 Task: Find connections with filter location Barra do Piraí with filter topic #Jobhunterswith filter profile language German with filter current company Meesho with filter school Sri Ramakrishna Institute of Technology with filter industry Household Services with filter service category Labor and Employment Law with filter keywords title Zoologist
Action: Mouse moved to (606, 116)
Screenshot: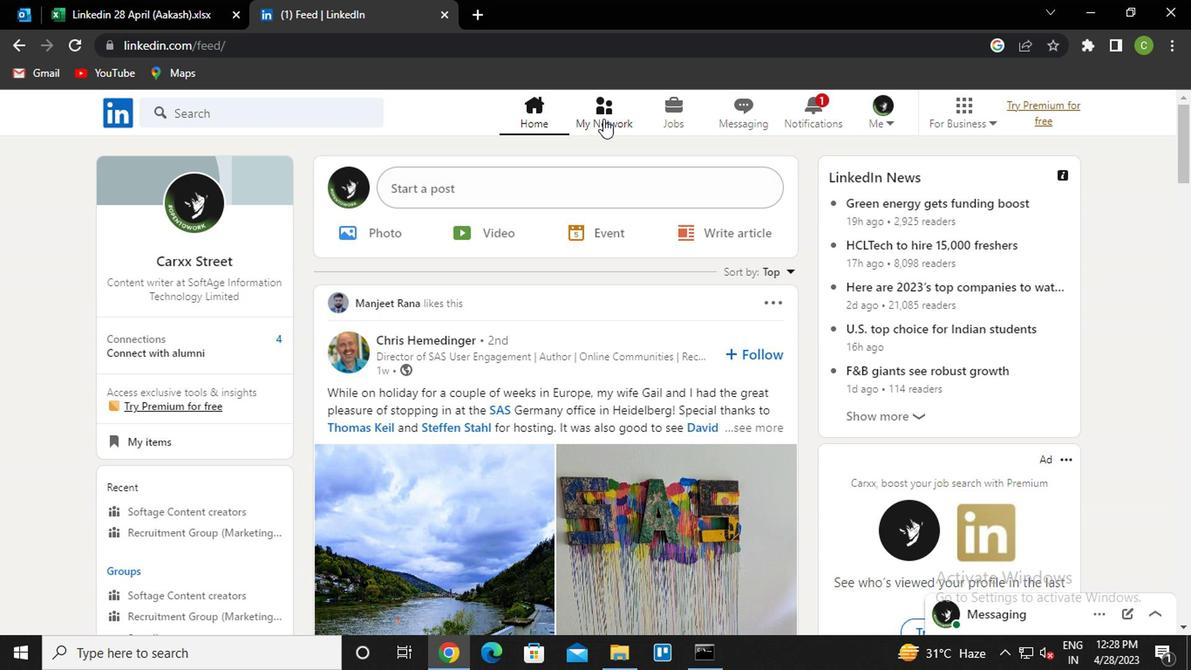 
Action: Mouse pressed left at (606, 116)
Screenshot: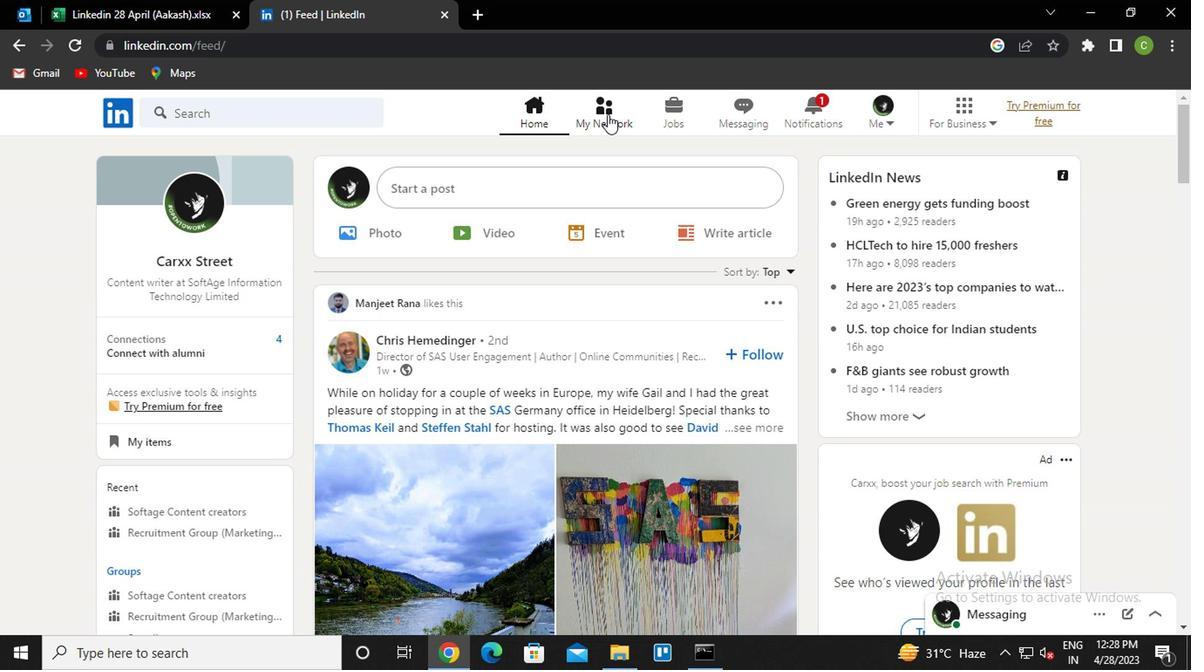 
Action: Mouse moved to (238, 207)
Screenshot: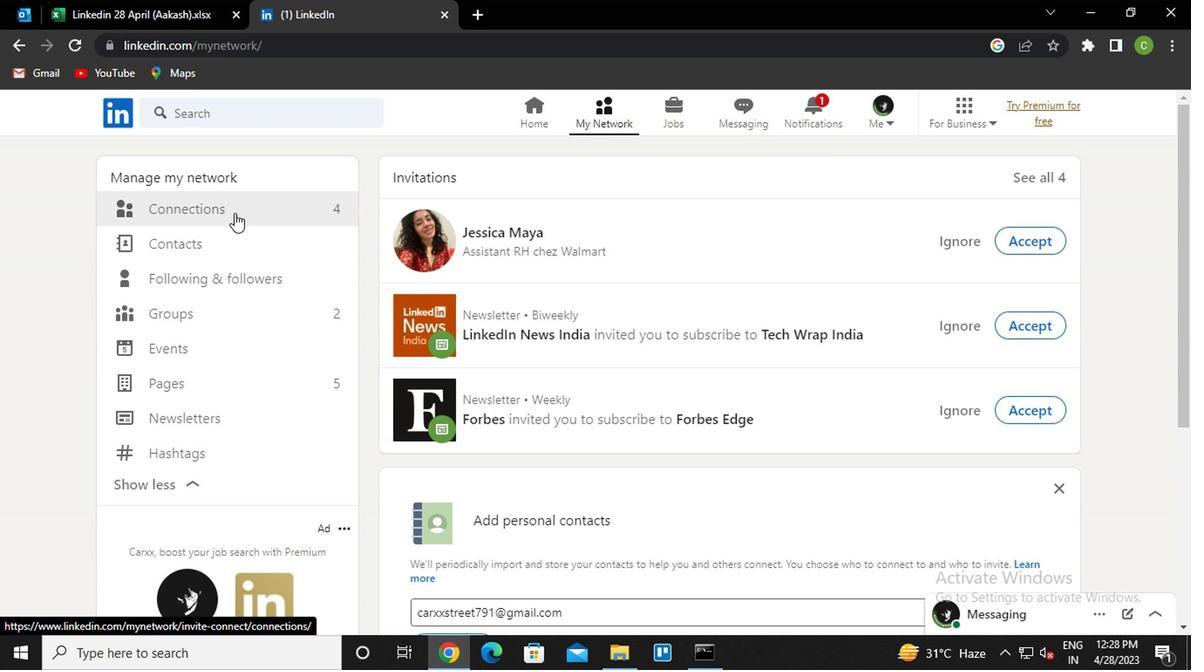
Action: Mouse pressed left at (238, 207)
Screenshot: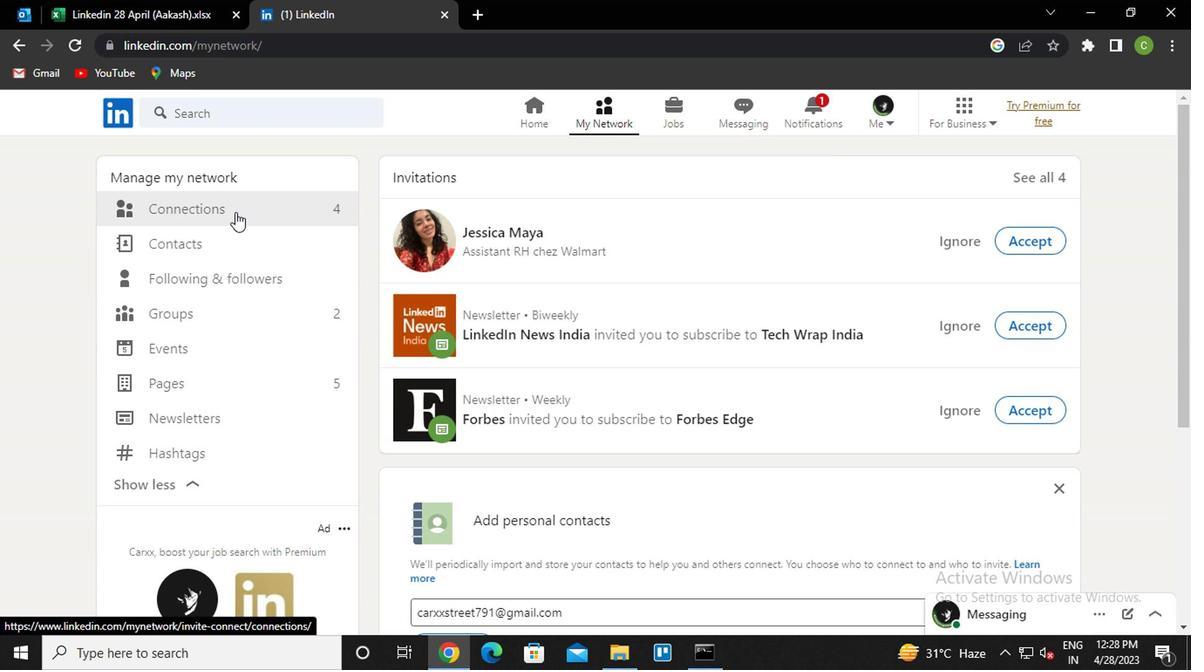 
Action: Mouse moved to (728, 210)
Screenshot: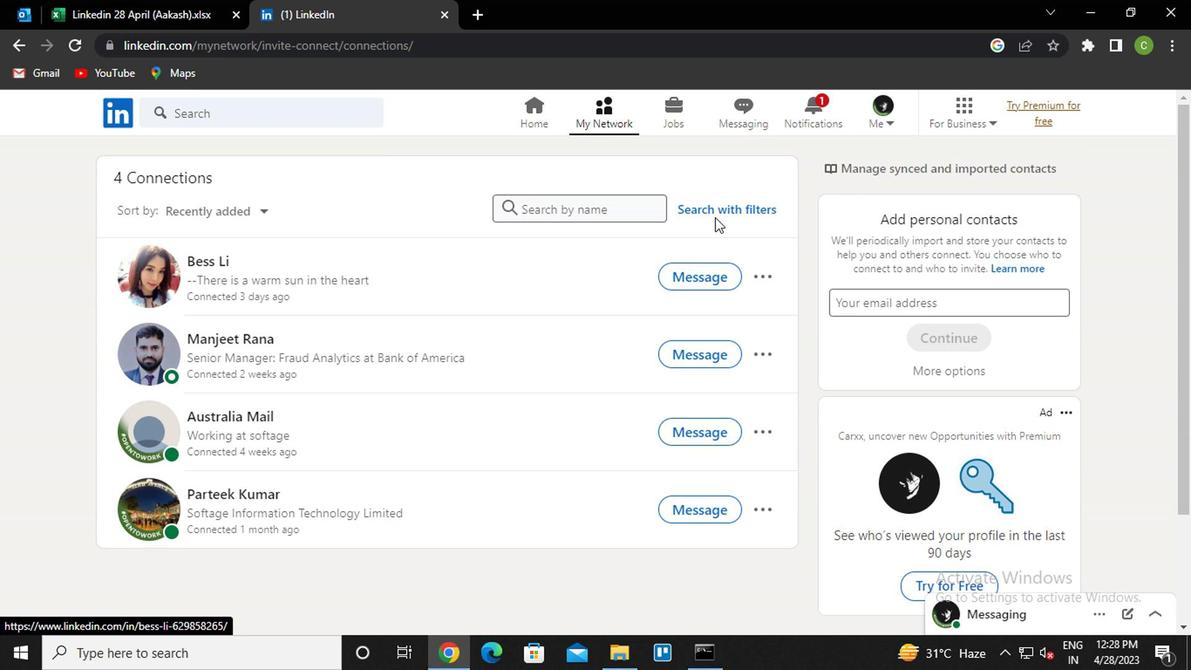 
Action: Mouse pressed left at (728, 210)
Screenshot: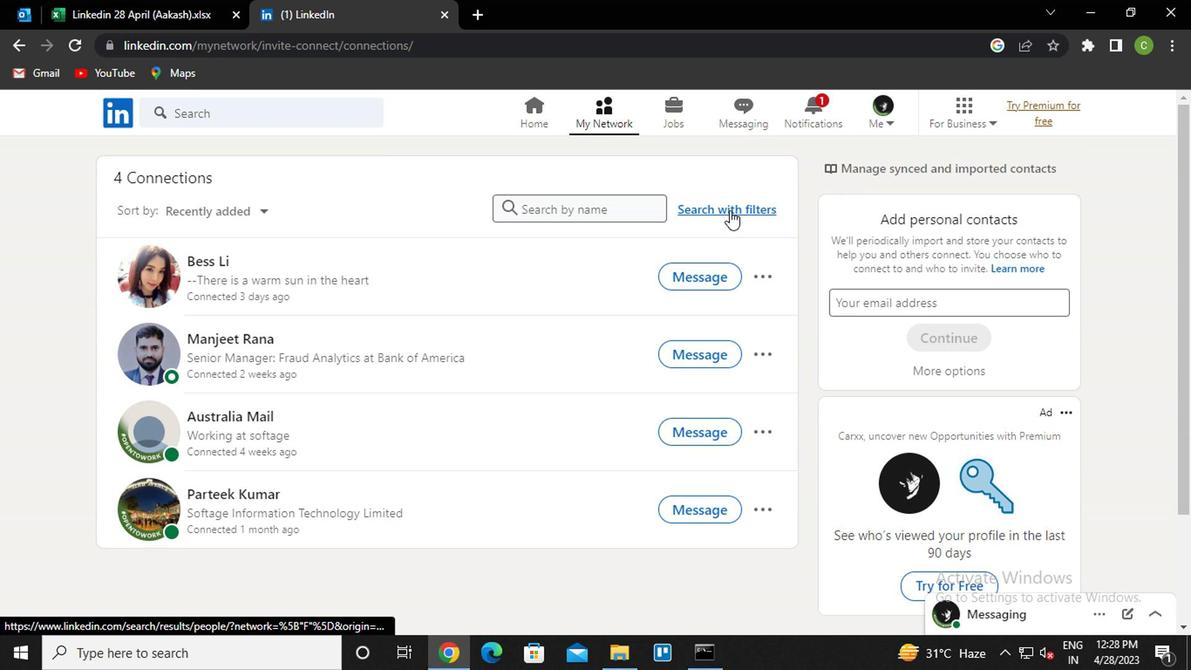 
Action: Mouse moved to (659, 164)
Screenshot: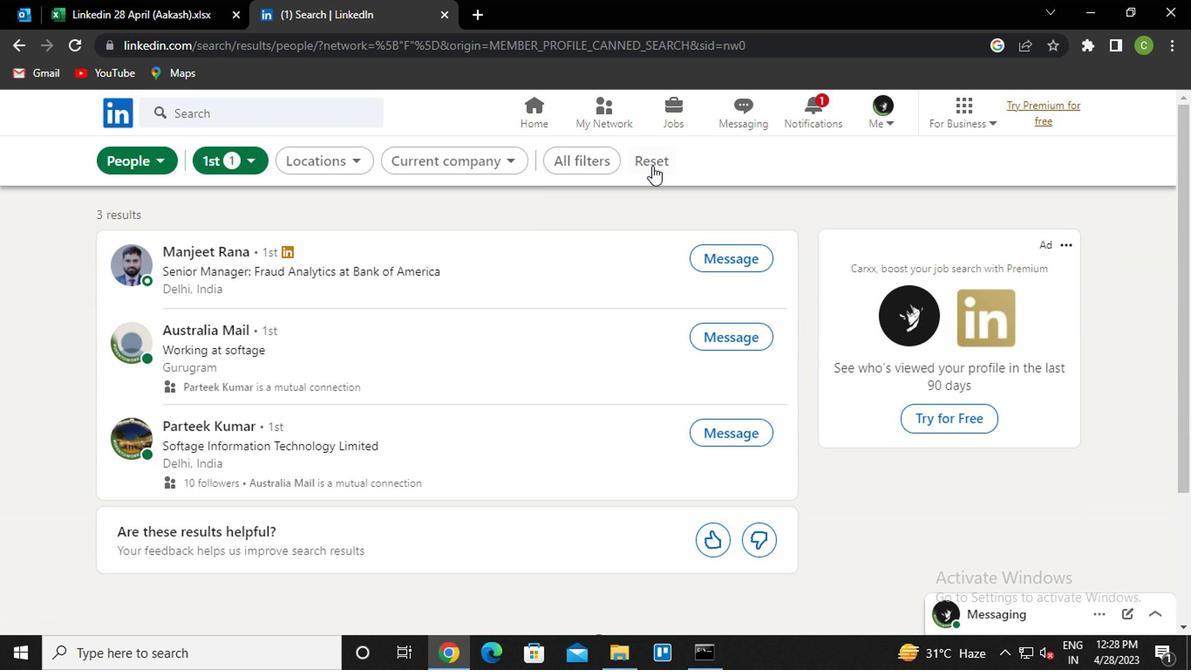 
Action: Mouse pressed left at (659, 164)
Screenshot: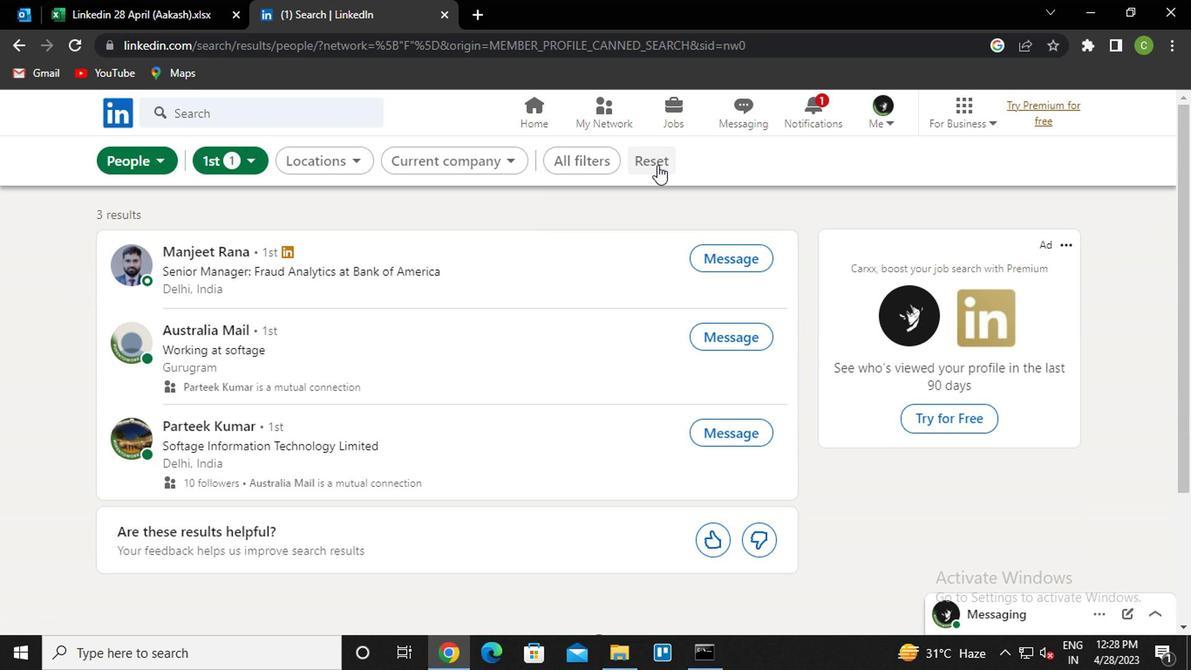 
Action: Mouse moved to (623, 165)
Screenshot: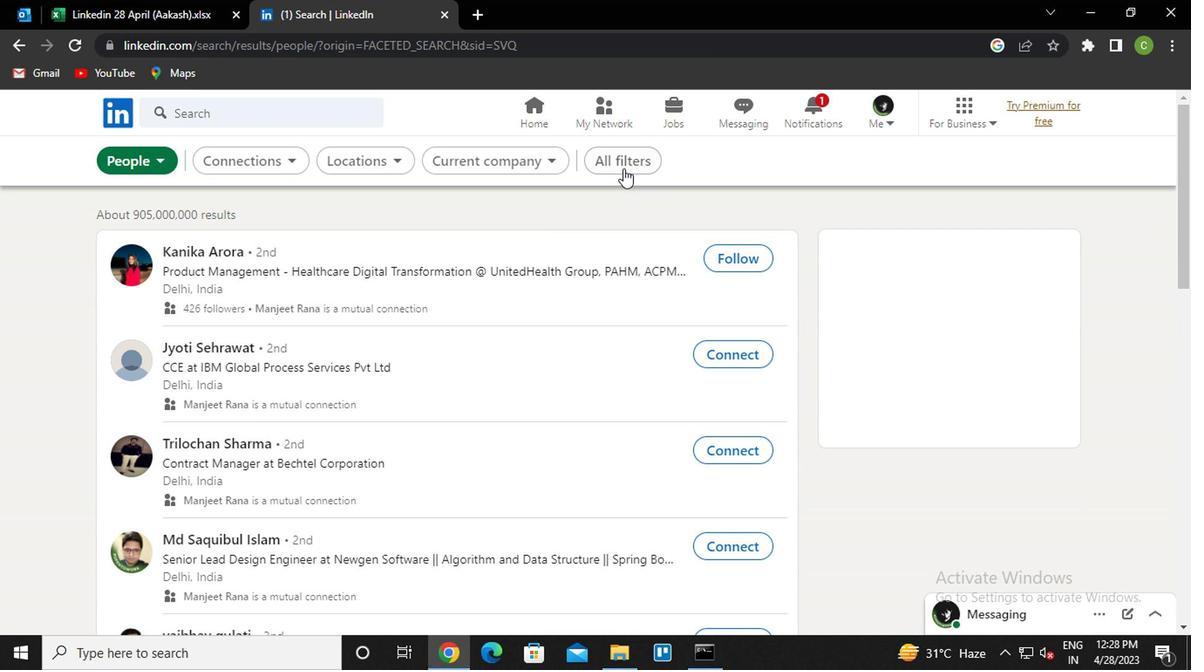 
Action: Mouse pressed left at (623, 165)
Screenshot: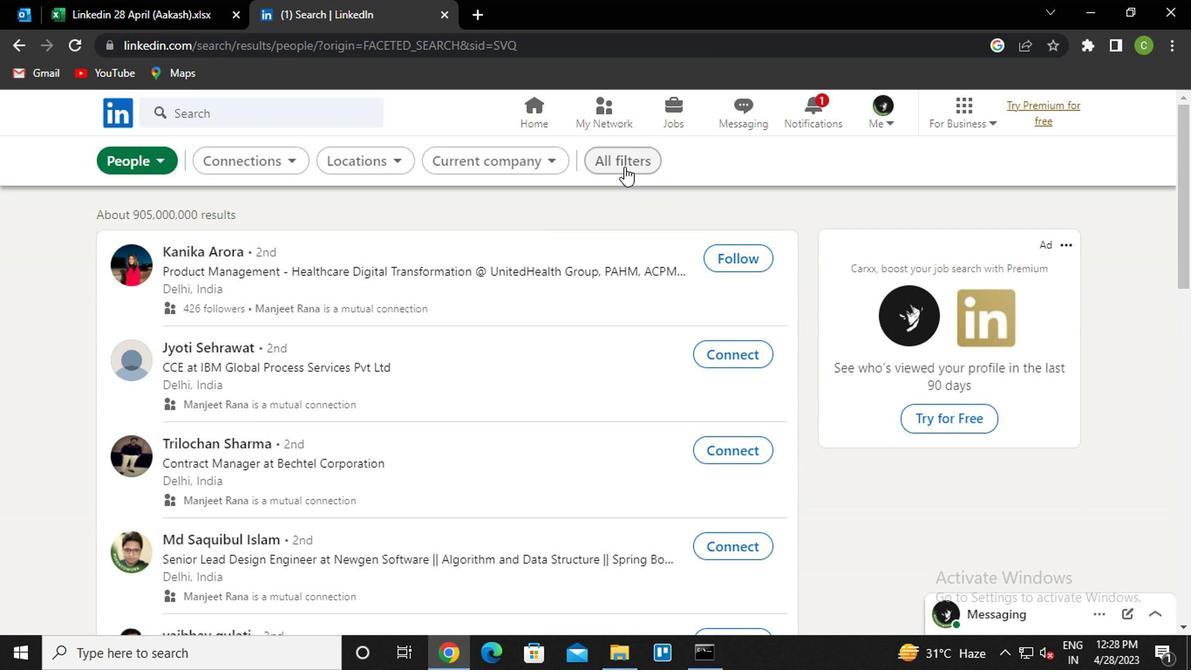 
Action: Mouse moved to (924, 357)
Screenshot: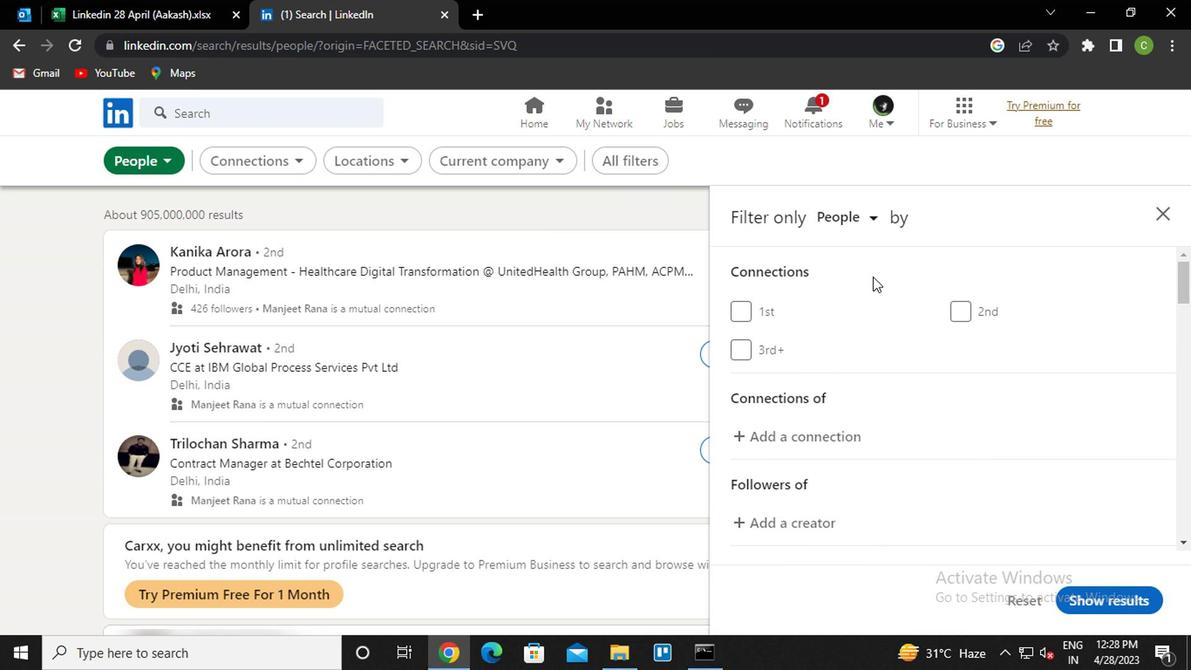 
Action: Mouse scrolled (924, 356) with delta (0, -1)
Screenshot: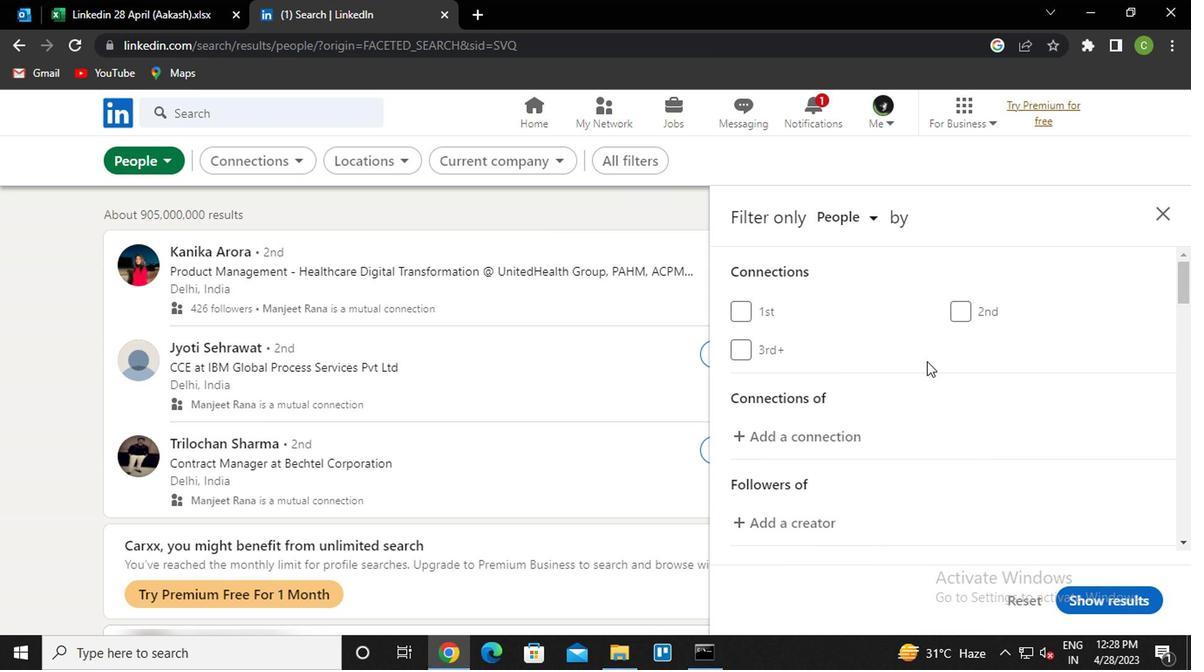 
Action: Mouse scrolled (924, 356) with delta (0, -1)
Screenshot: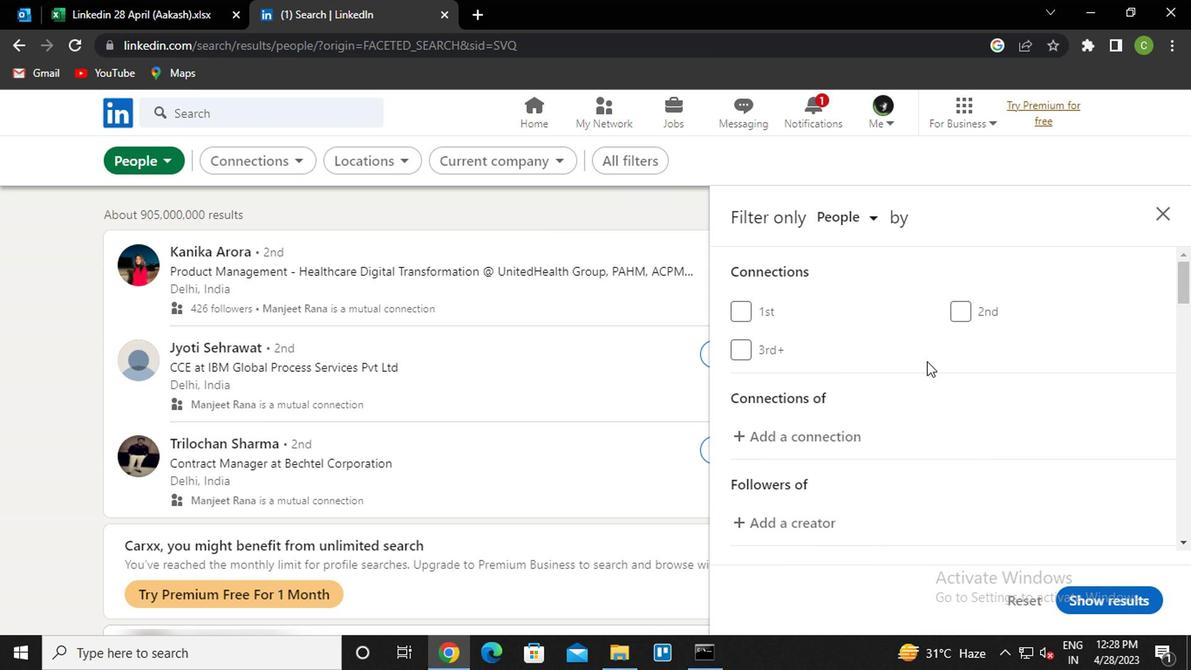 
Action: Mouse scrolled (924, 356) with delta (0, -1)
Screenshot: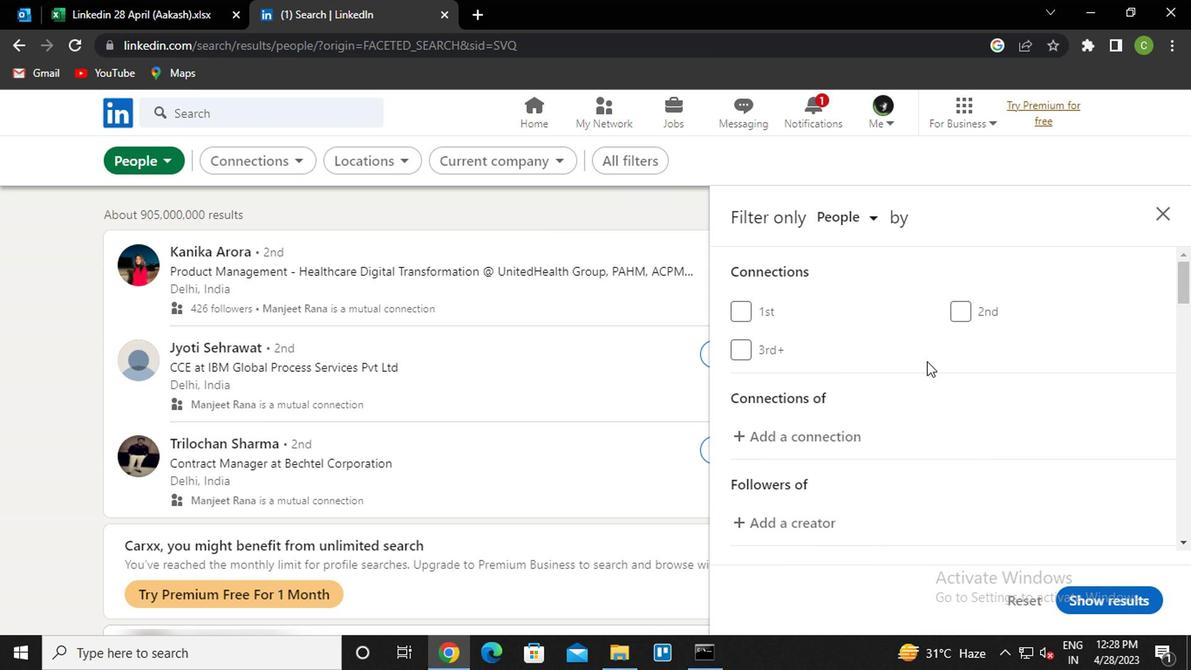 
Action: Mouse scrolled (924, 356) with delta (0, -1)
Screenshot: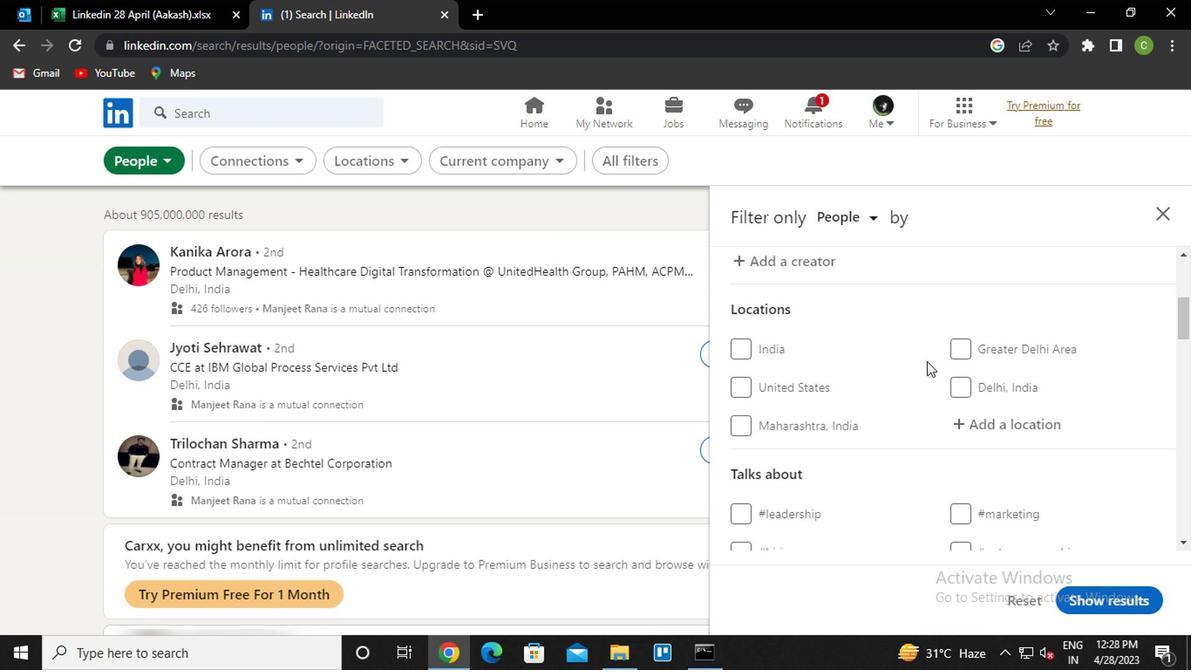 
Action: Mouse moved to (995, 344)
Screenshot: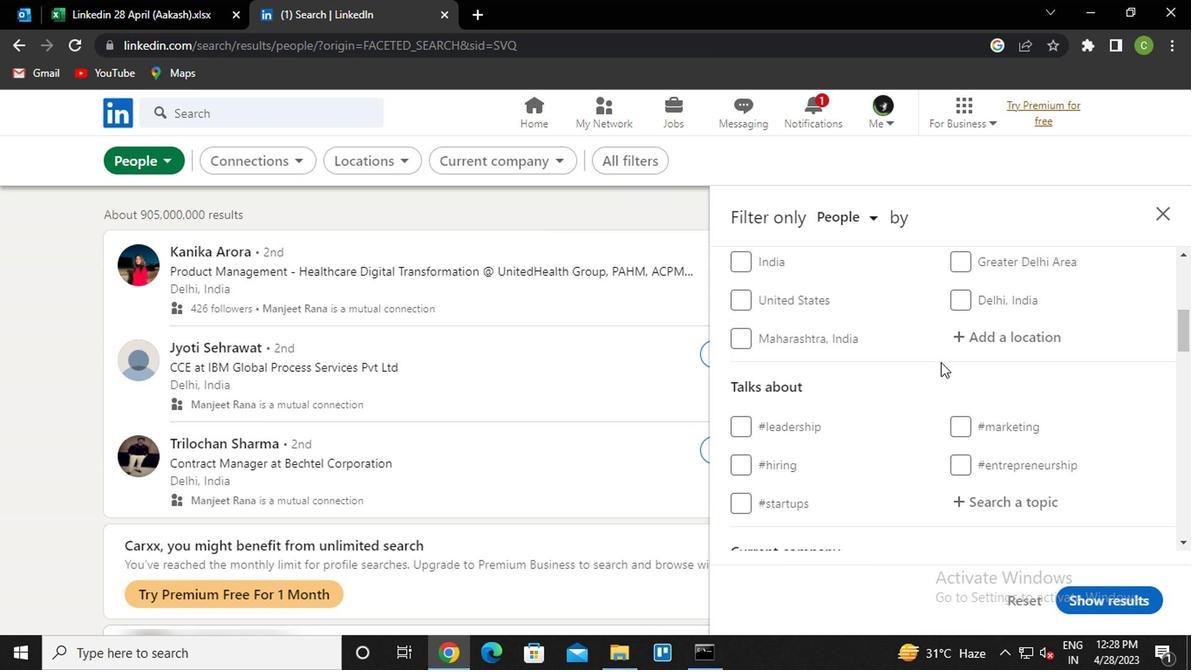 
Action: Mouse pressed left at (995, 344)
Screenshot: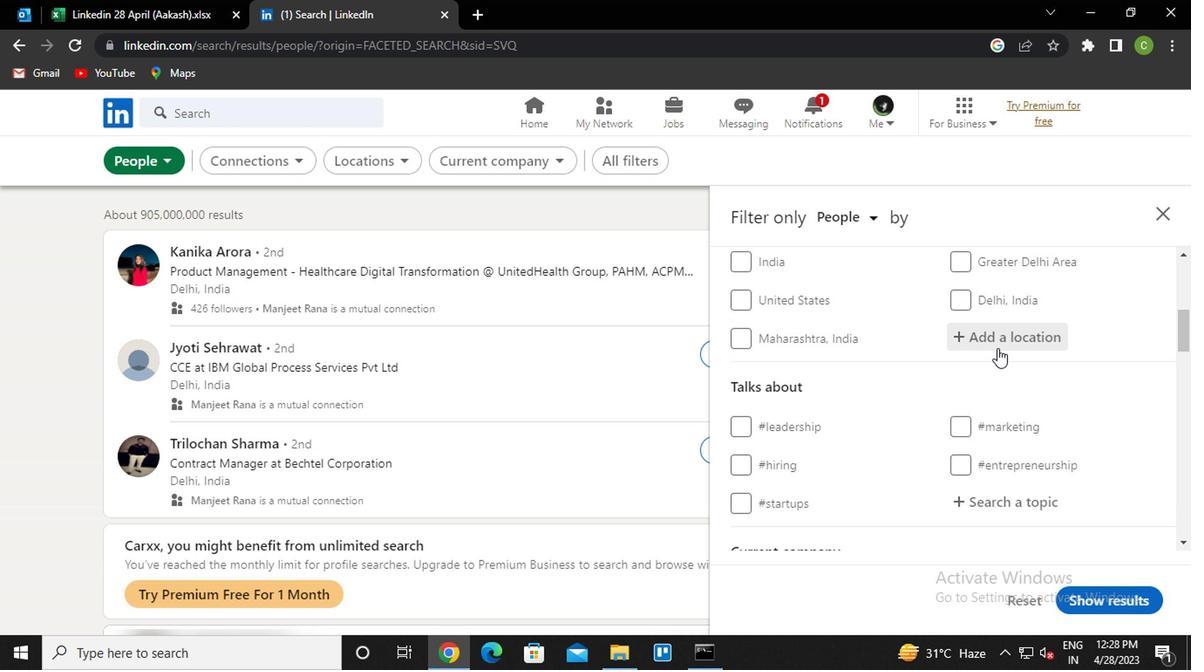 
Action: Key pressed <Key.caps_lock>b<Key.caps_lock>arra<Key.space>do<Key.space><Key.down><Key.enter>
Screenshot: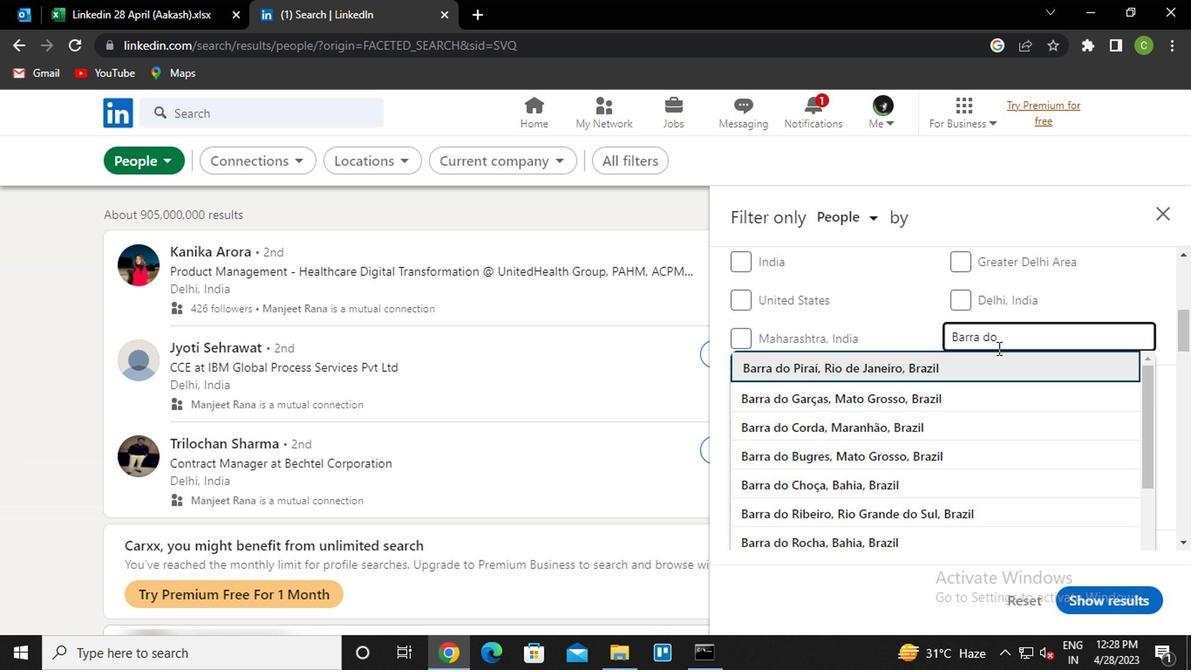 
Action: Mouse scrolled (995, 343) with delta (0, 0)
Screenshot: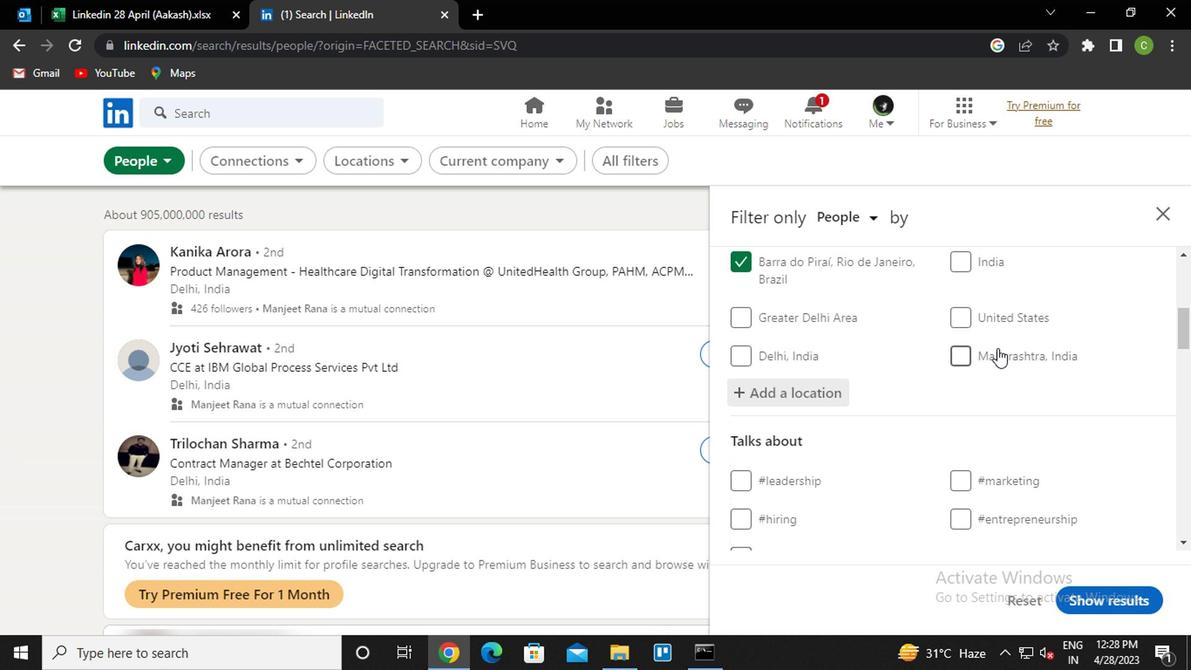 
Action: Mouse scrolled (995, 343) with delta (0, 0)
Screenshot: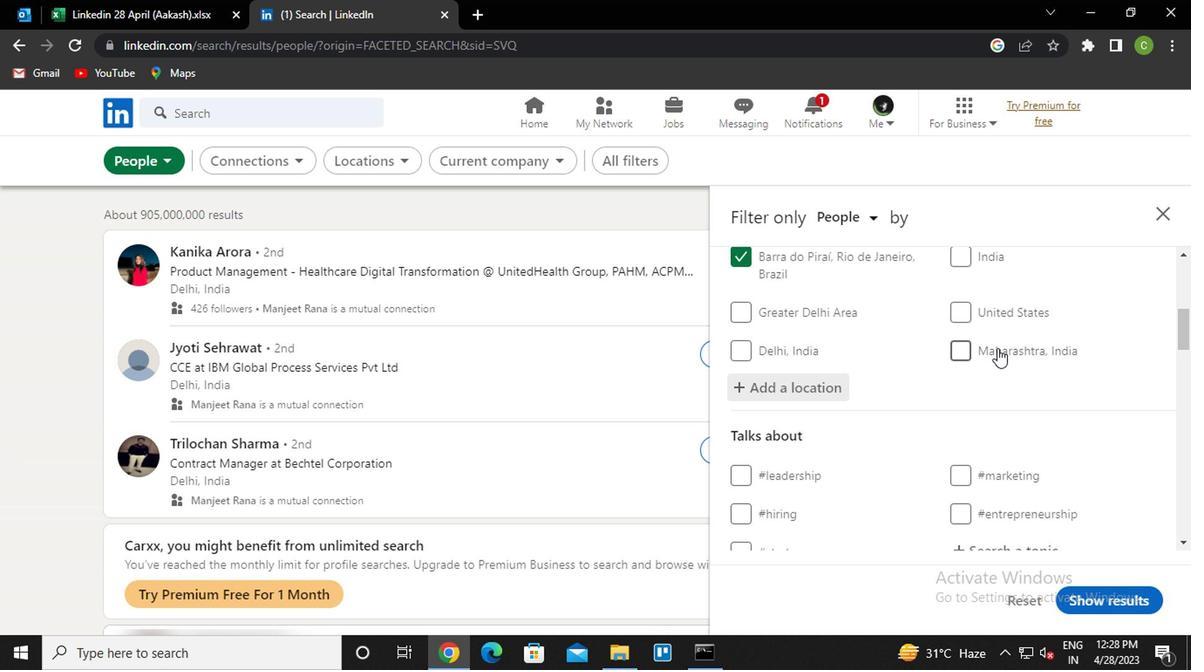 
Action: Mouse moved to (1001, 375)
Screenshot: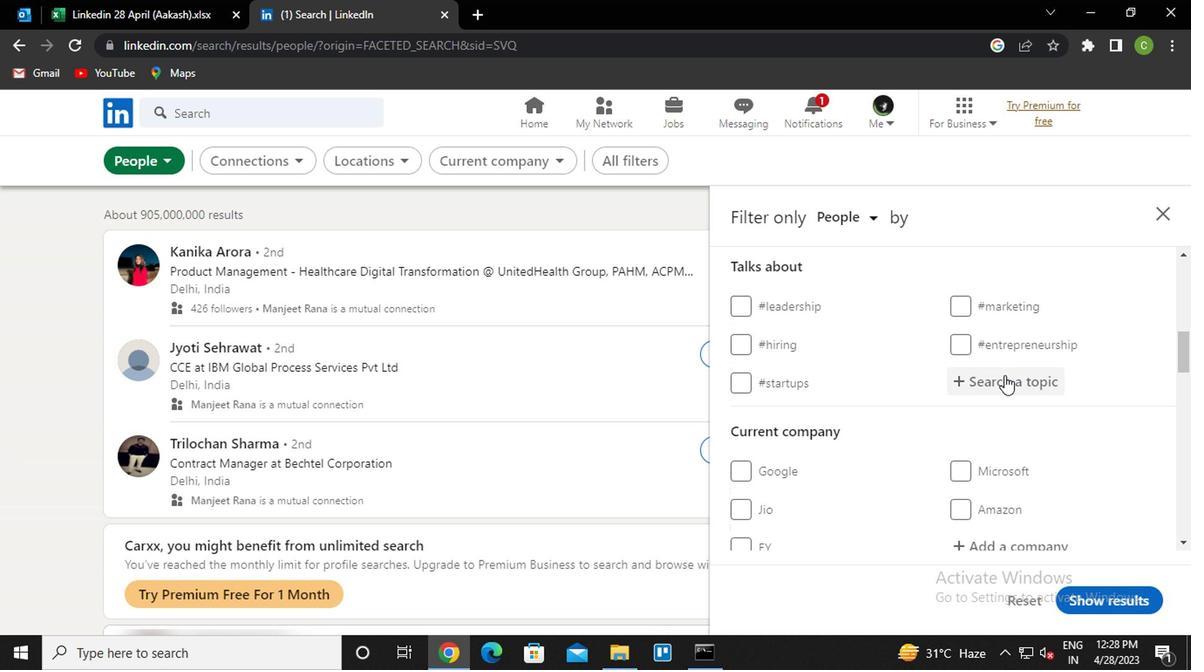 
Action: Mouse pressed left at (1001, 375)
Screenshot: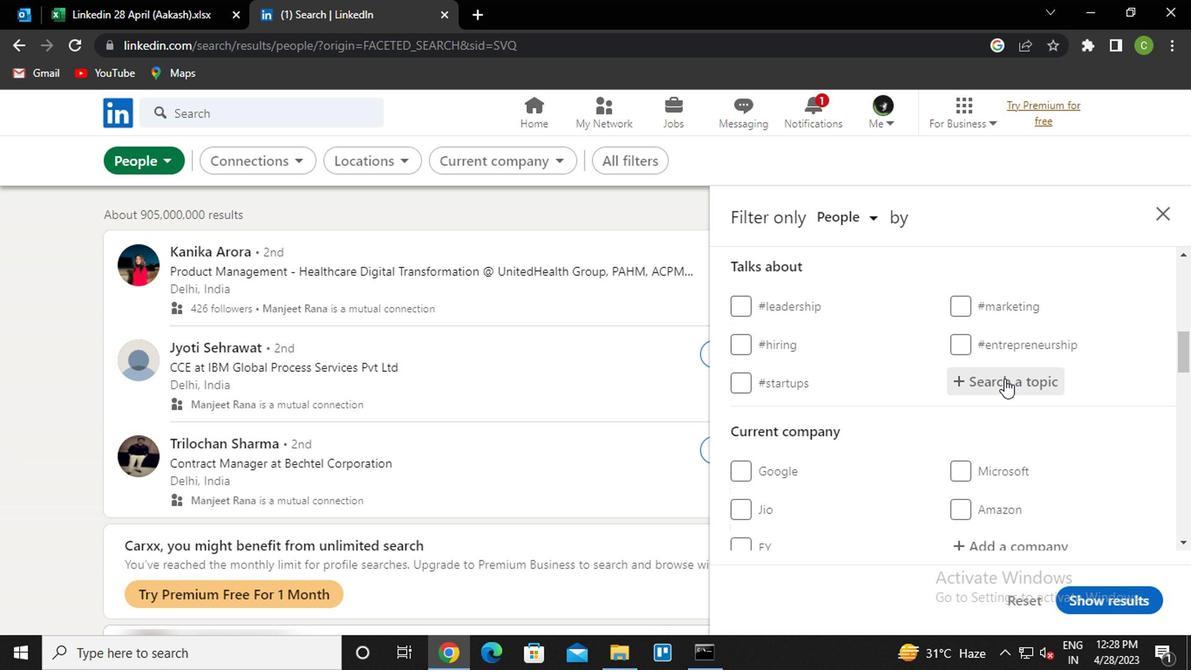 
Action: Key pressed jobhunter<Key.down><Key.enter>
Screenshot: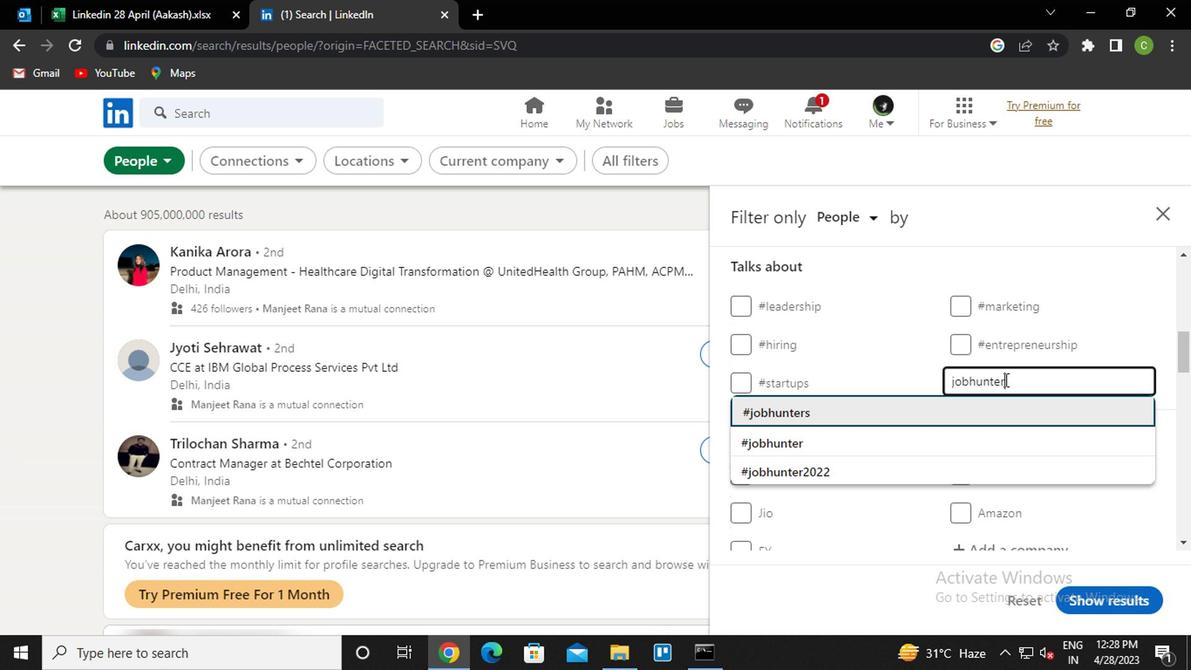 
Action: Mouse scrolled (1001, 374) with delta (0, -1)
Screenshot: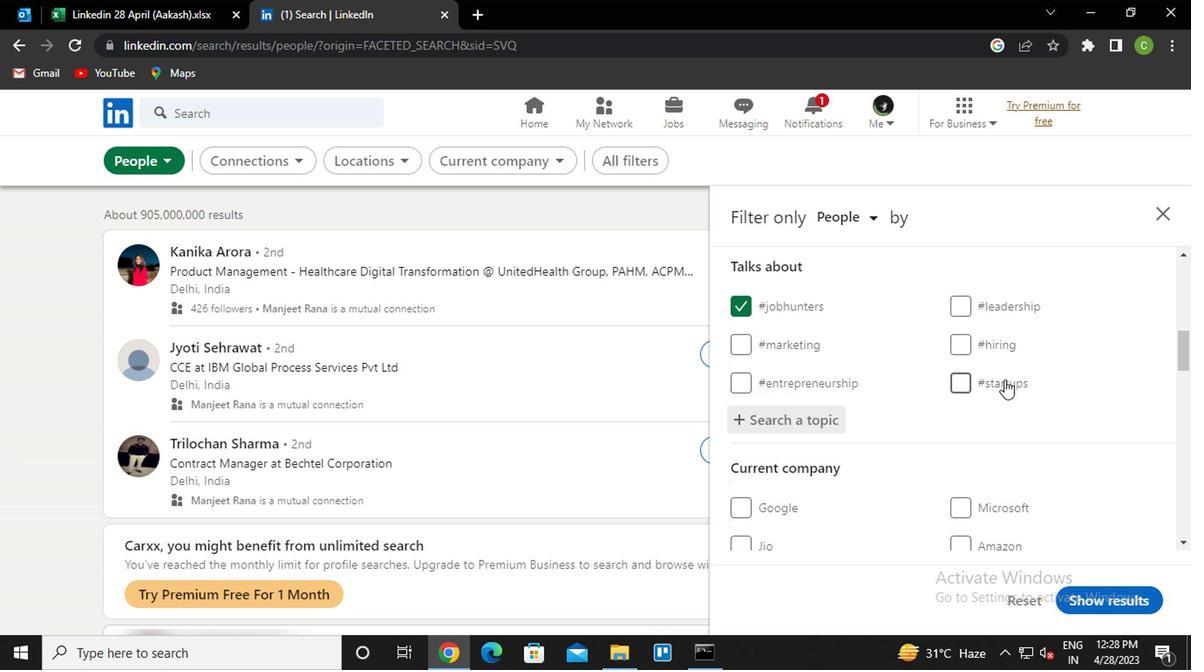 
Action: Mouse scrolled (1001, 374) with delta (0, -1)
Screenshot: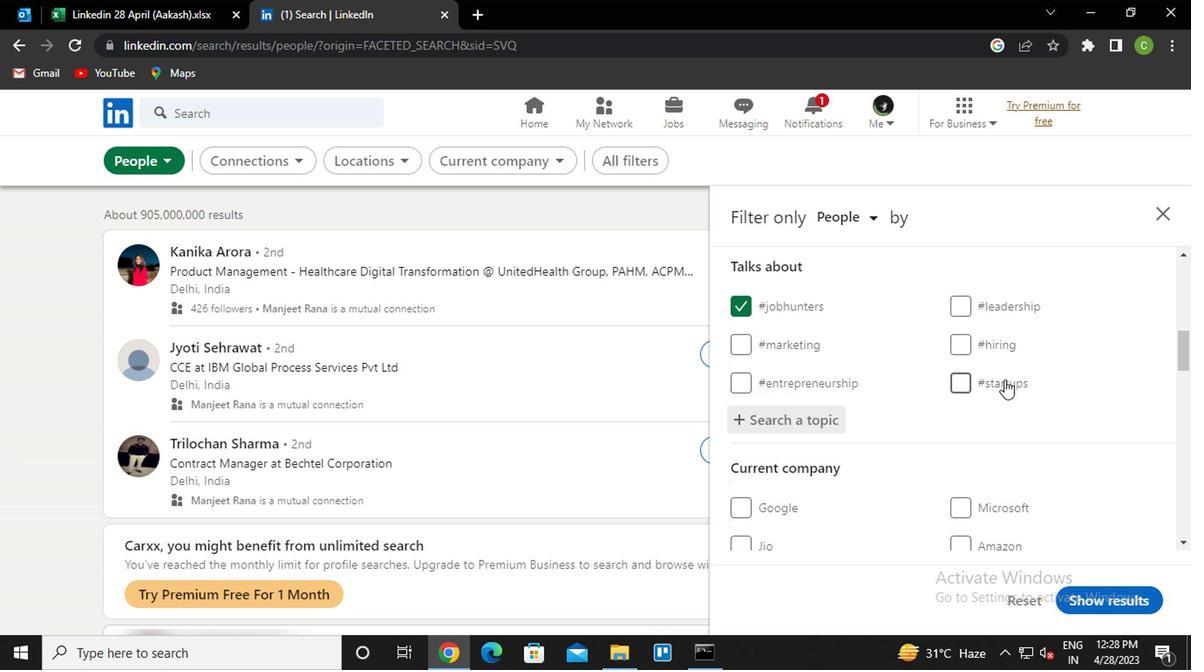 
Action: Mouse scrolled (1001, 374) with delta (0, -1)
Screenshot: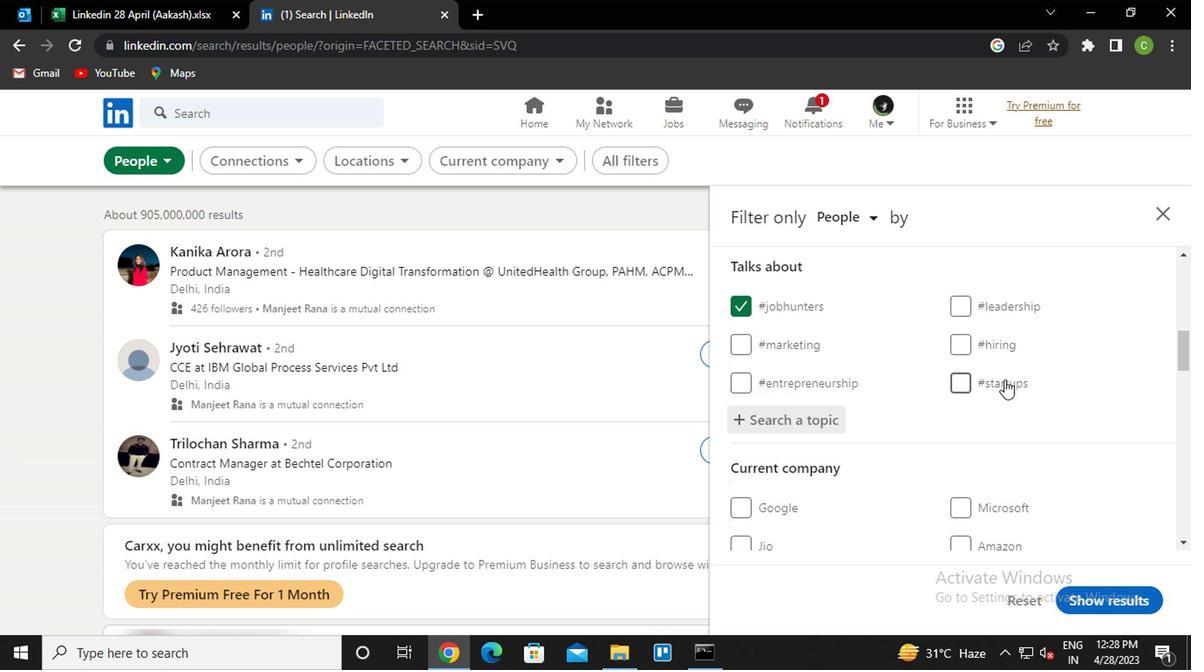 
Action: Mouse scrolled (1001, 374) with delta (0, -1)
Screenshot: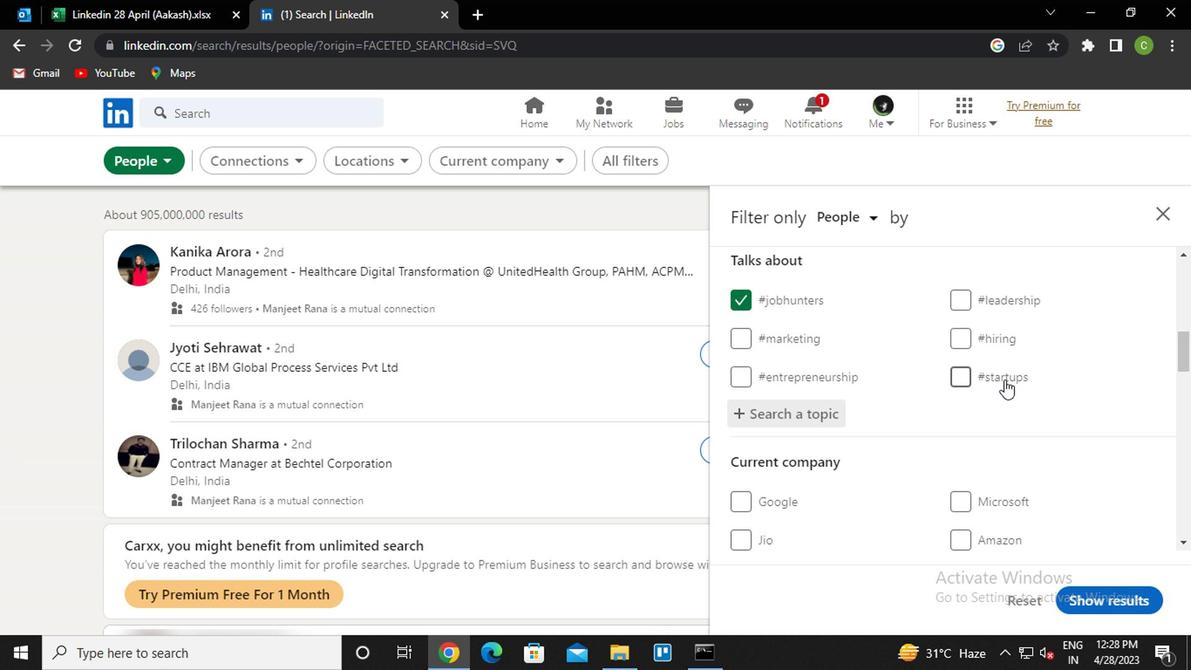 
Action: Mouse scrolled (1001, 374) with delta (0, -1)
Screenshot: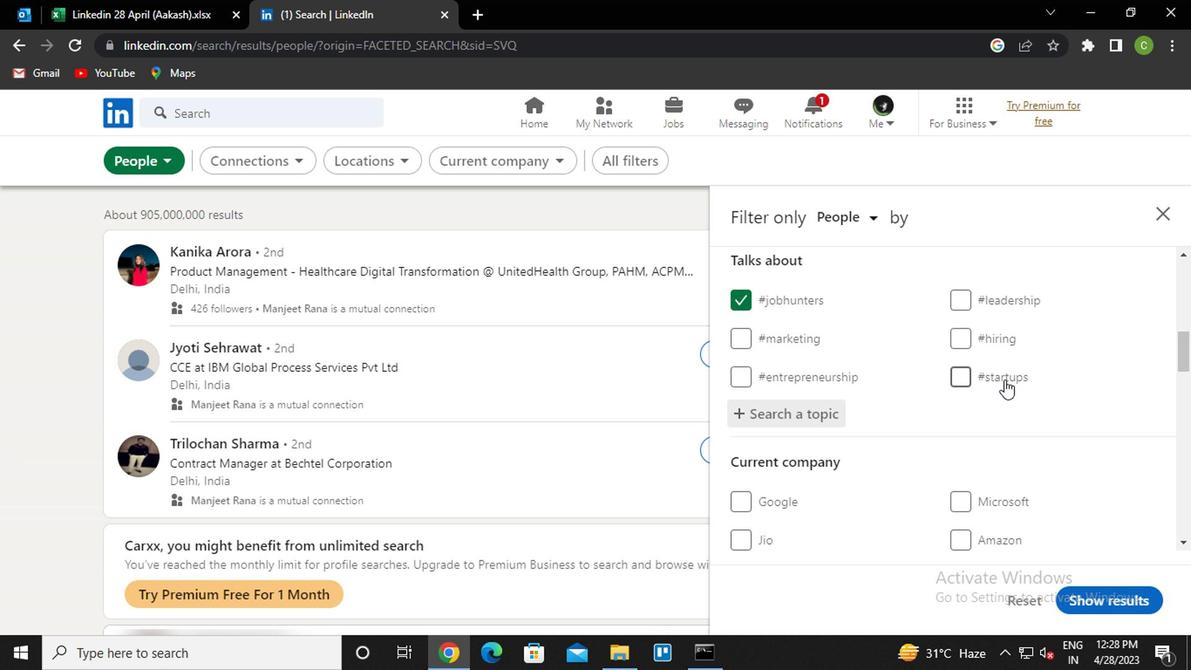
Action: Mouse scrolled (1001, 374) with delta (0, -1)
Screenshot: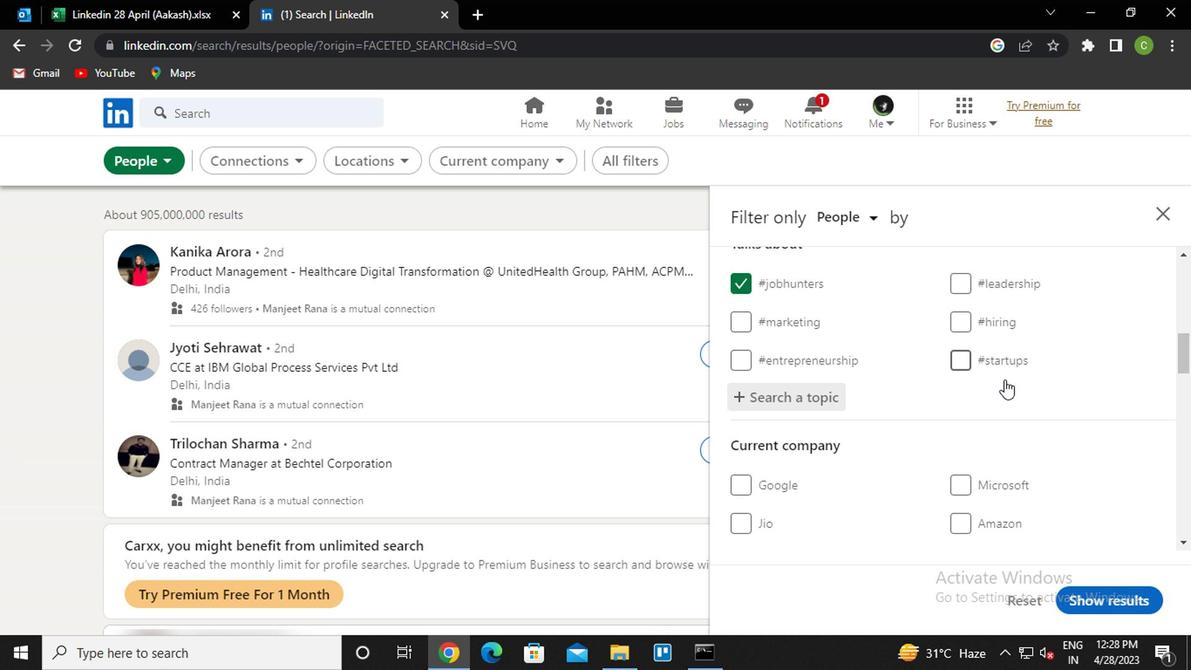 
Action: Mouse scrolled (1001, 374) with delta (0, -1)
Screenshot: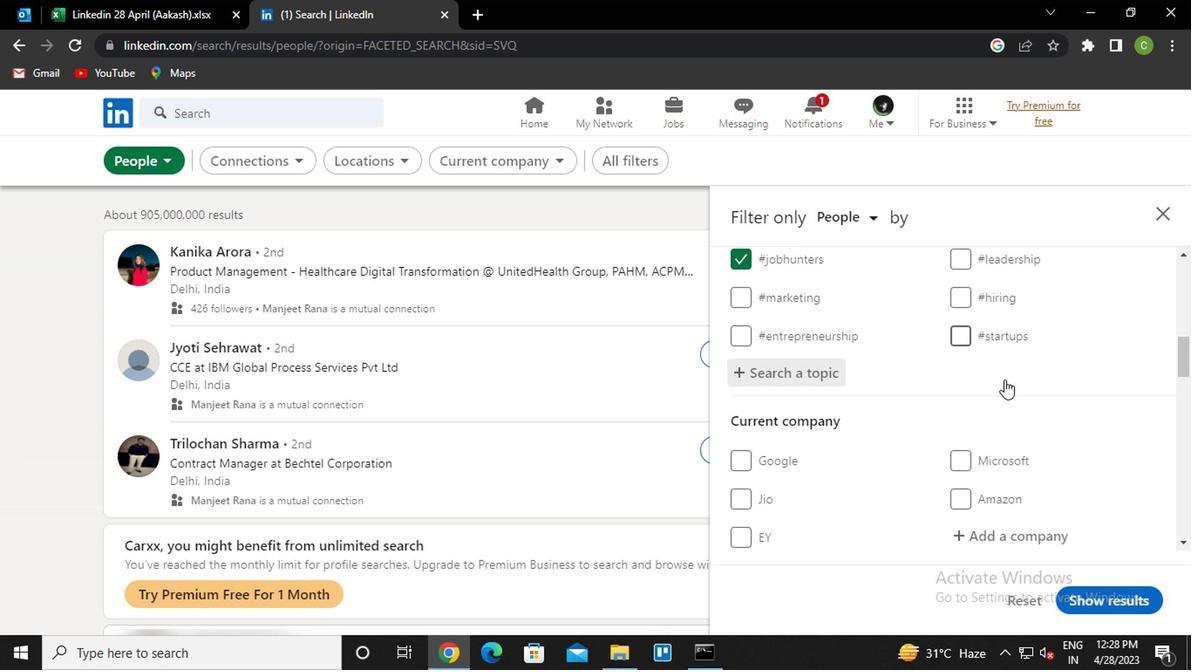 
Action: Mouse scrolled (1001, 374) with delta (0, -1)
Screenshot: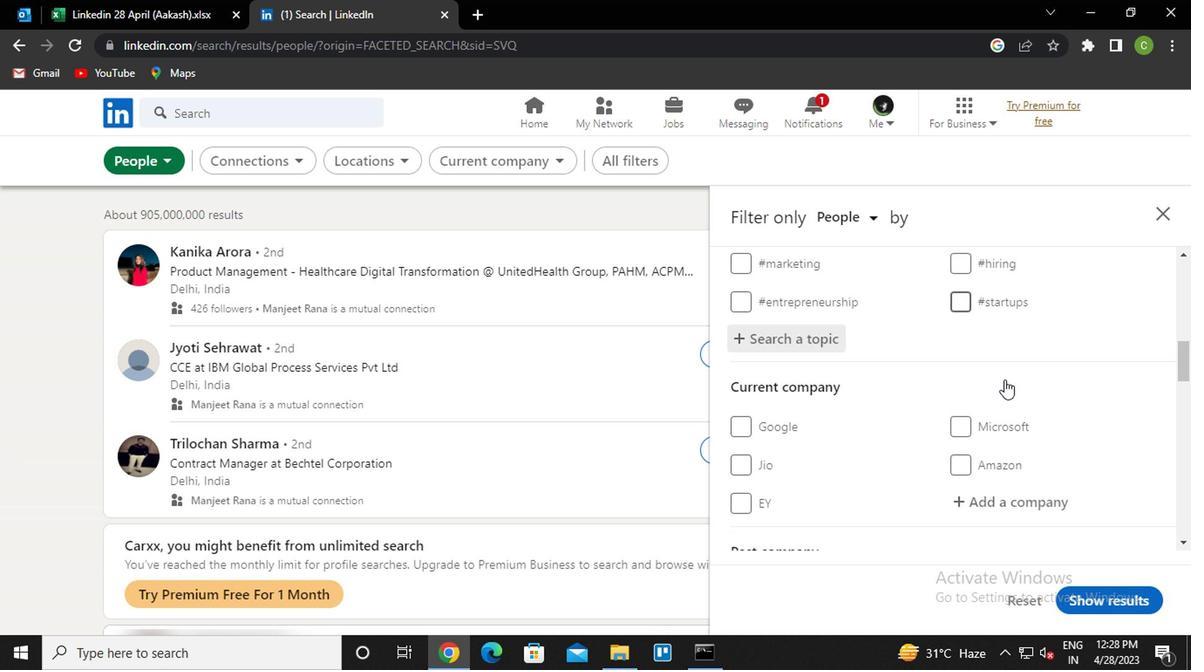 
Action: Mouse scrolled (1001, 374) with delta (0, -1)
Screenshot: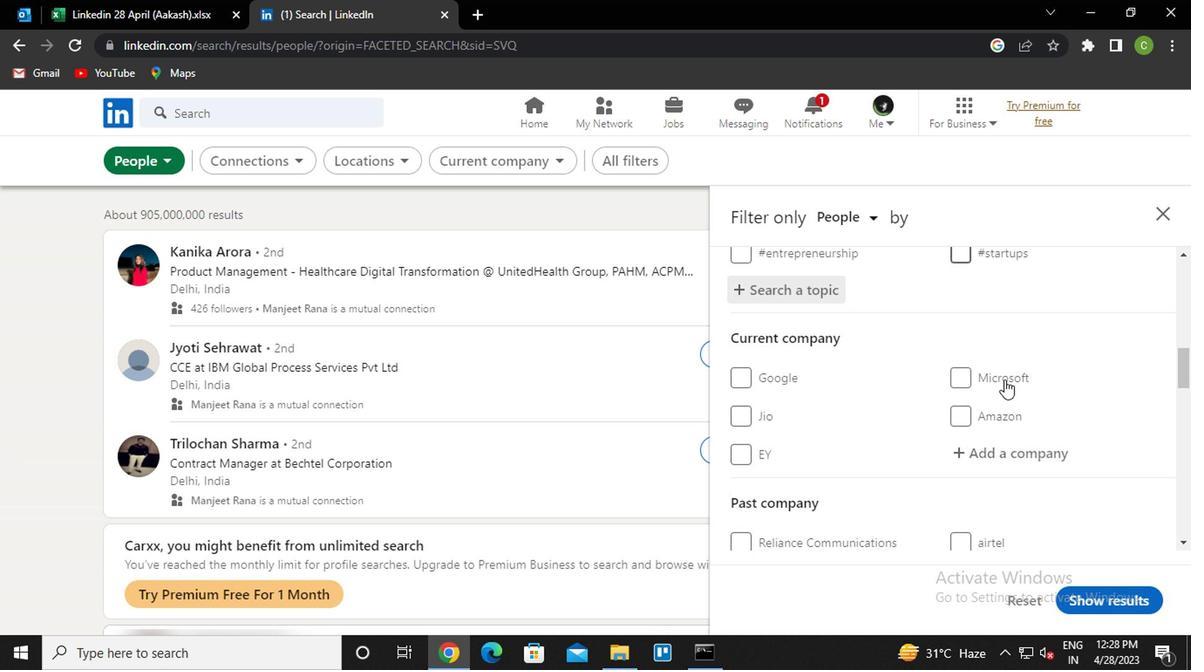 
Action: Mouse moved to (735, 477)
Screenshot: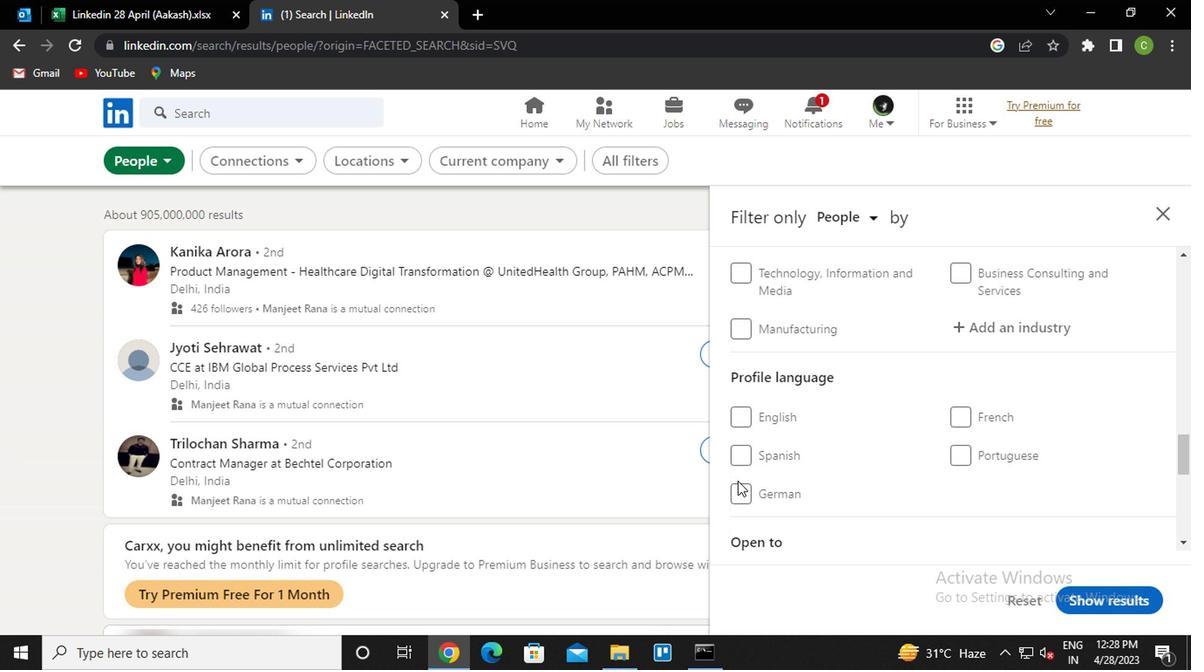 
Action: Mouse pressed left at (735, 477)
Screenshot: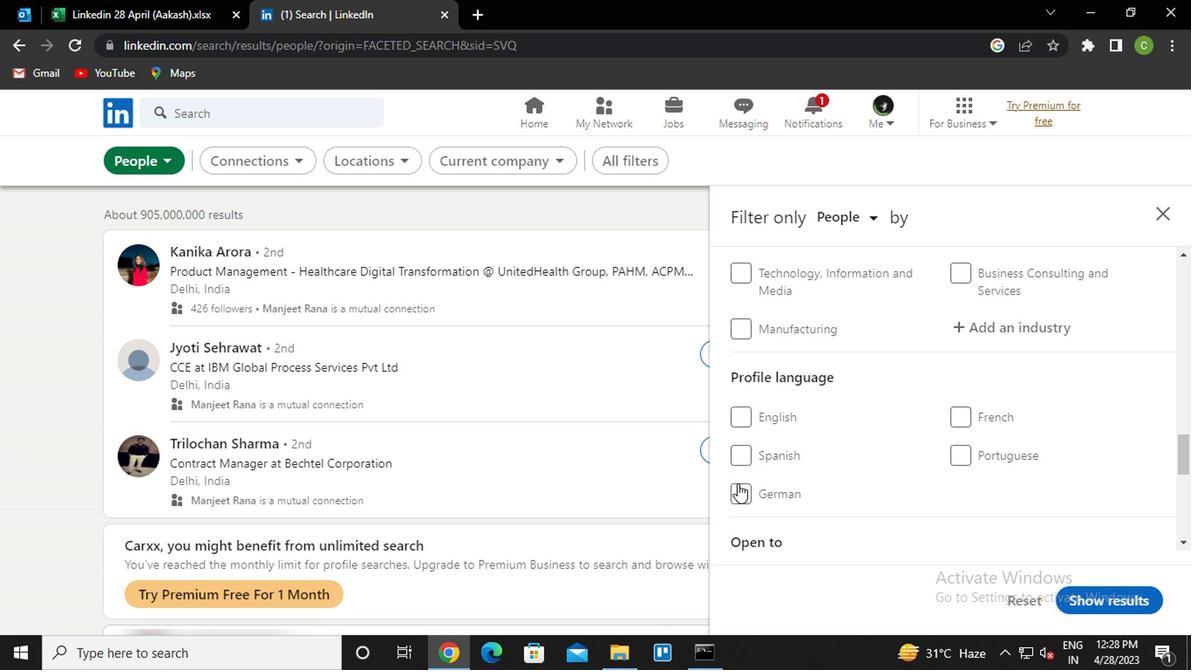 
Action: Mouse moved to (843, 473)
Screenshot: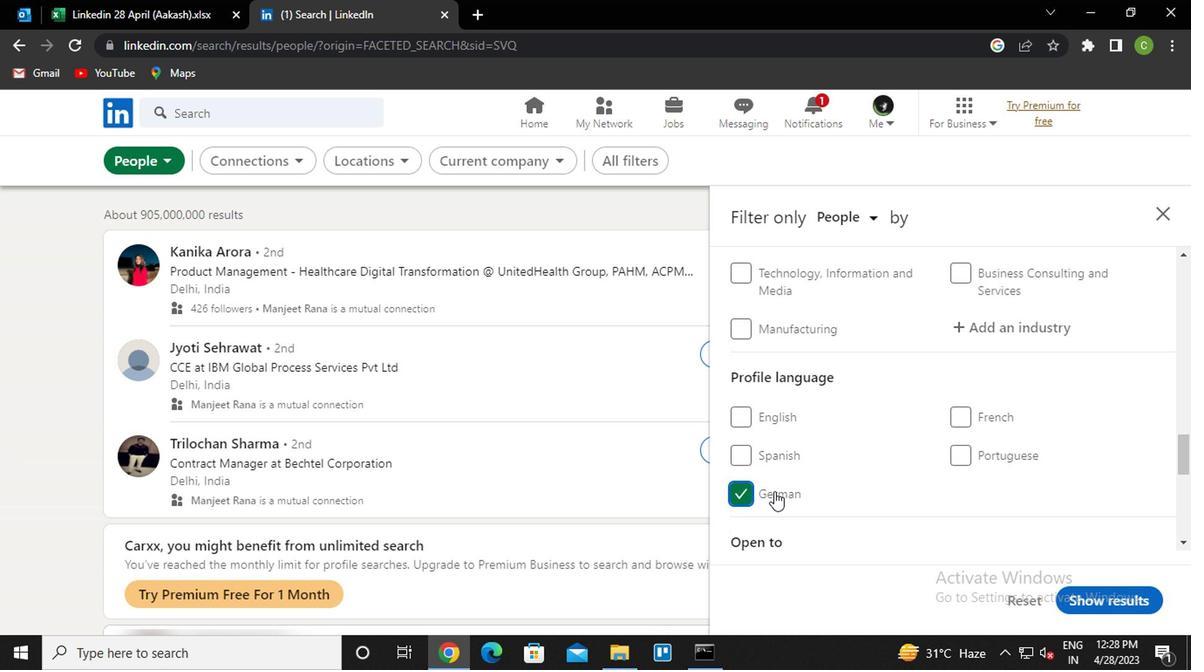 
Action: Mouse scrolled (843, 474) with delta (0, 1)
Screenshot: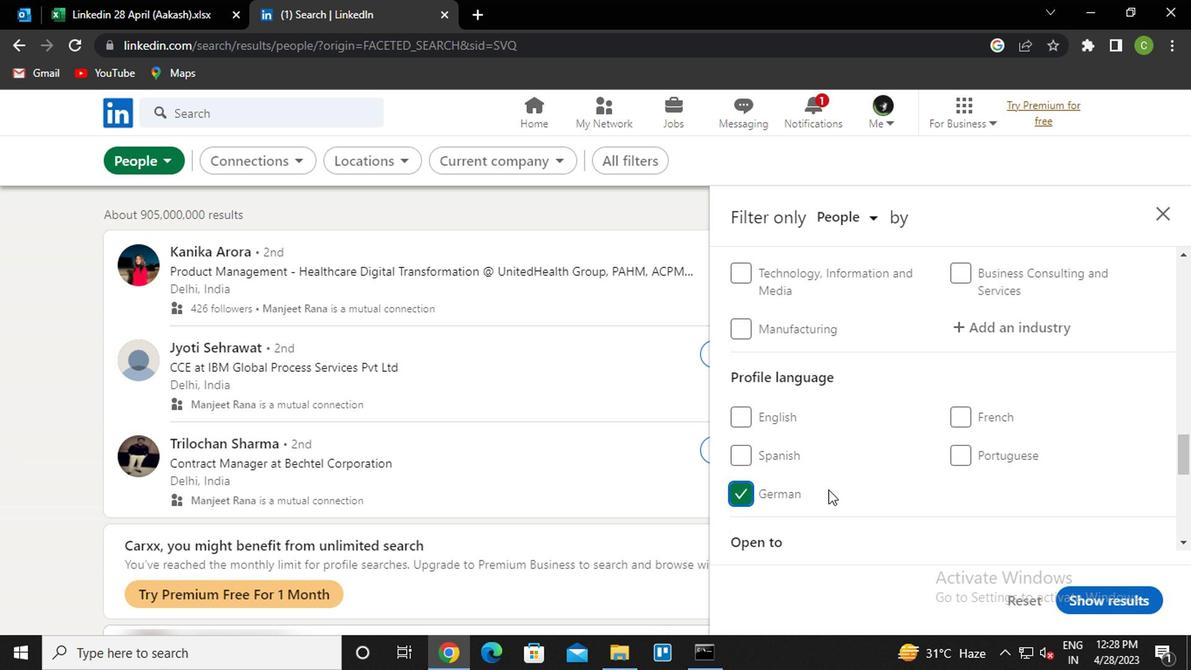 
Action: Mouse scrolled (843, 474) with delta (0, 1)
Screenshot: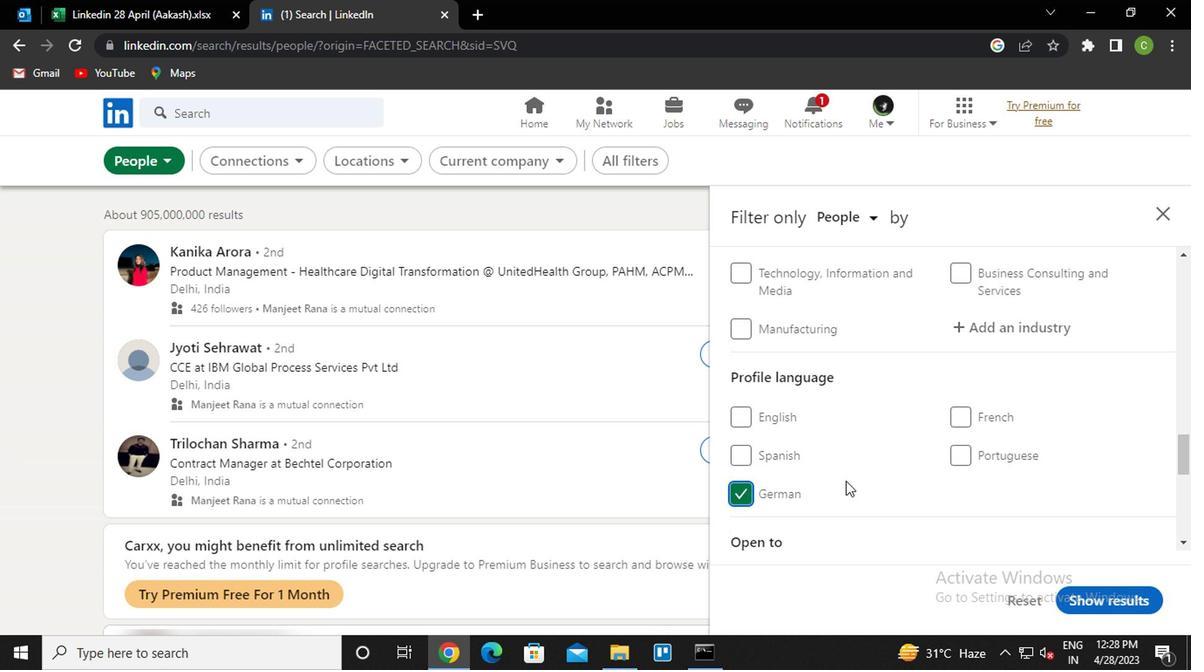 
Action: Mouse scrolled (843, 474) with delta (0, 1)
Screenshot: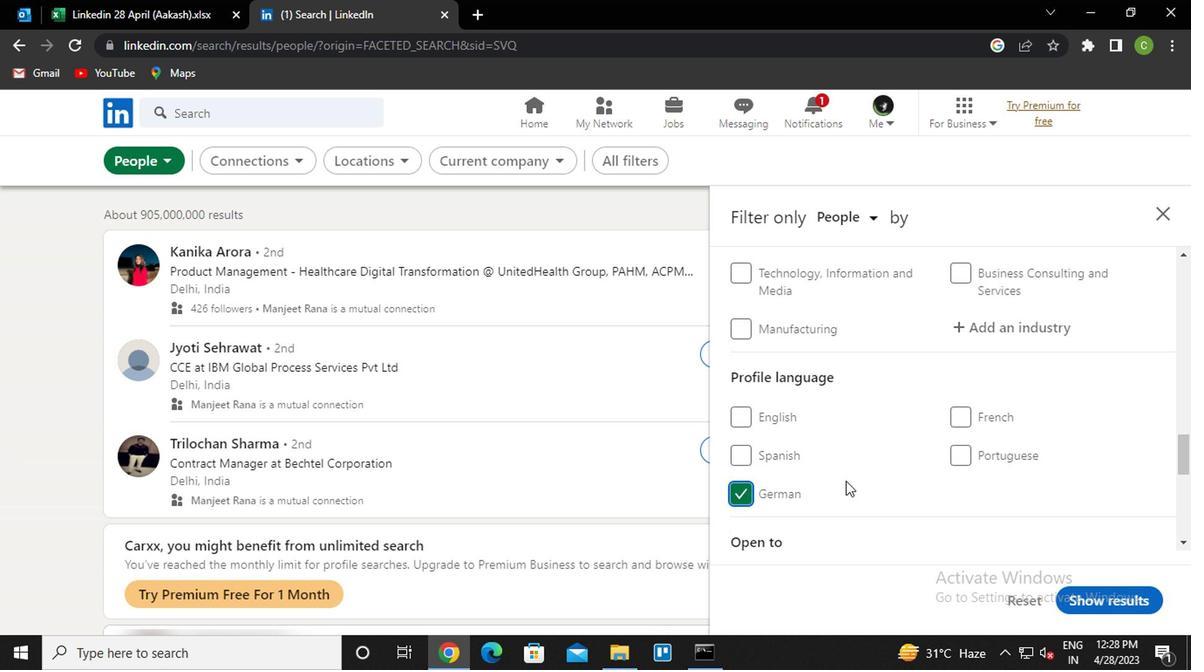
Action: Mouse scrolled (843, 474) with delta (0, 1)
Screenshot: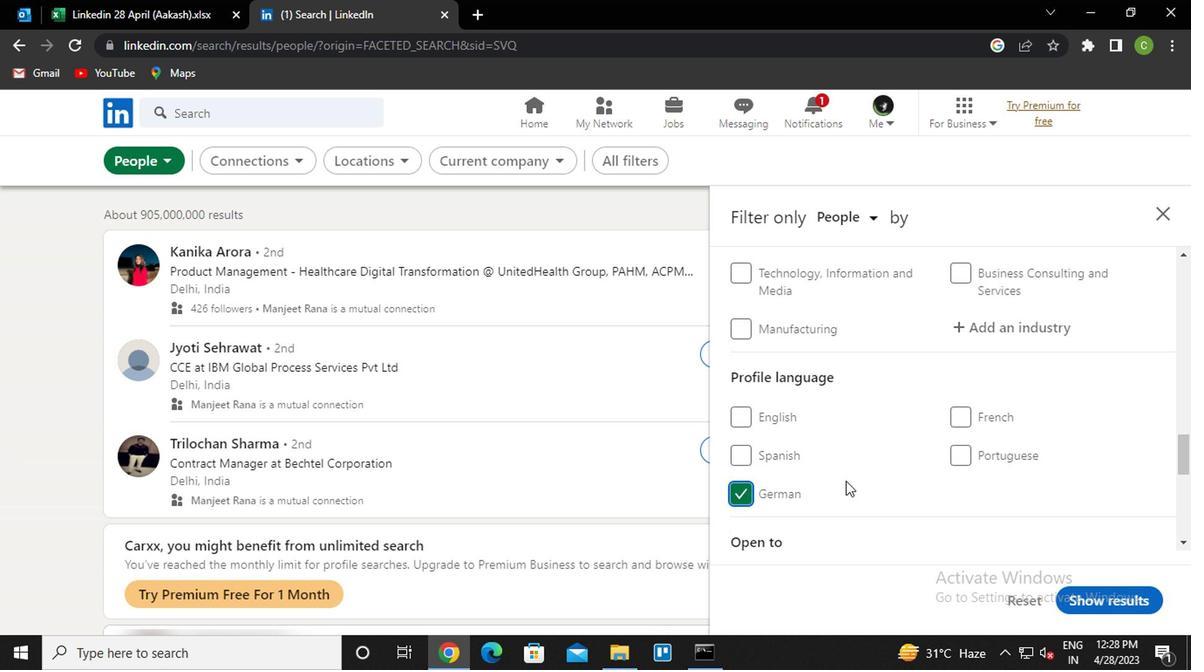 
Action: Mouse scrolled (843, 474) with delta (0, 1)
Screenshot: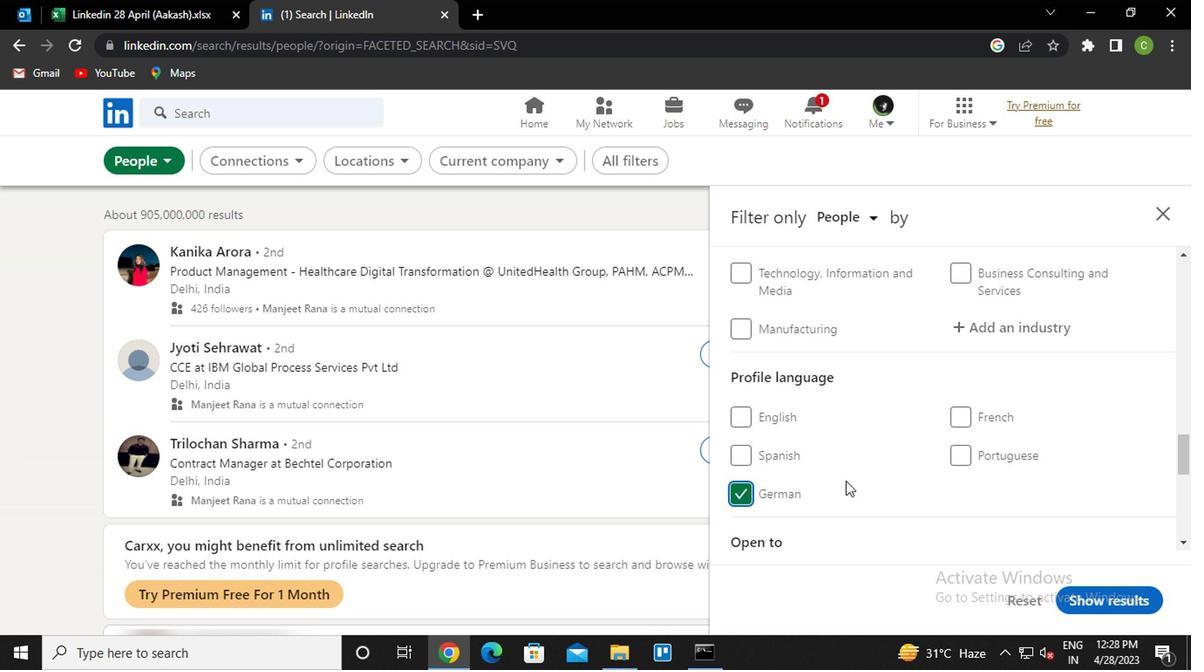 
Action: Mouse scrolled (843, 474) with delta (0, 1)
Screenshot: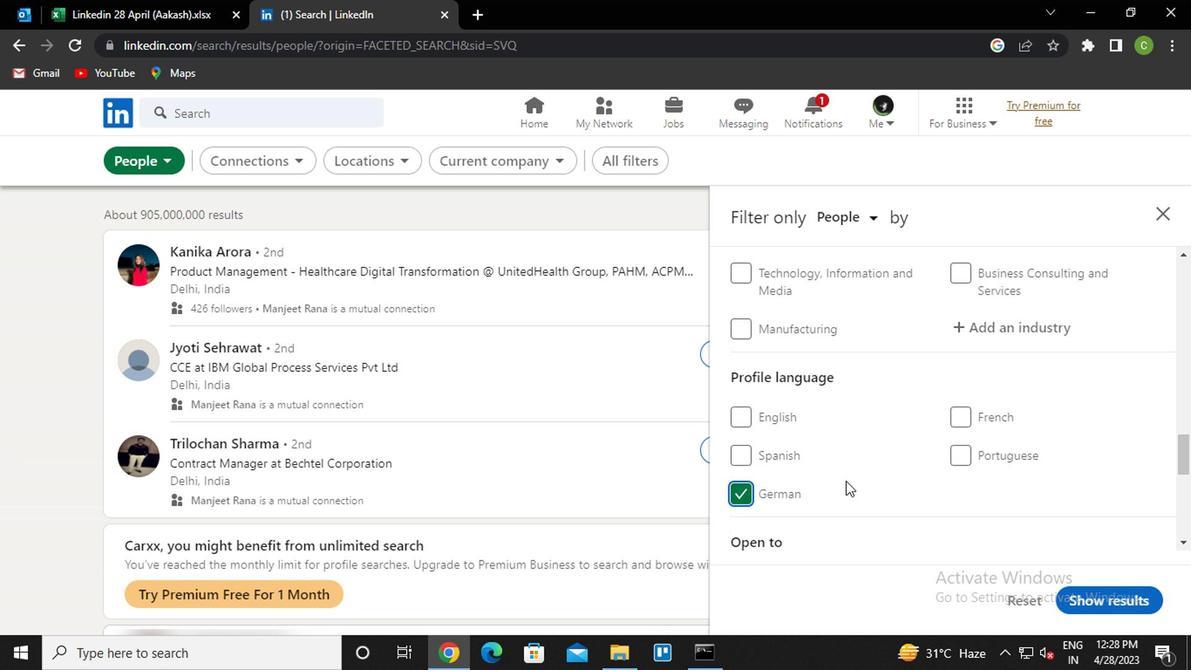 
Action: Mouse moved to (846, 445)
Screenshot: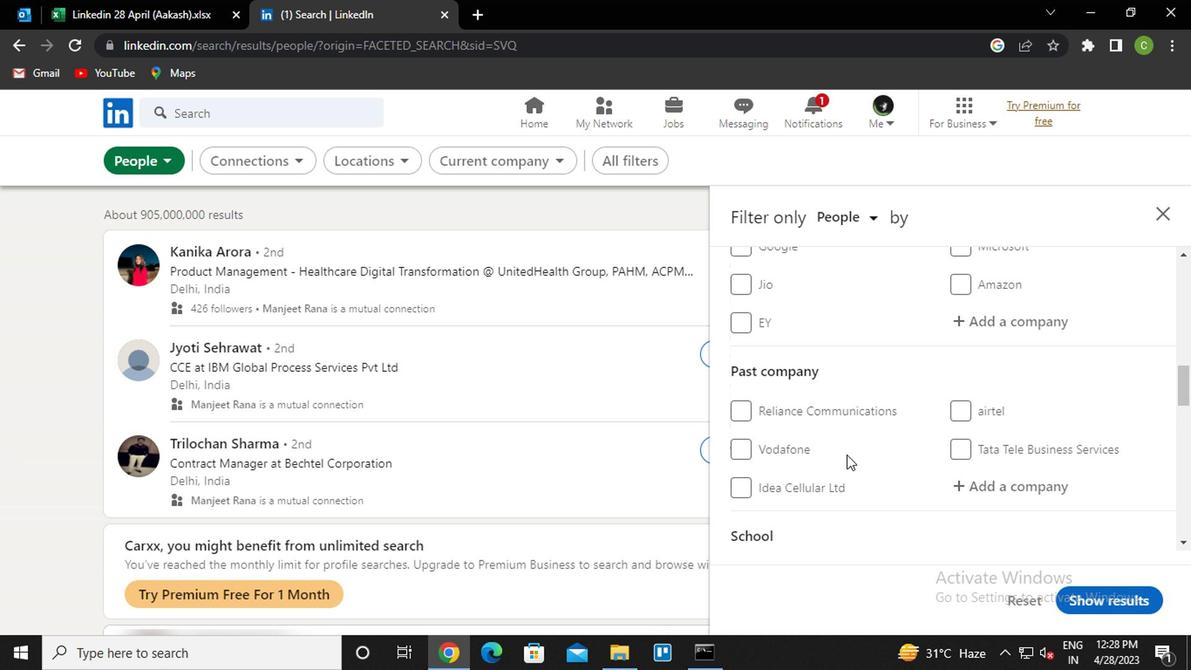 
Action: Mouse scrolled (846, 446) with delta (0, 0)
Screenshot: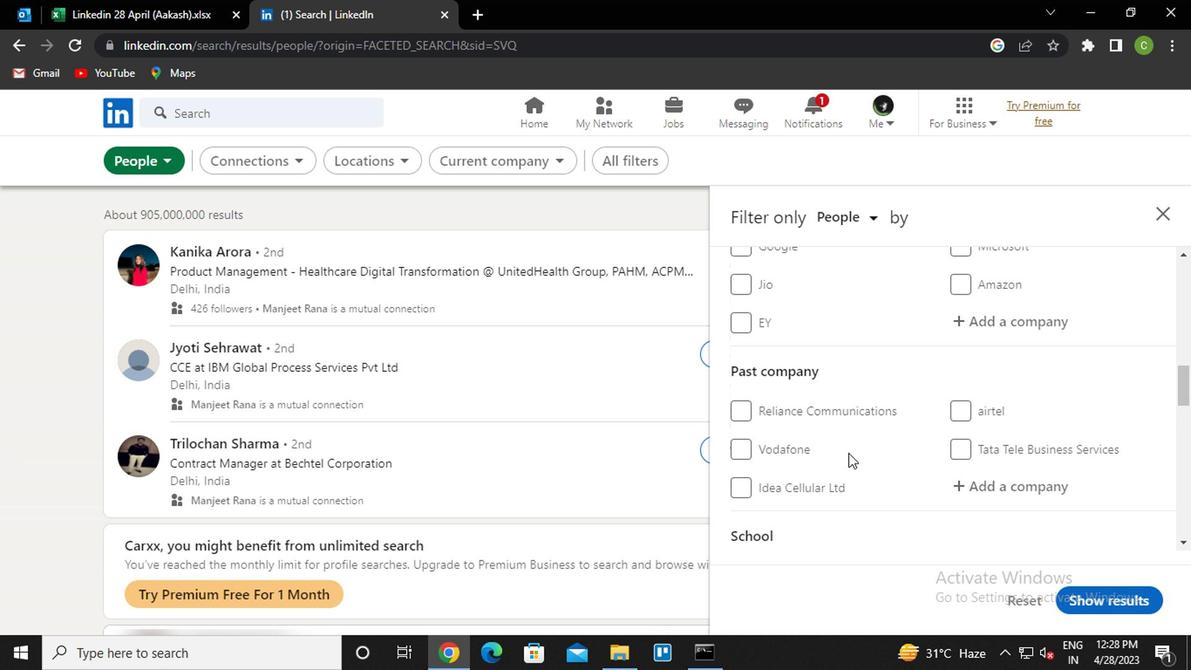 
Action: Mouse scrolled (846, 446) with delta (0, 0)
Screenshot: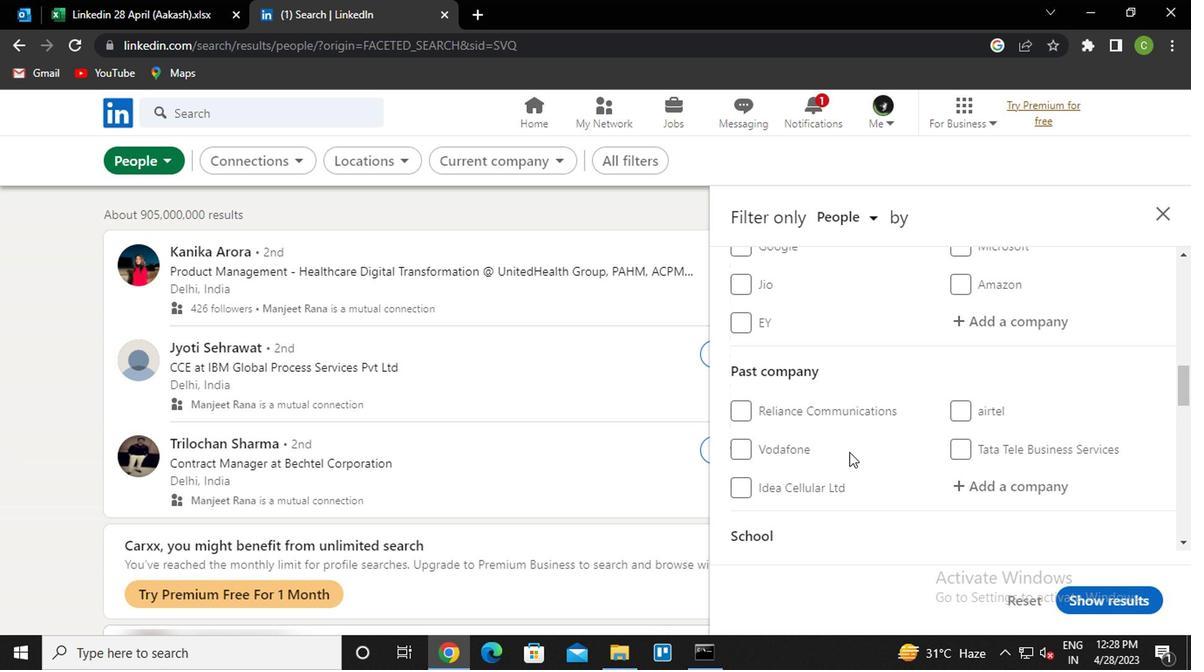 
Action: Mouse scrolled (846, 446) with delta (0, 0)
Screenshot: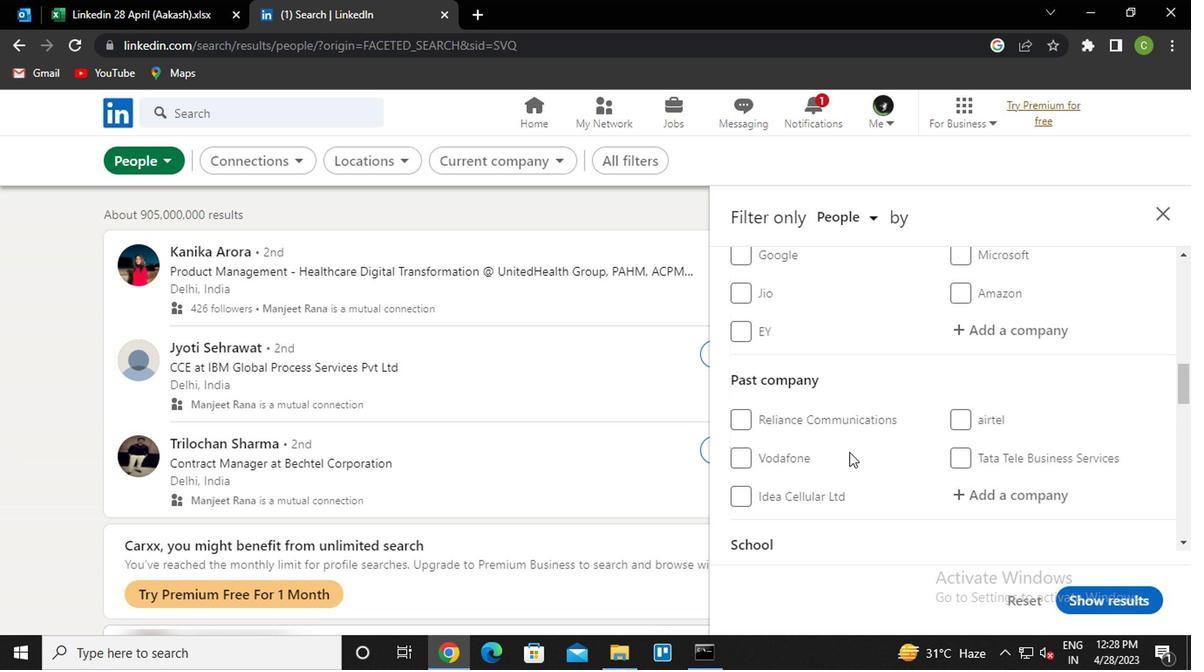 
Action: Mouse scrolled (846, 444) with delta (0, 0)
Screenshot: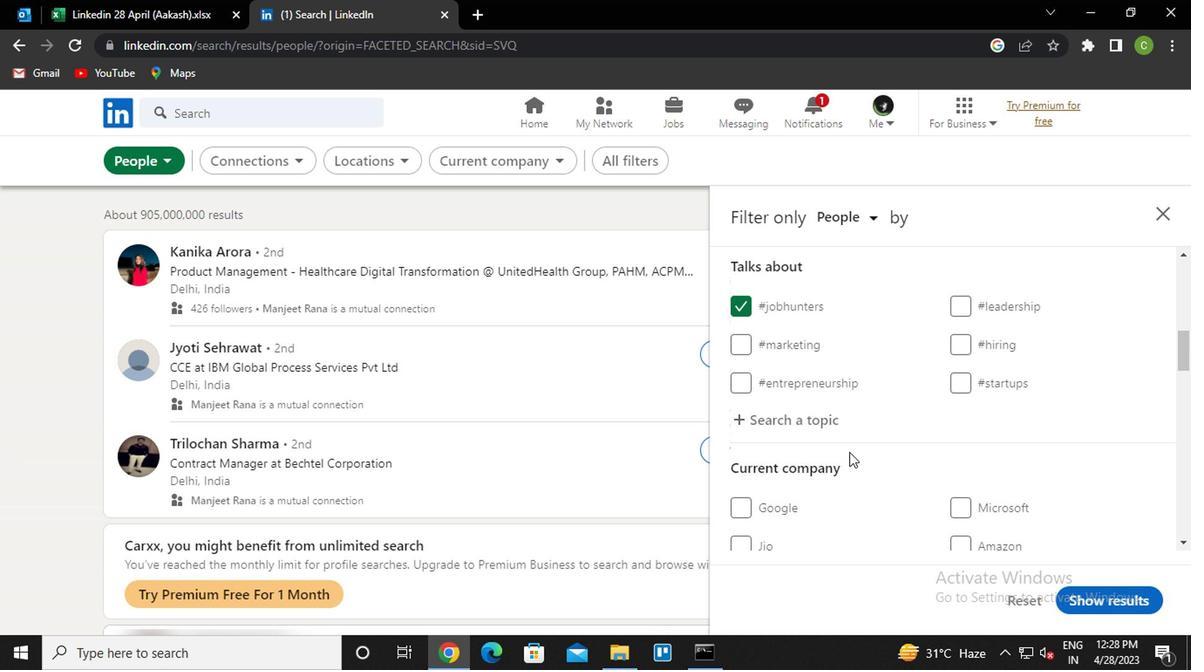 
Action: Mouse scrolled (846, 444) with delta (0, 0)
Screenshot: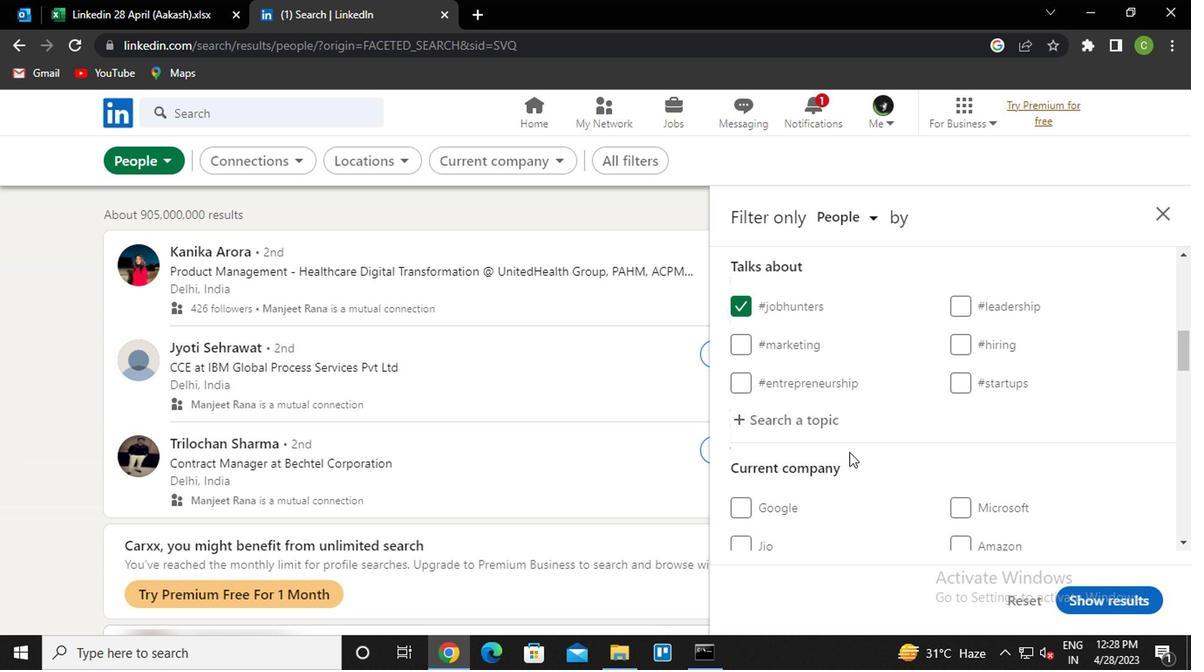 
Action: Mouse scrolled (846, 444) with delta (0, 0)
Screenshot: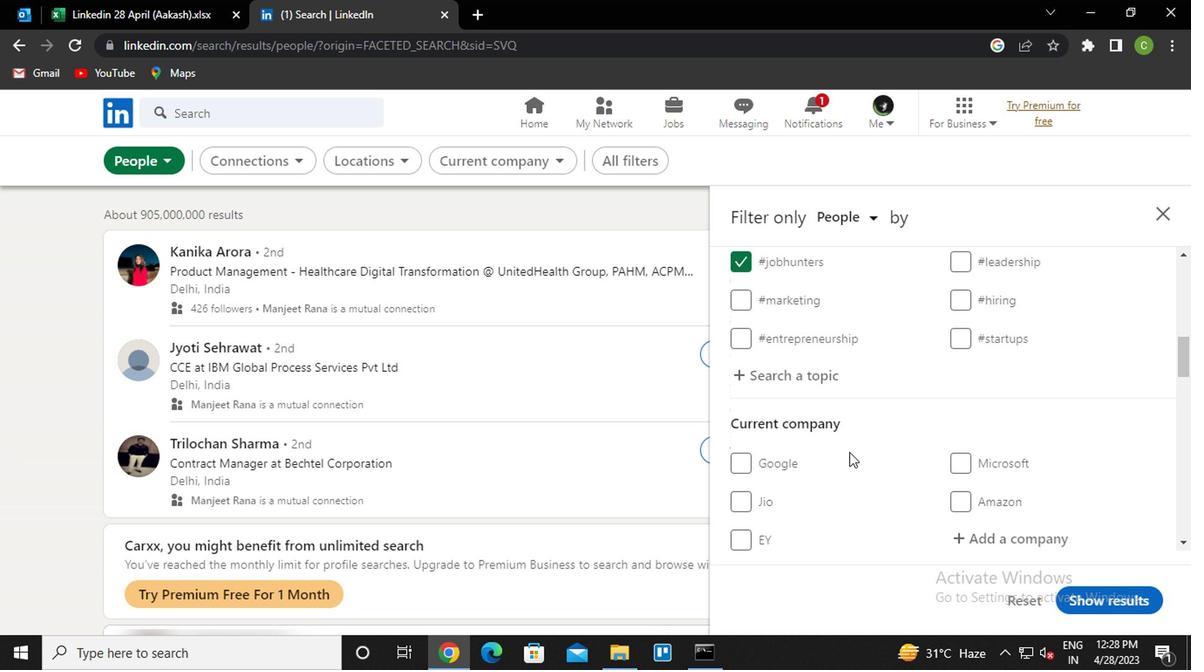 
Action: Mouse moved to (988, 316)
Screenshot: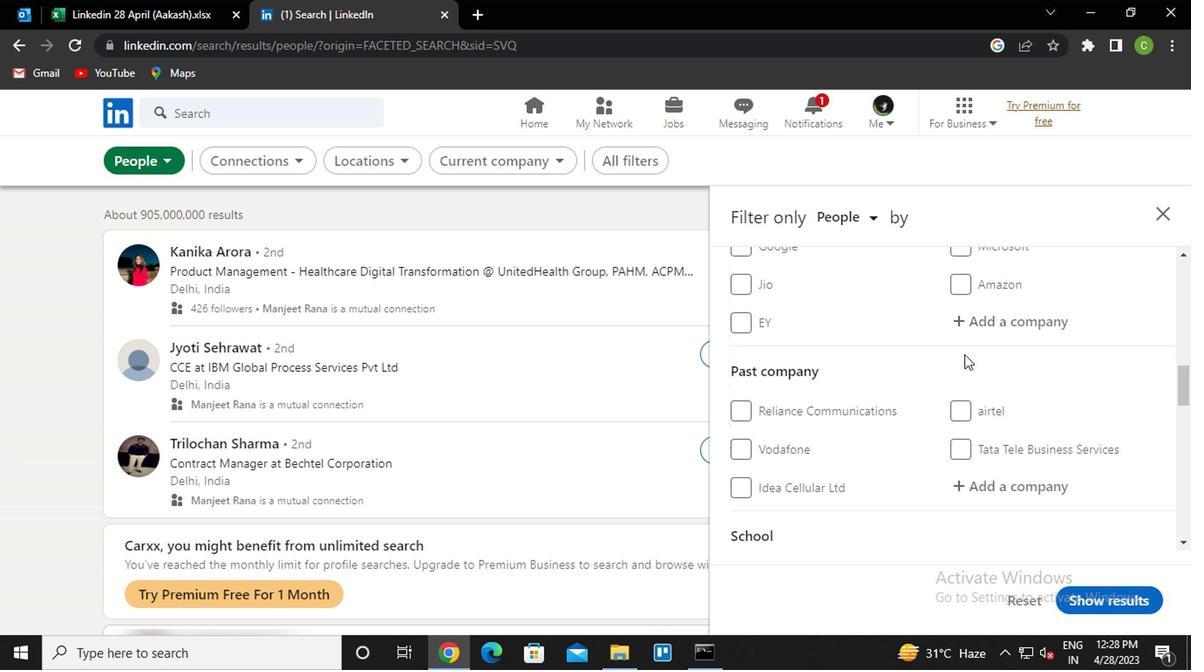 
Action: Mouse pressed left at (988, 316)
Screenshot: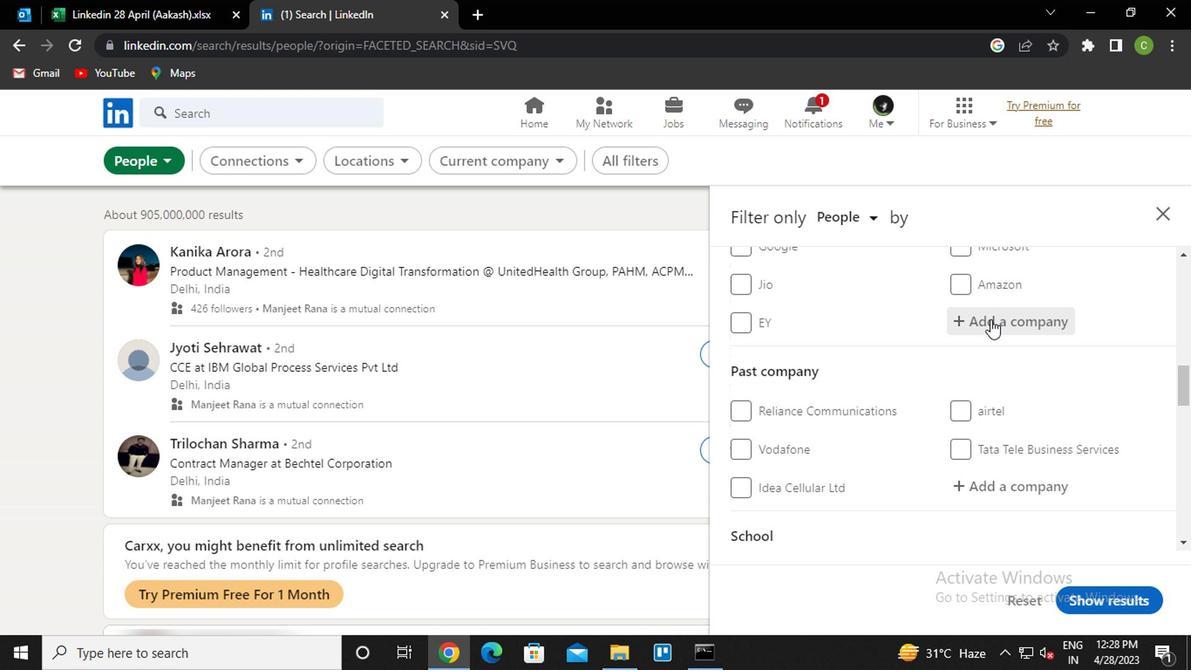 
Action: Key pressed <Key.caps_lock>m<Key.caps_lock>eesho<Key.down><Key.enter>
Screenshot: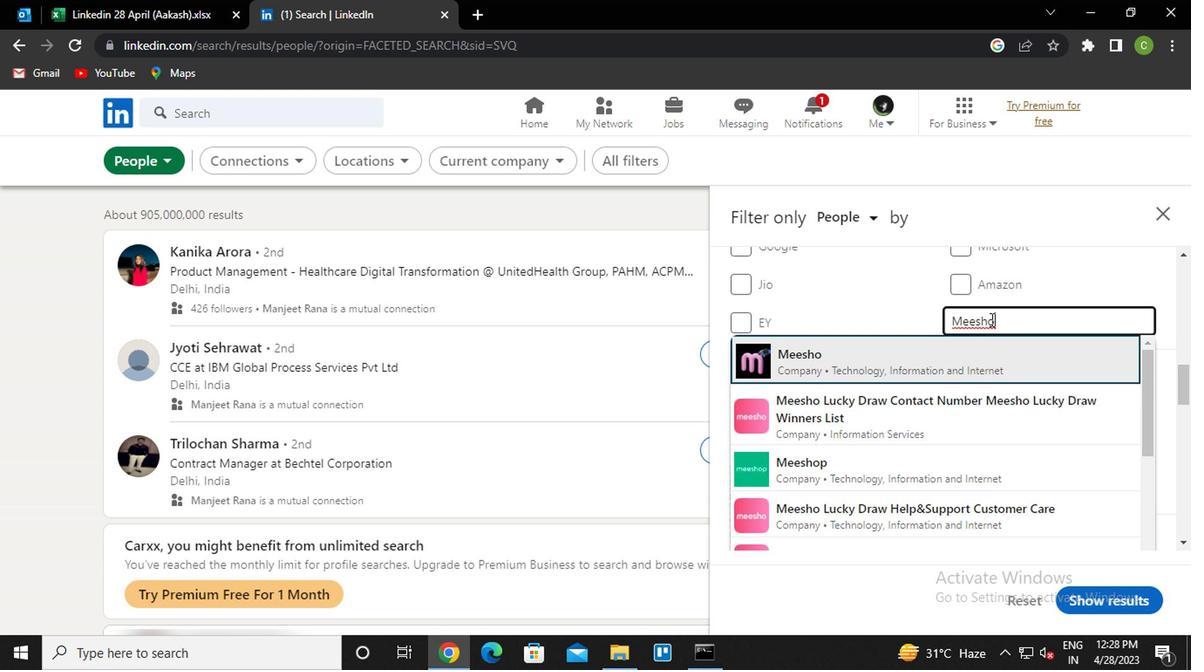 
Action: Mouse scrolled (988, 315) with delta (0, 0)
Screenshot: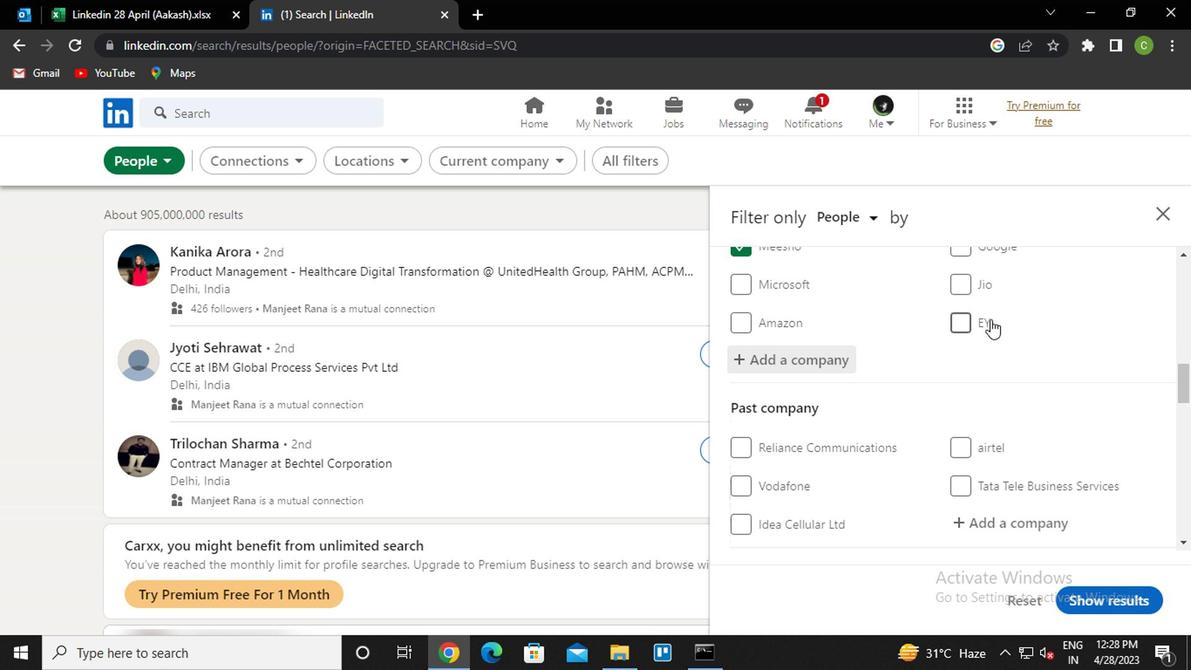 
Action: Mouse scrolled (988, 315) with delta (0, 0)
Screenshot: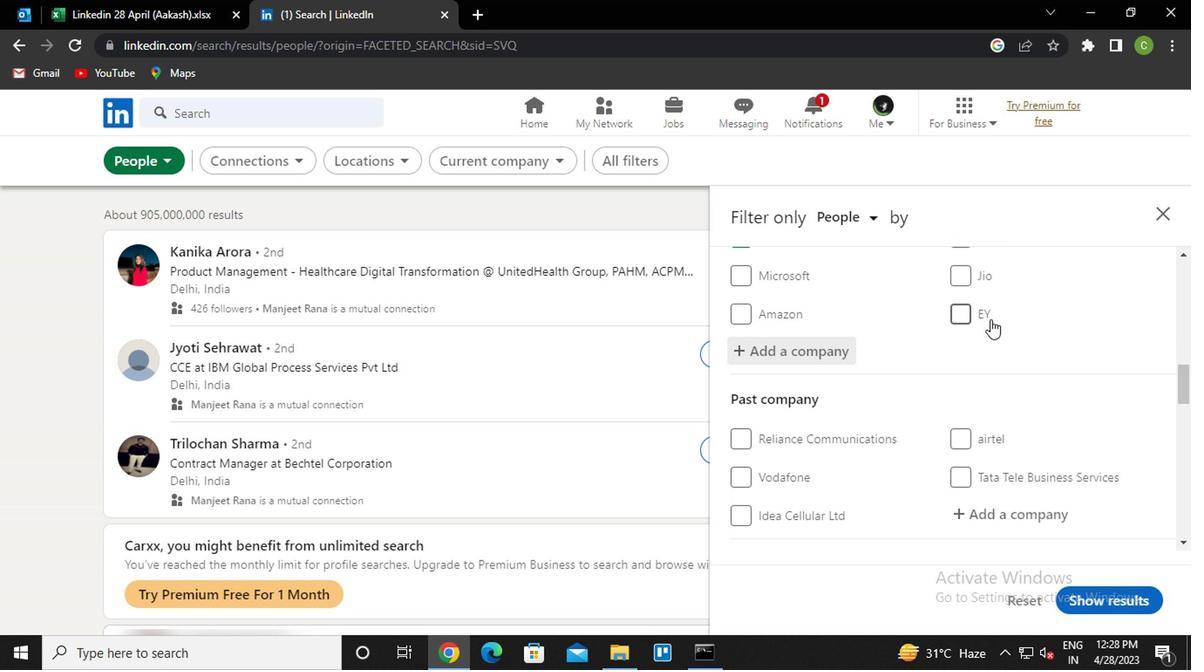 
Action: Mouse scrolled (988, 315) with delta (0, 0)
Screenshot: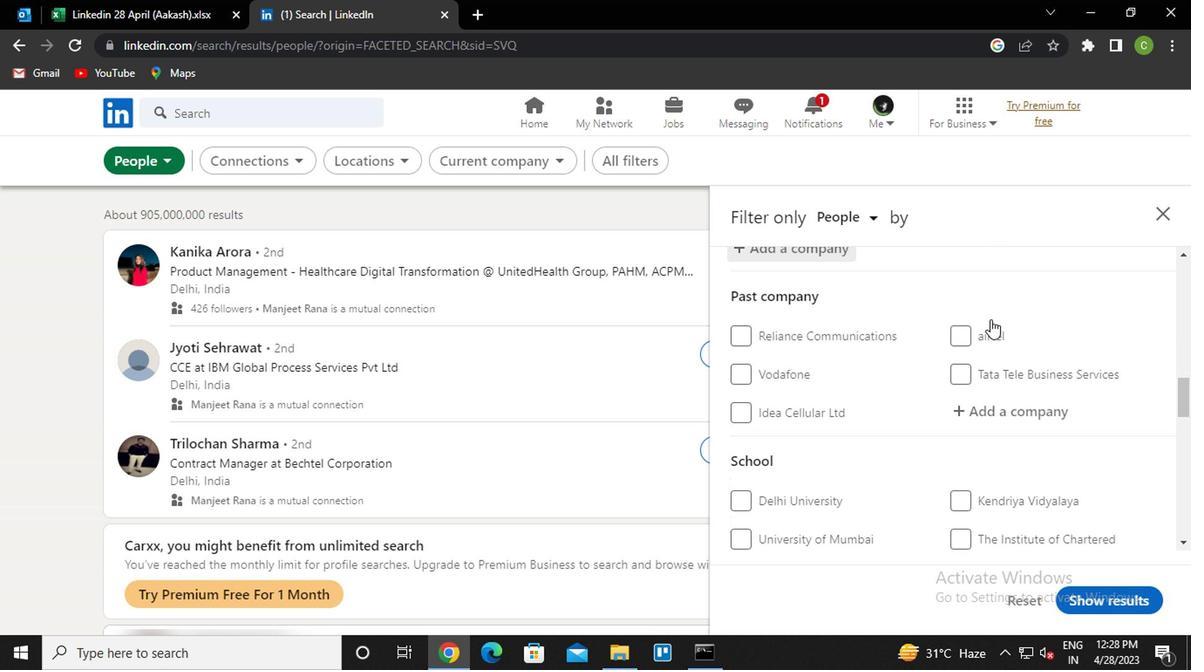 
Action: Mouse scrolled (988, 315) with delta (0, 0)
Screenshot: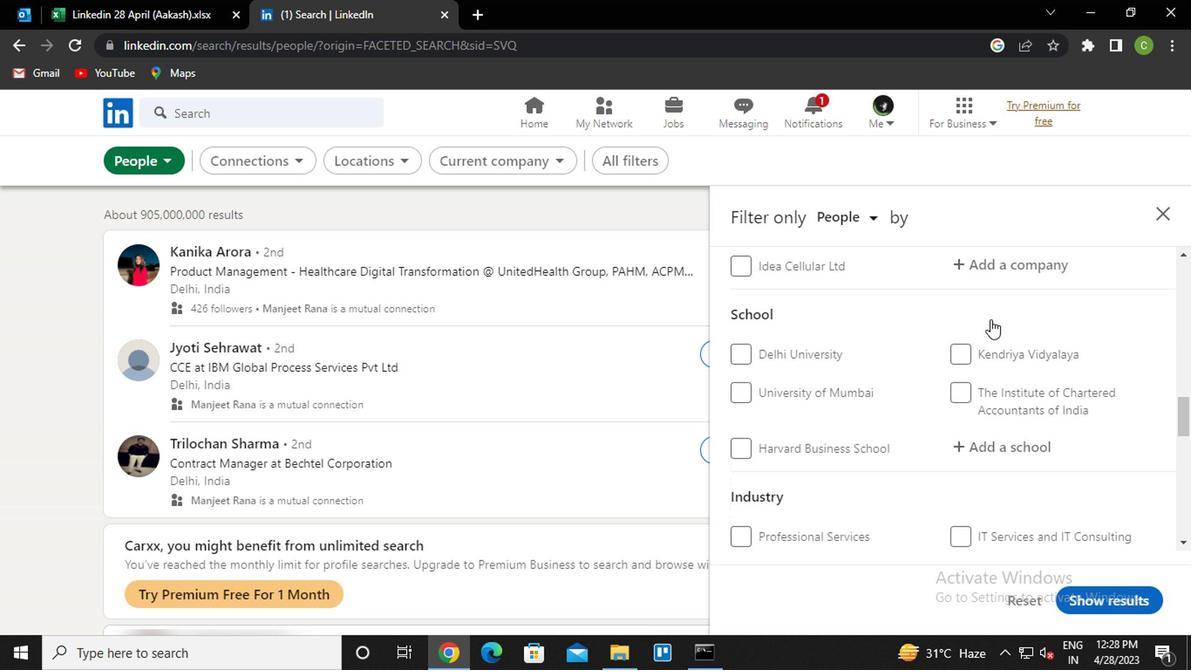 
Action: Mouse scrolled (988, 315) with delta (0, 0)
Screenshot: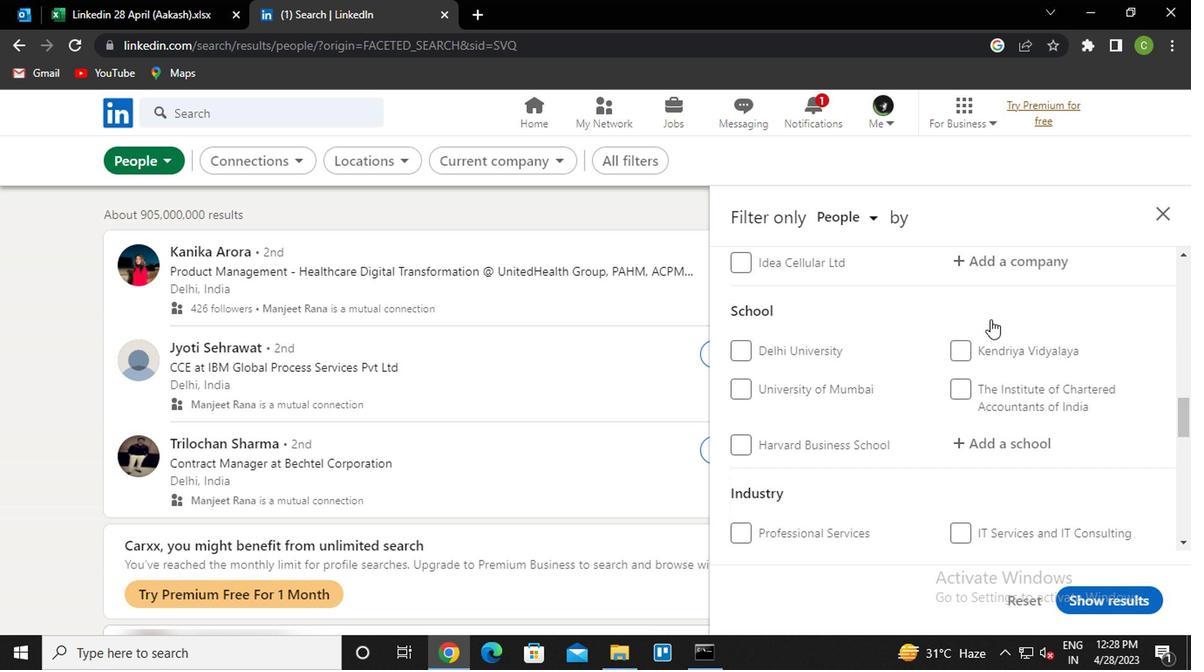 
Action: Mouse scrolled (988, 317) with delta (0, 0)
Screenshot: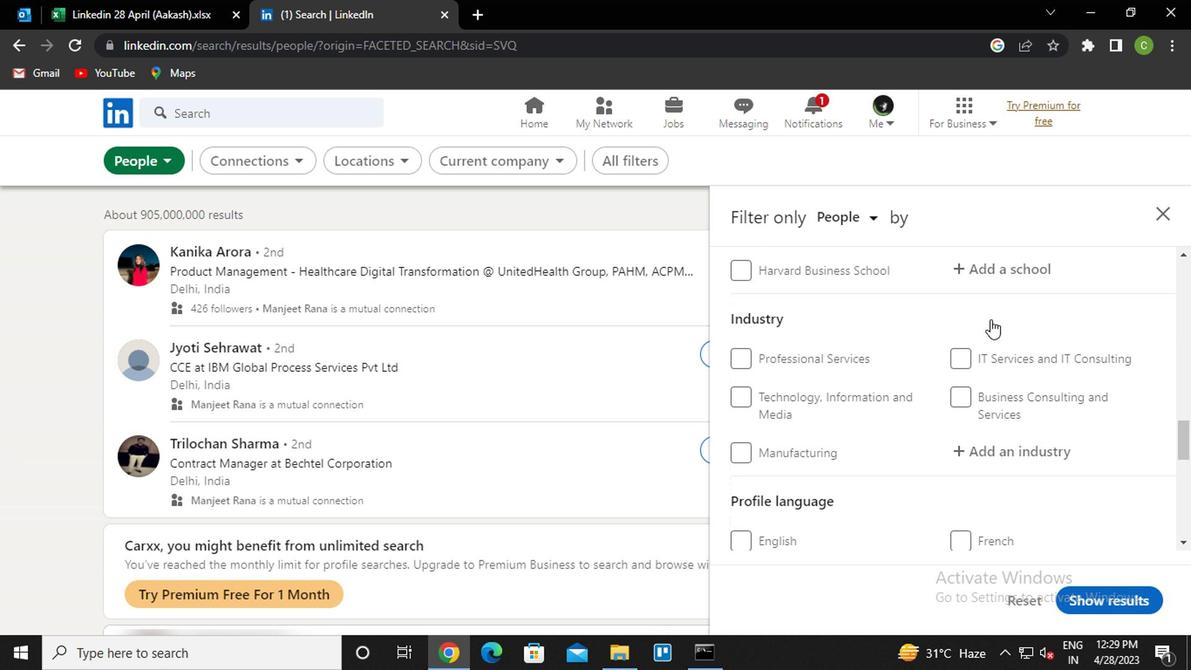 
Action: Mouse moved to (990, 341)
Screenshot: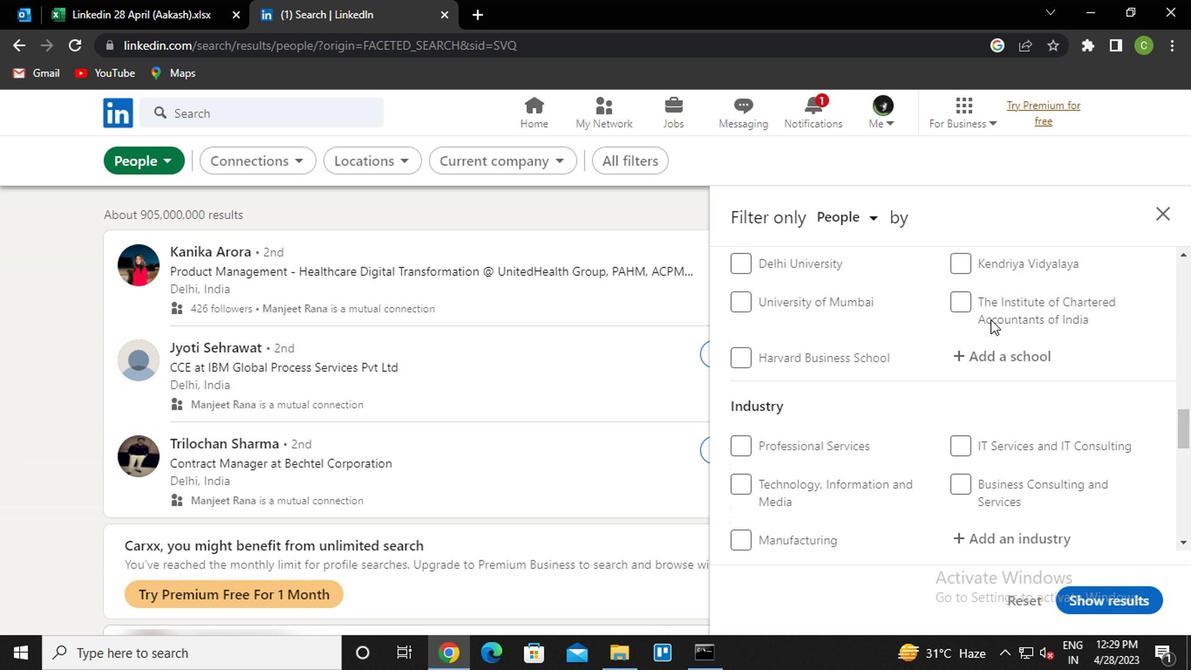 
Action: Mouse pressed left at (990, 341)
Screenshot: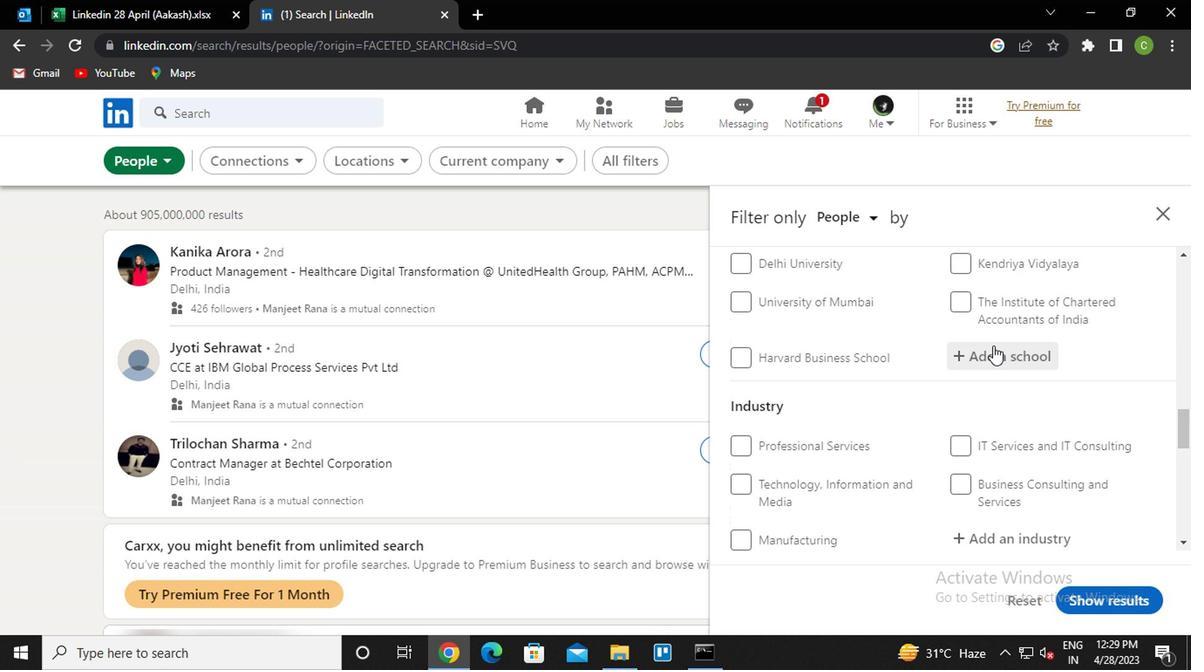 
Action: Key pressed <Key.caps_lock>s<Key.caps_lock>ri<Key.space><Key.caps_lock>r<Key.caps_lock>amakris<Key.down><Key.down><Key.down><Key.enter>
Screenshot: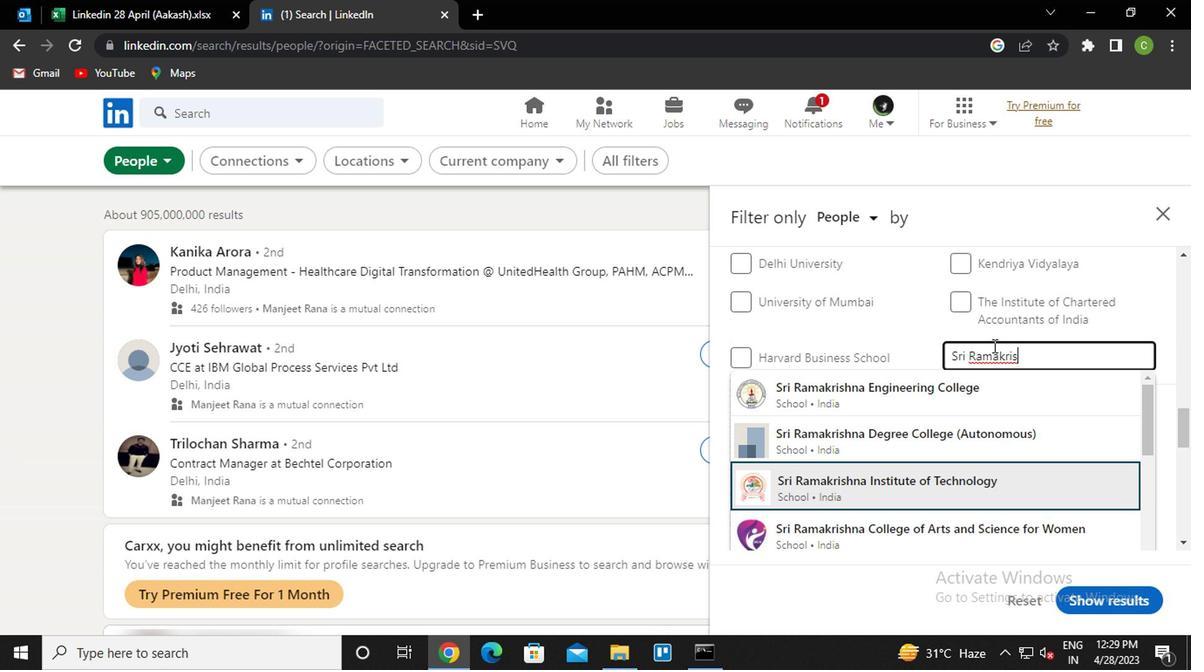
Action: Mouse moved to (952, 318)
Screenshot: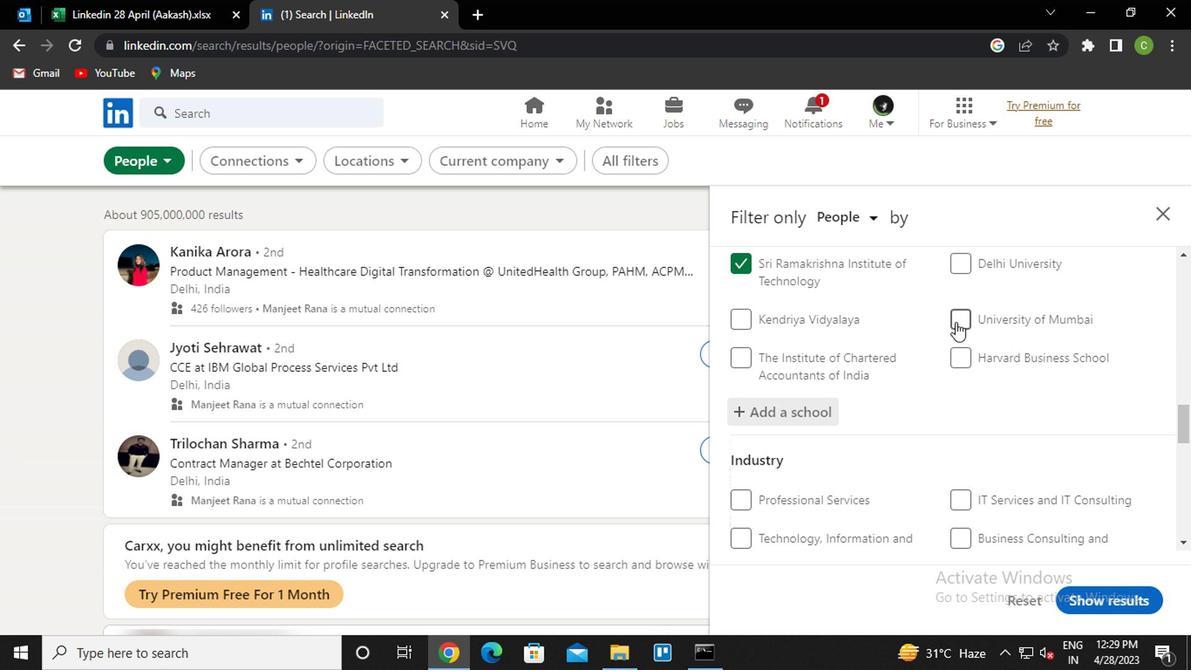 
Action: Mouse scrolled (952, 318) with delta (0, 0)
Screenshot: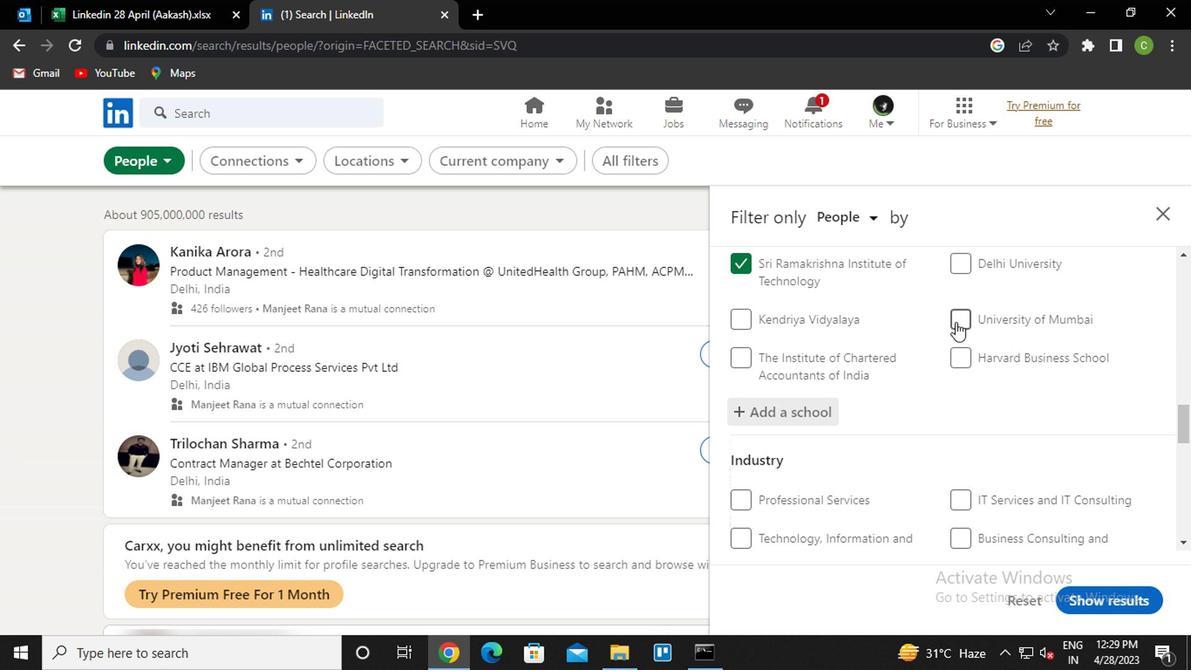 
Action: Mouse scrolled (952, 318) with delta (0, 0)
Screenshot: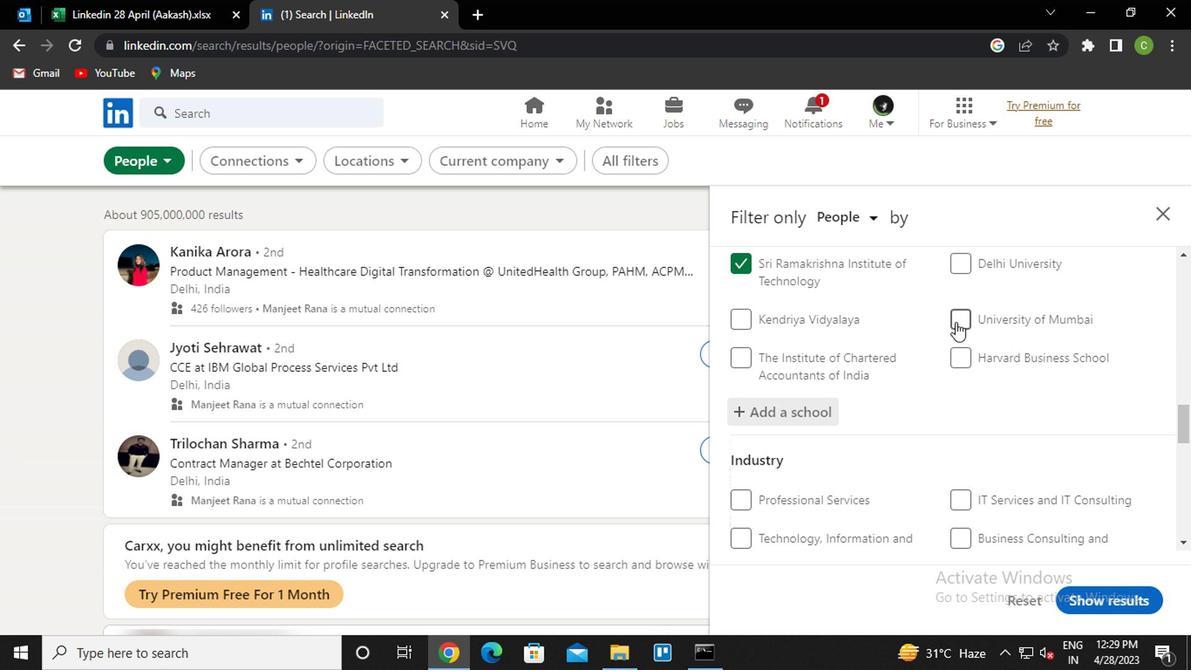 
Action: Mouse scrolled (952, 318) with delta (0, 0)
Screenshot: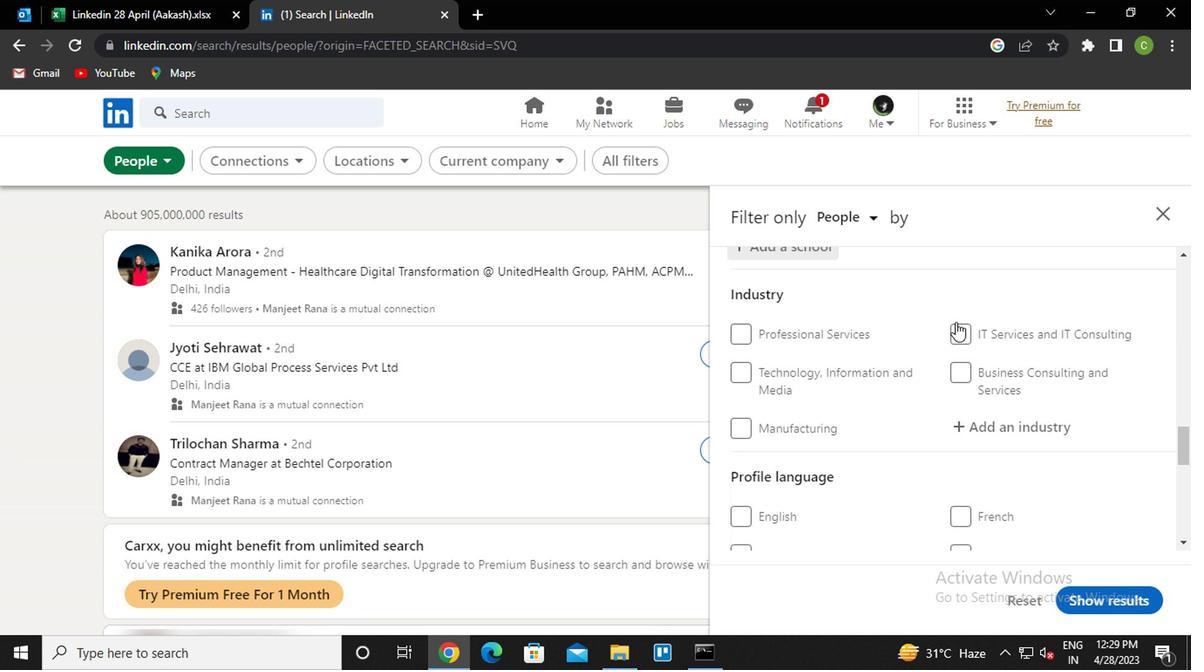 
Action: Mouse moved to (999, 322)
Screenshot: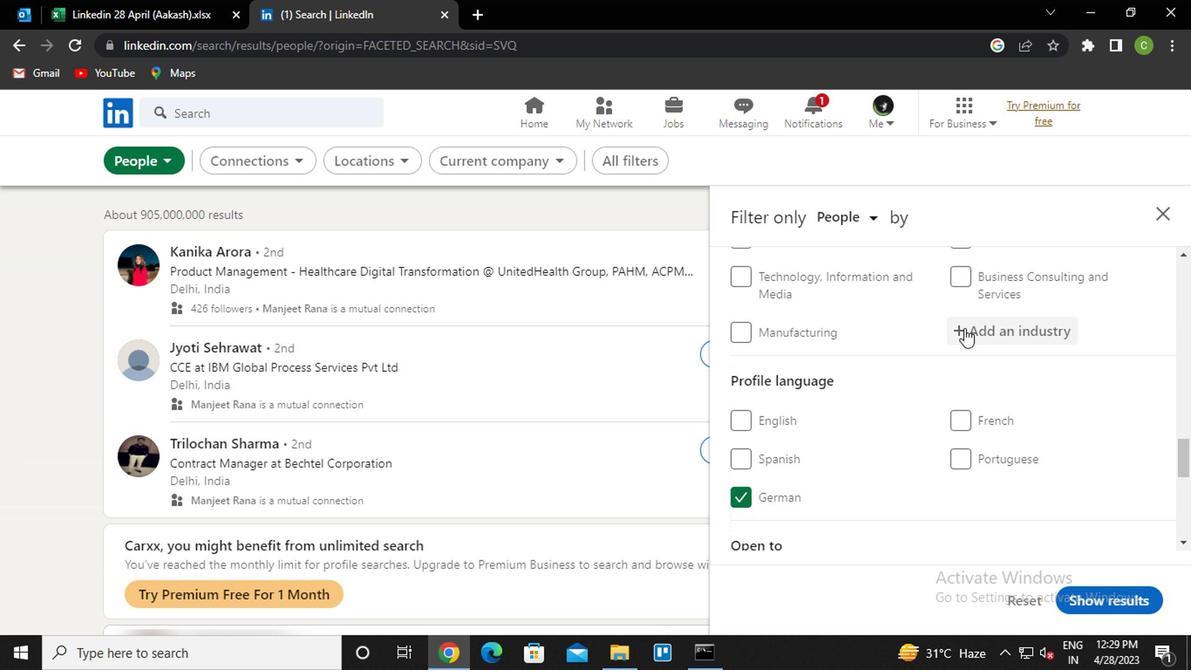 
Action: Mouse pressed left at (999, 322)
Screenshot: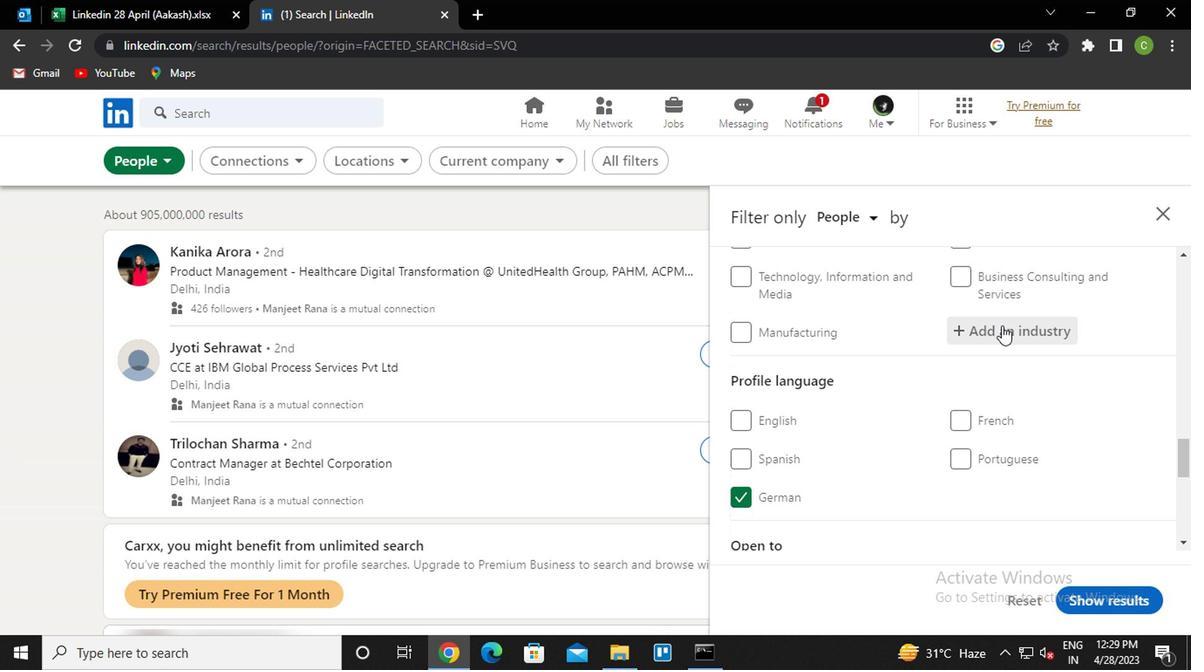 
Action: Key pressed <Key.caps_lock>h<Key.caps_lock>ousehold<Key.down><Key.enter>
Screenshot: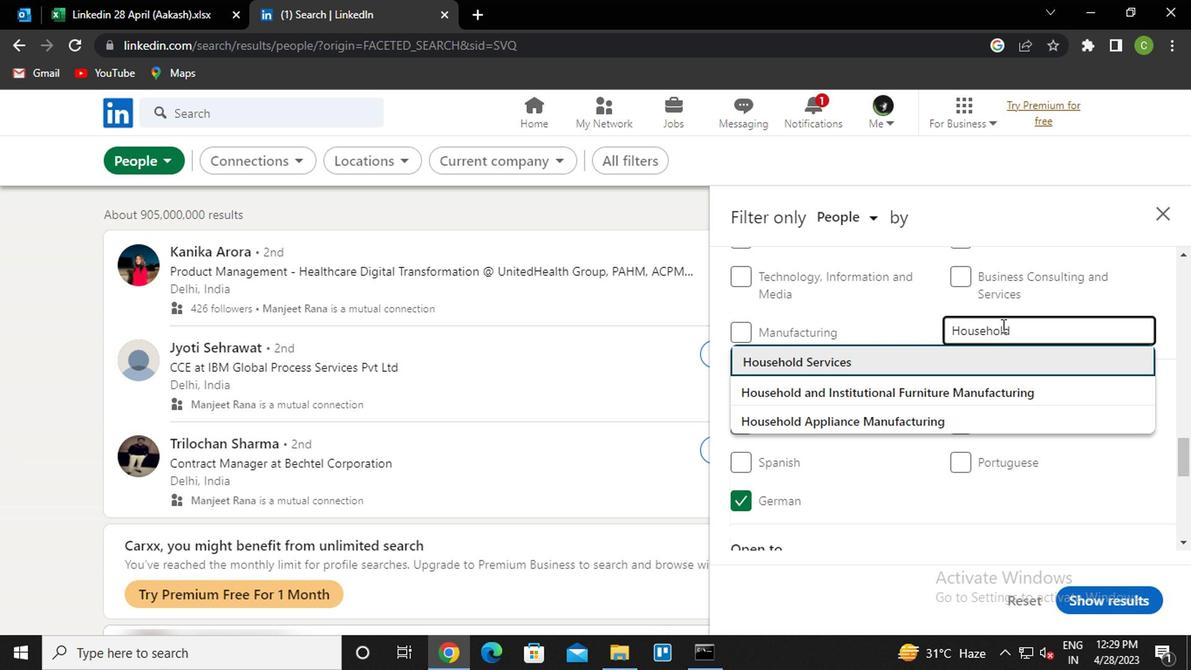 
Action: Mouse scrolled (999, 321) with delta (0, -1)
Screenshot: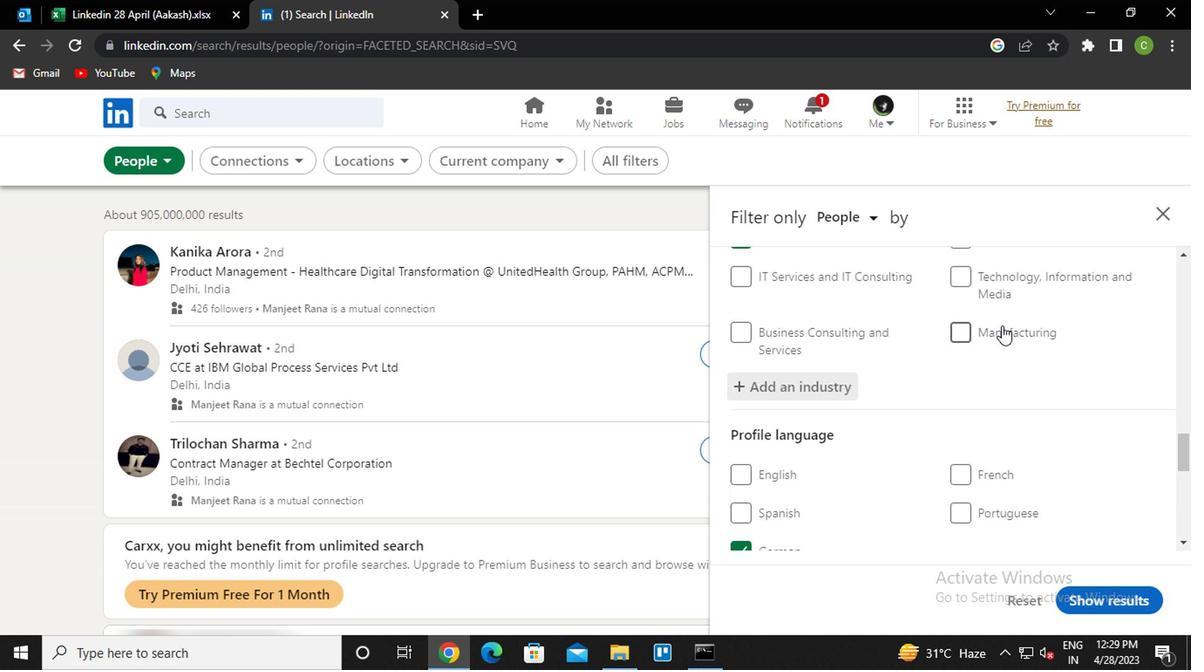 
Action: Mouse scrolled (999, 321) with delta (0, -1)
Screenshot: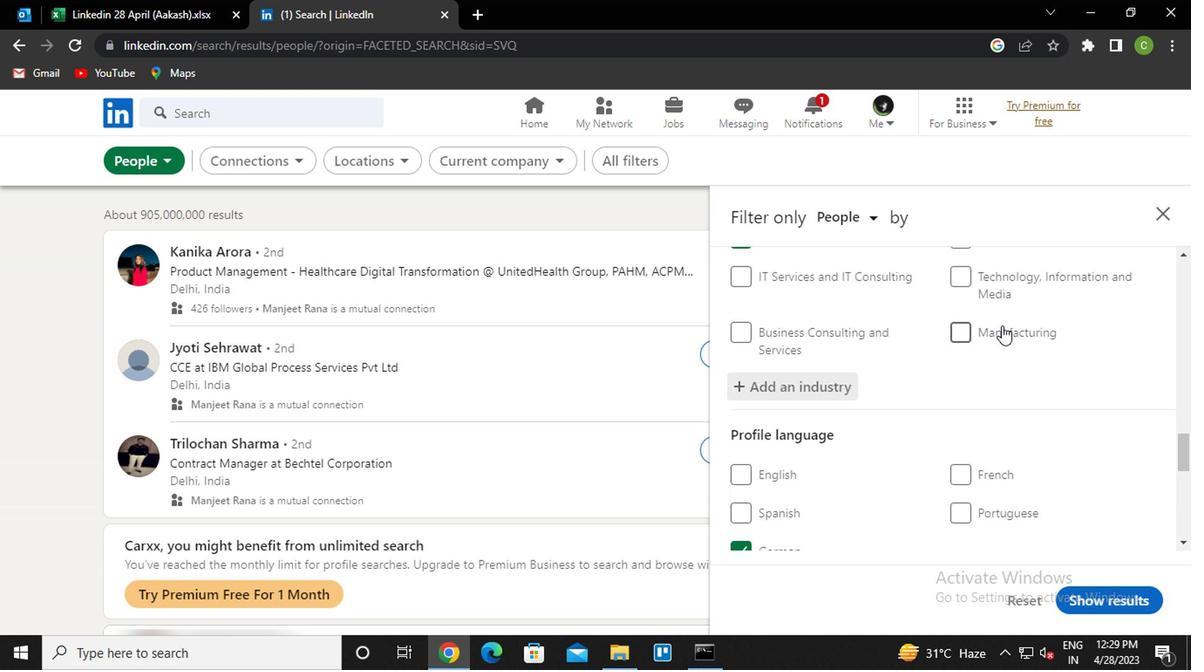 
Action: Mouse scrolled (999, 321) with delta (0, -1)
Screenshot: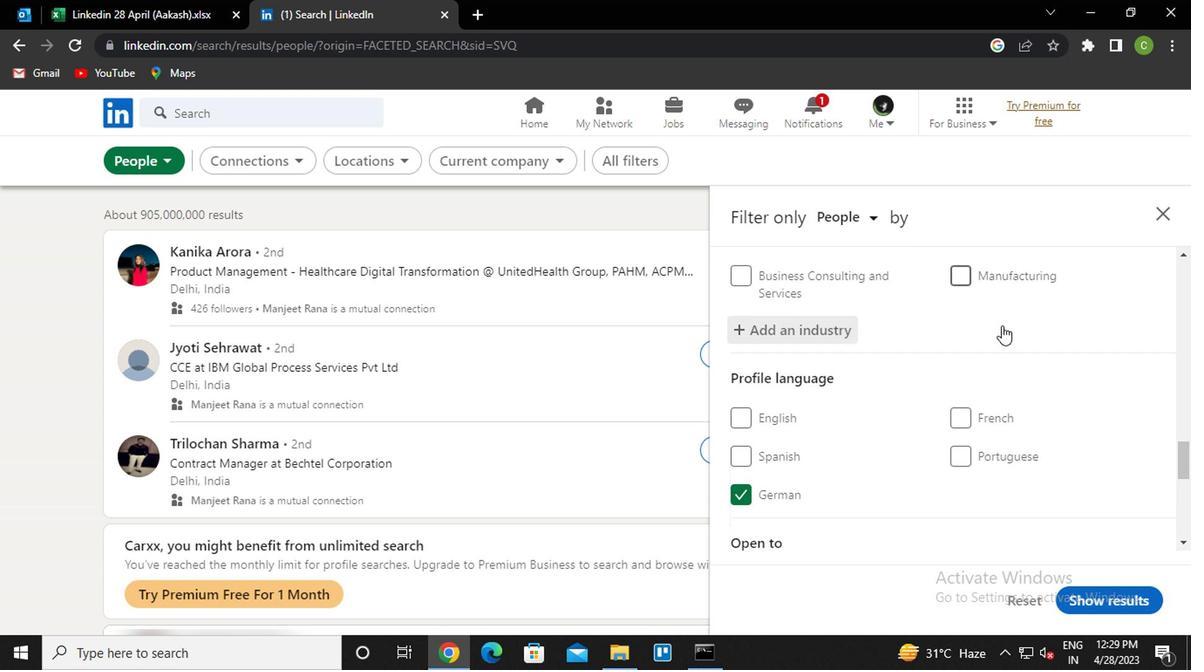 
Action: Mouse scrolled (999, 321) with delta (0, -1)
Screenshot: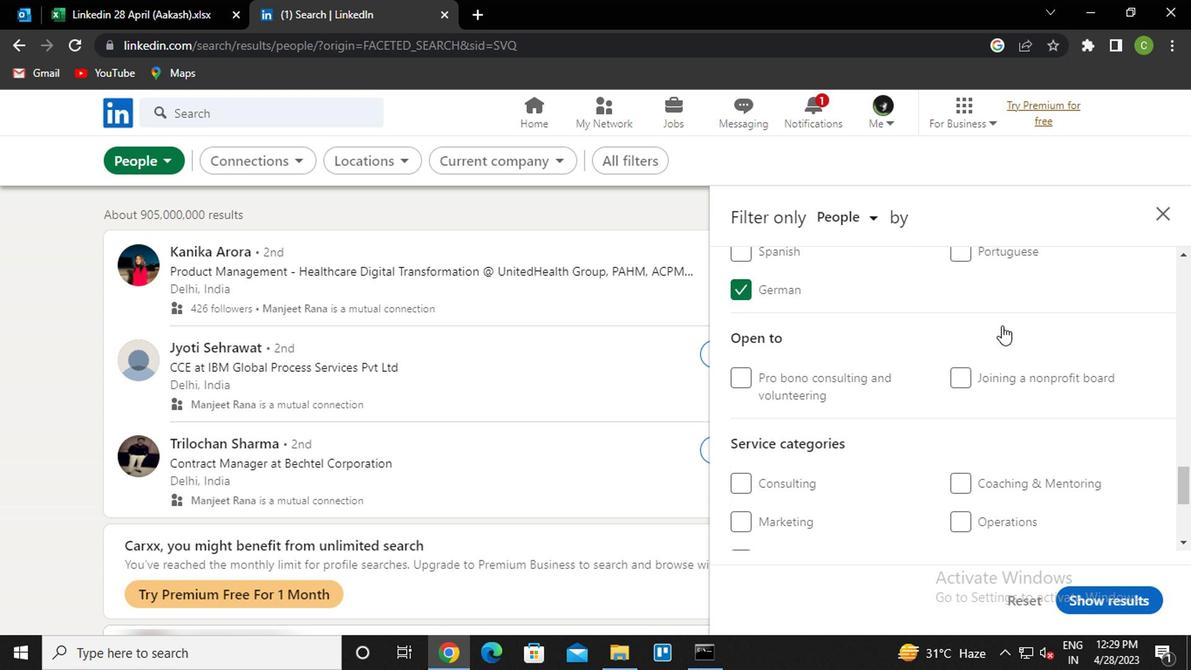 
Action: Mouse moved to (1006, 411)
Screenshot: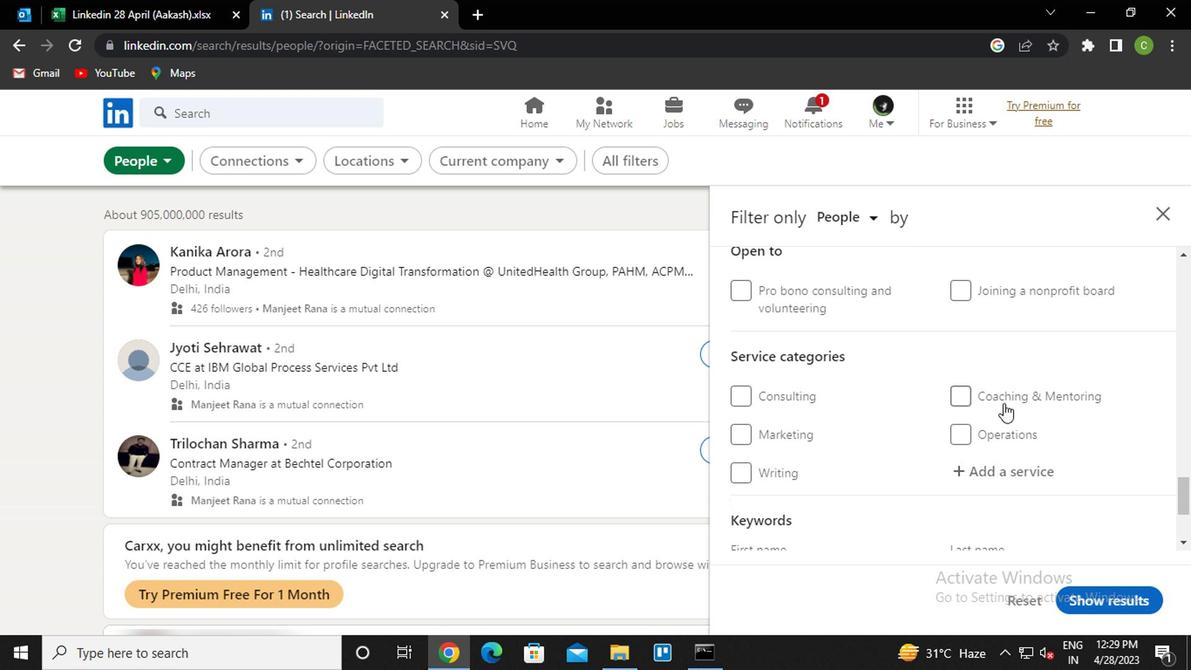 
Action: Mouse scrolled (1006, 410) with delta (0, 0)
Screenshot: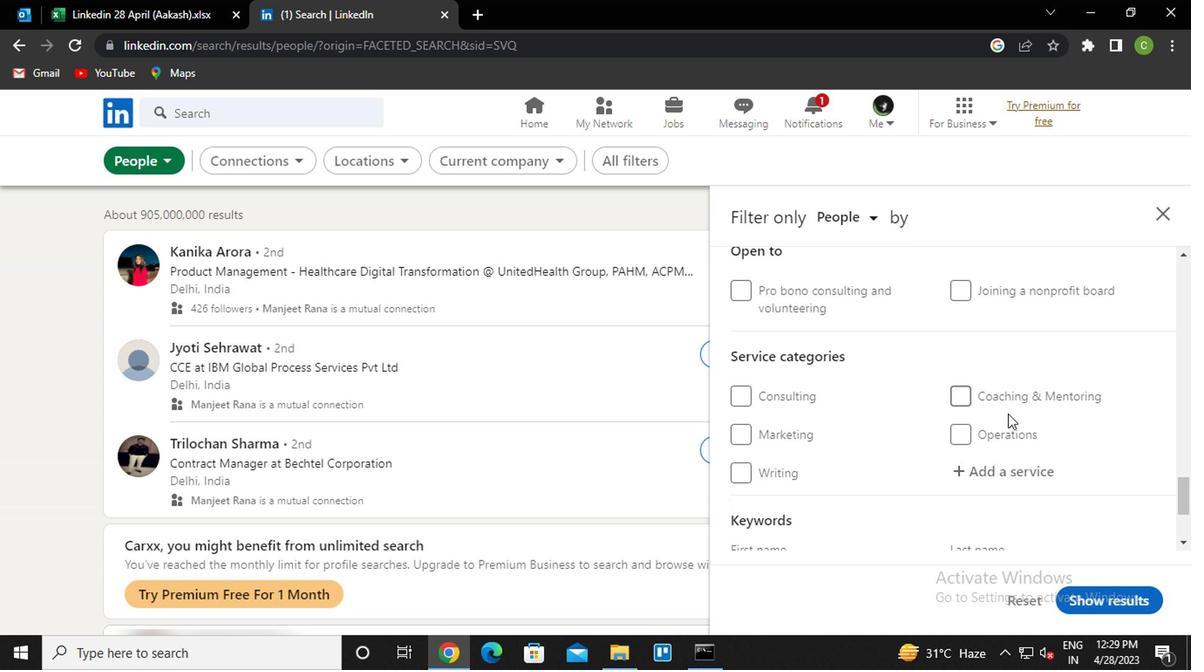
Action: Mouse moved to (1001, 390)
Screenshot: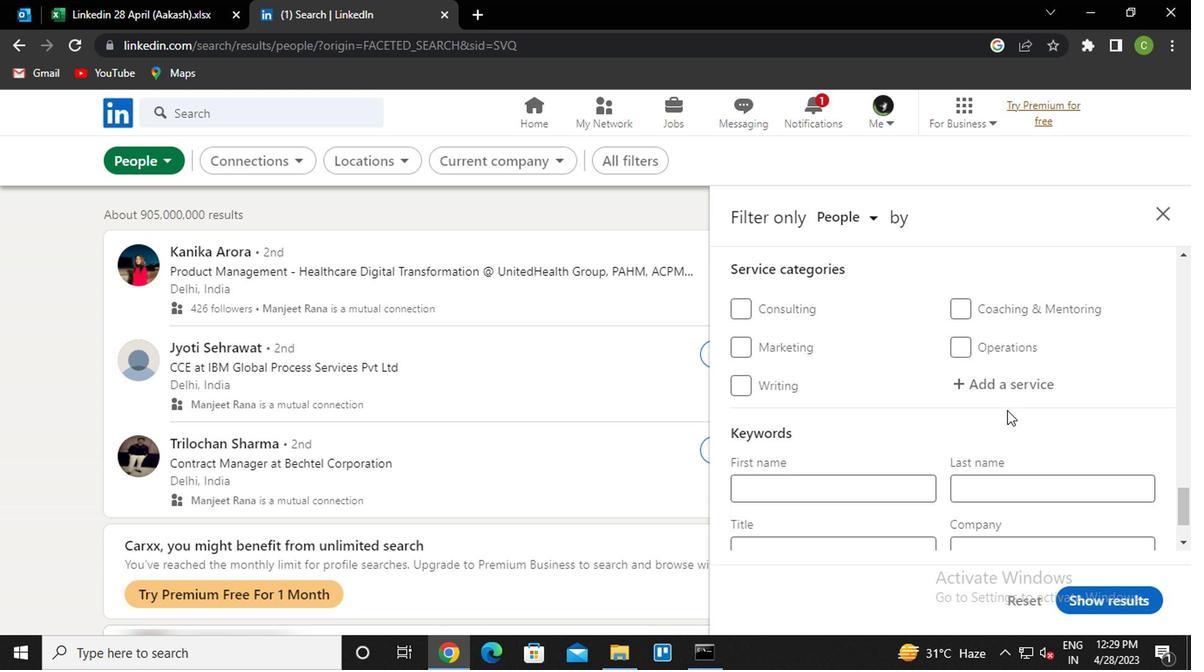 
Action: Mouse pressed left at (1001, 390)
Screenshot: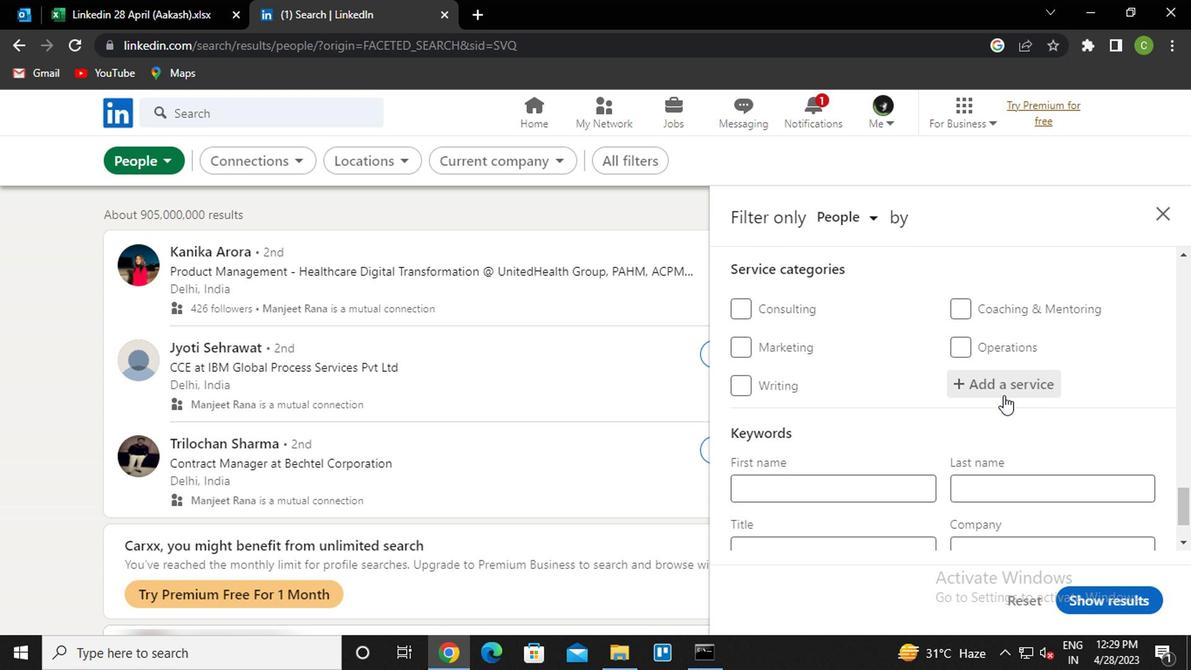 
Action: Key pressed <Key.caps_lock>l<Key.caps_lock>abor<Key.space>and<Key.down><Key.enter>
Screenshot: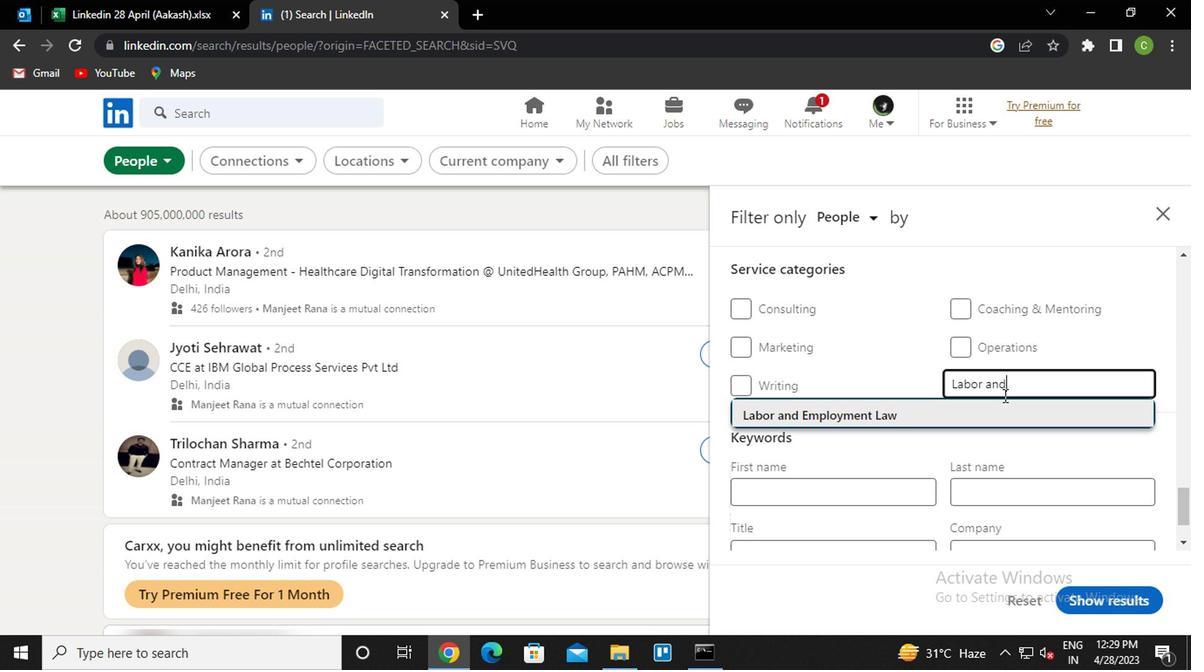 
Action: Mouse moved to (997, 362)
Screenshot: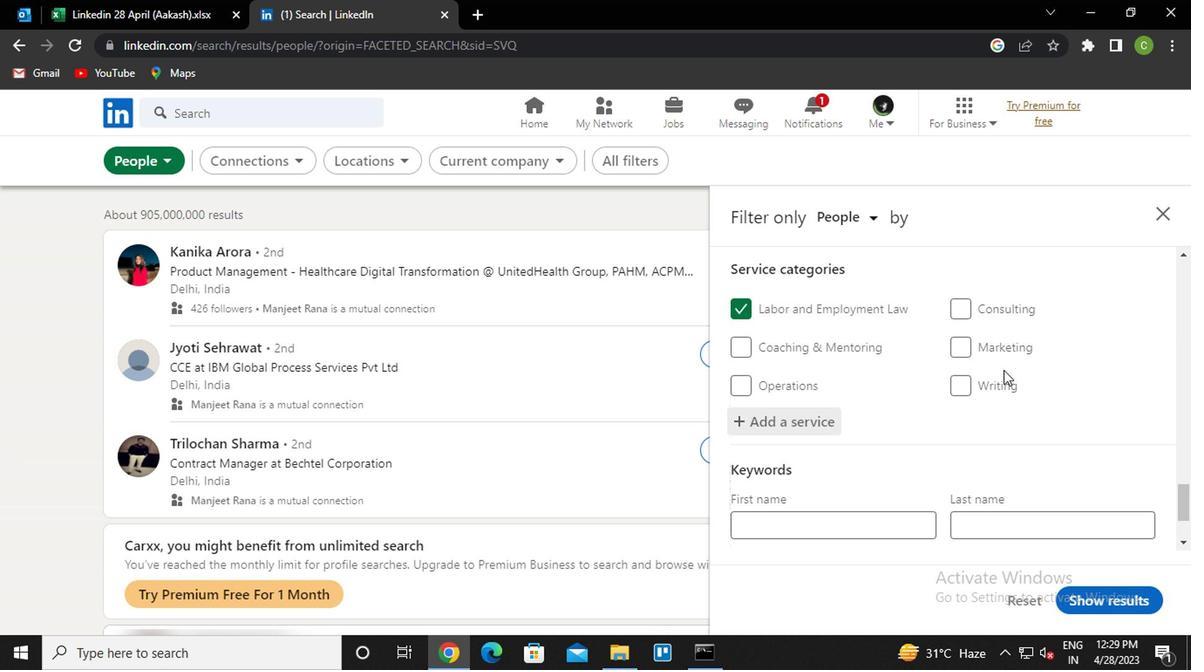 
Action: Mouse scrolled (997, 362) with delta (0, 0)
Screenshot: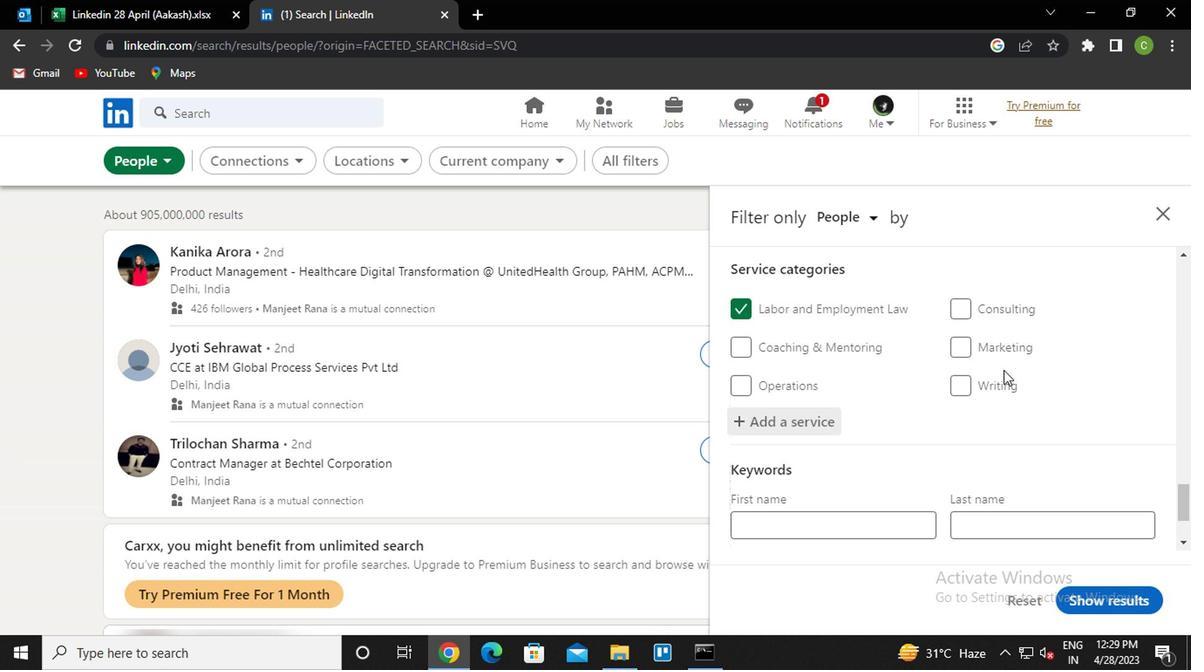 
Action: Mouse moved to (977, 359)
Screenshot: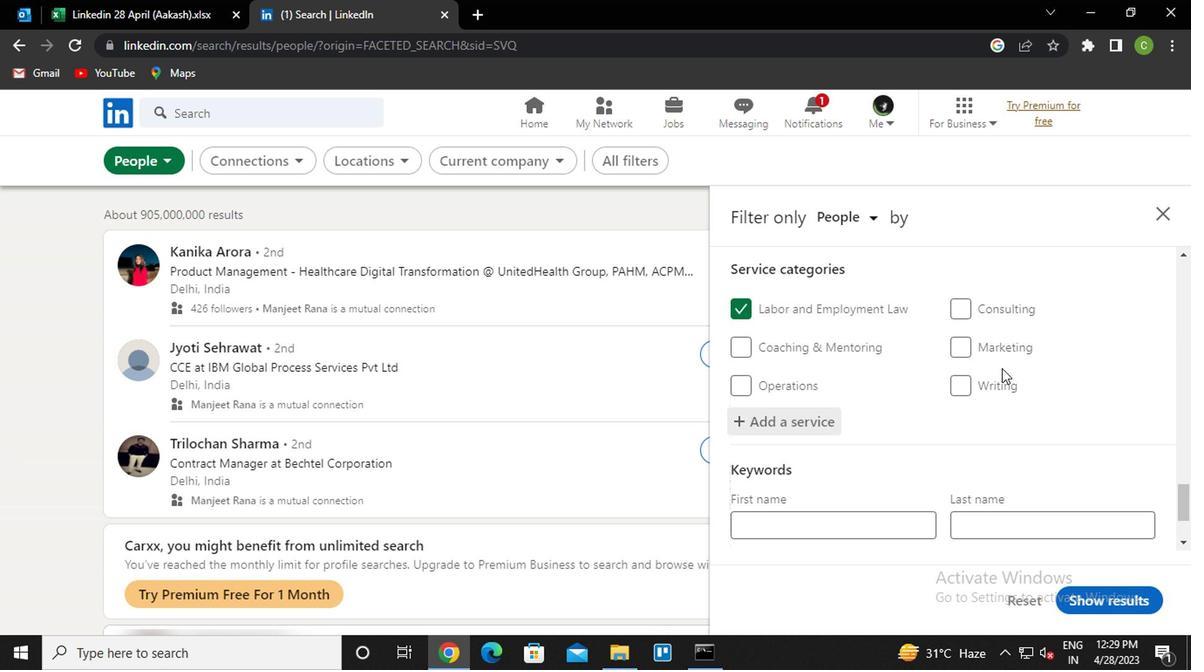 
Action: Mouse scrolled (977, 357) with delta (0, -1)
Screenshot: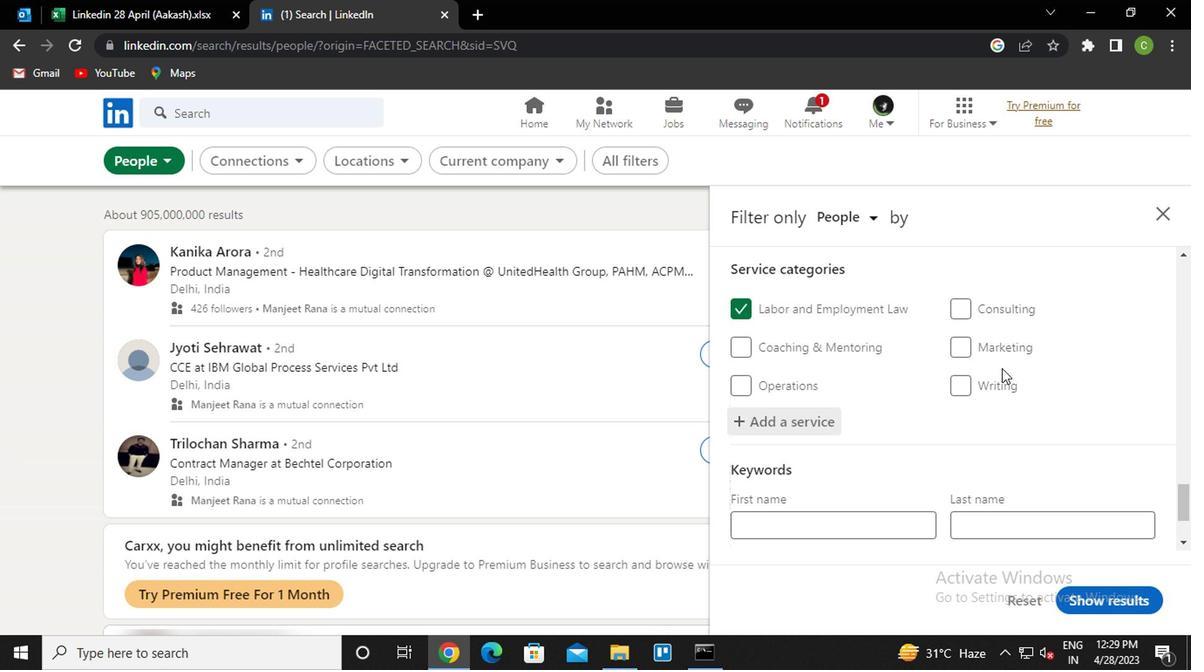 
Action: Mouse moved to (970, 357)
Screenshot: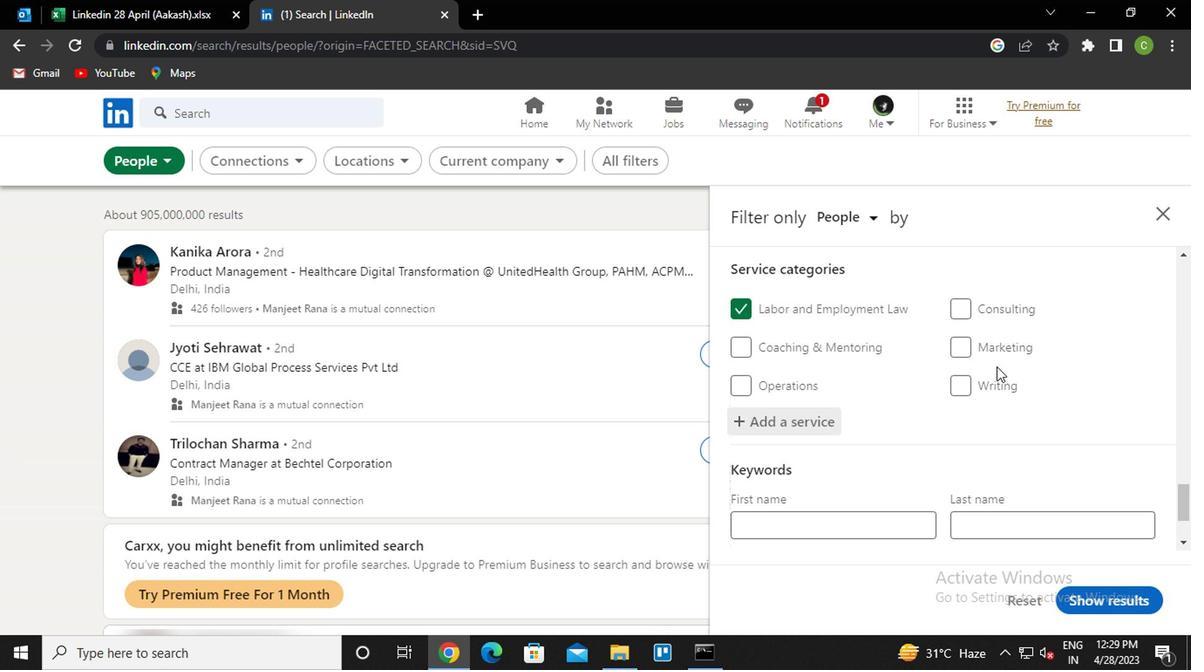 
Action: Mouse scrolled (970, 357) with delta (0, 0)
Screenshot: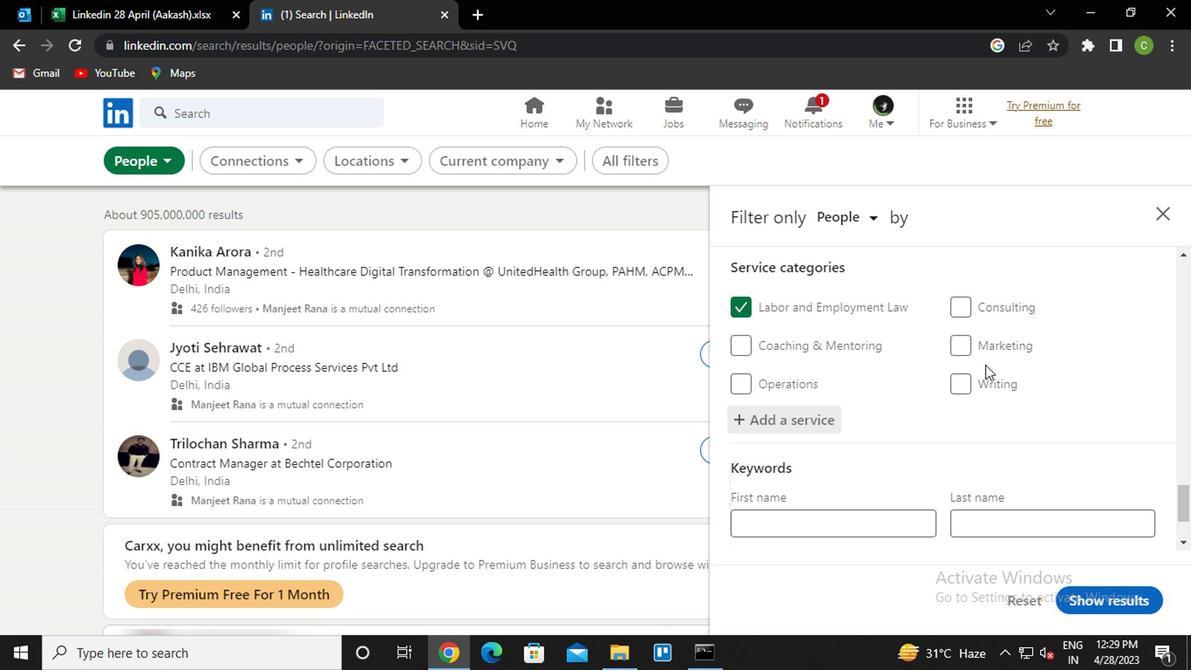 
Action: Mouse moved to (878, 477)
Screenshot: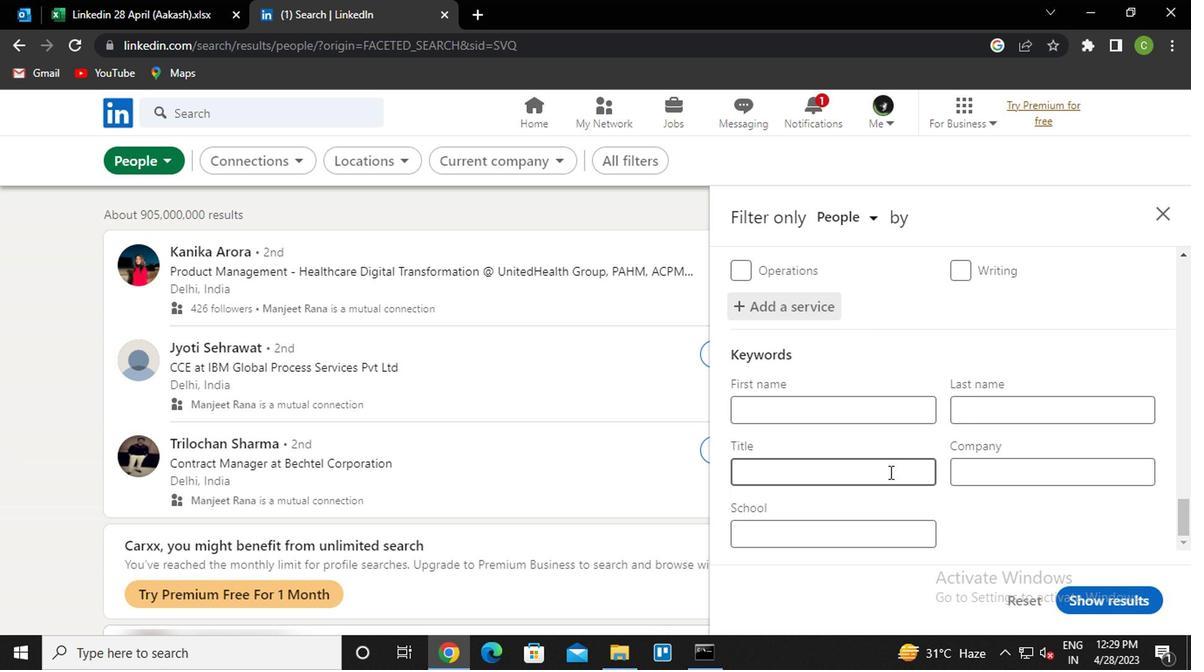 
Action: Mouse pressed left at (878, 477)
Screenshot: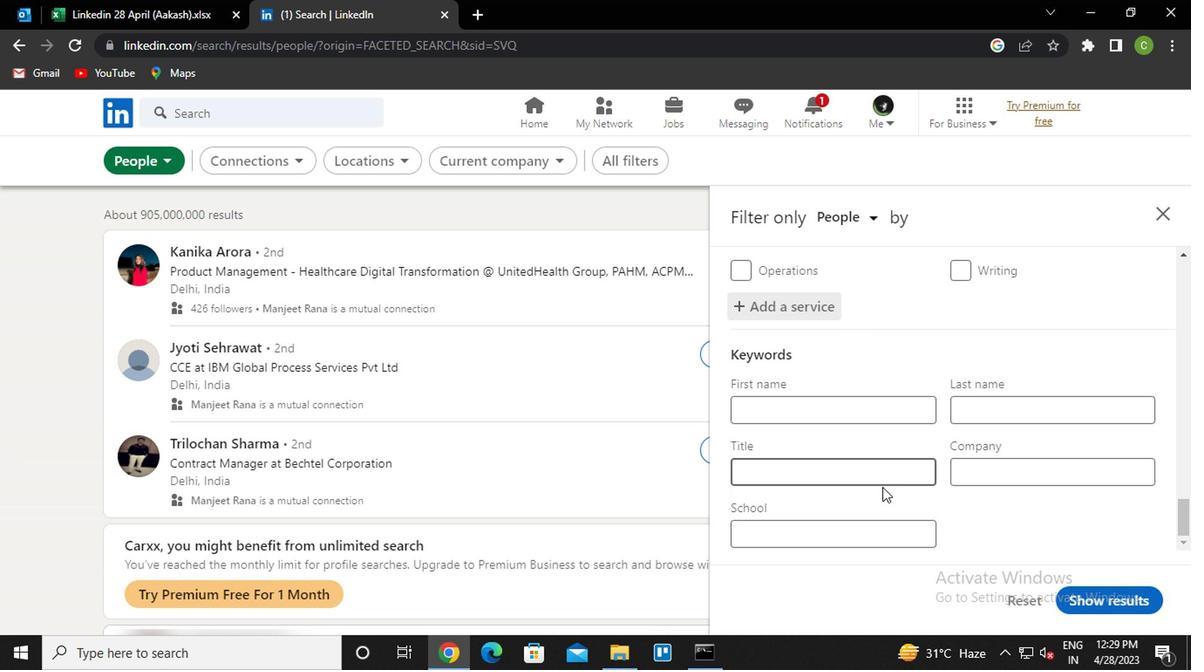 
Action: Mouse moved to (878, 470)
Screenshot: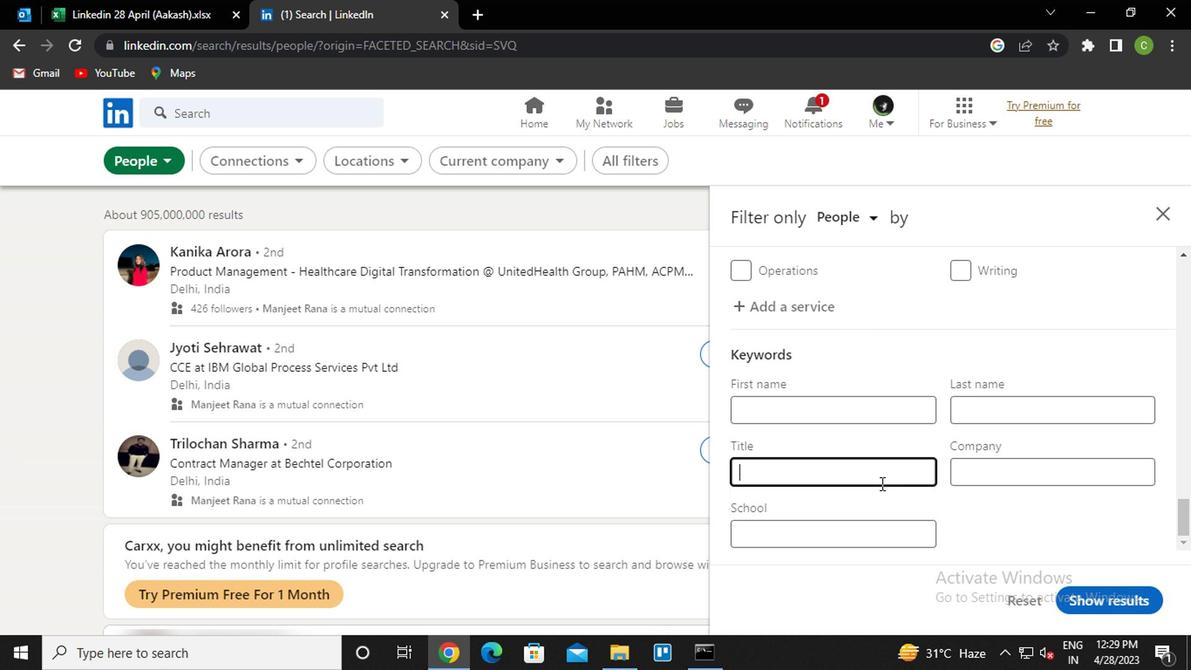 
Action: Mouse pressed left at (878, 470)
Screenshot: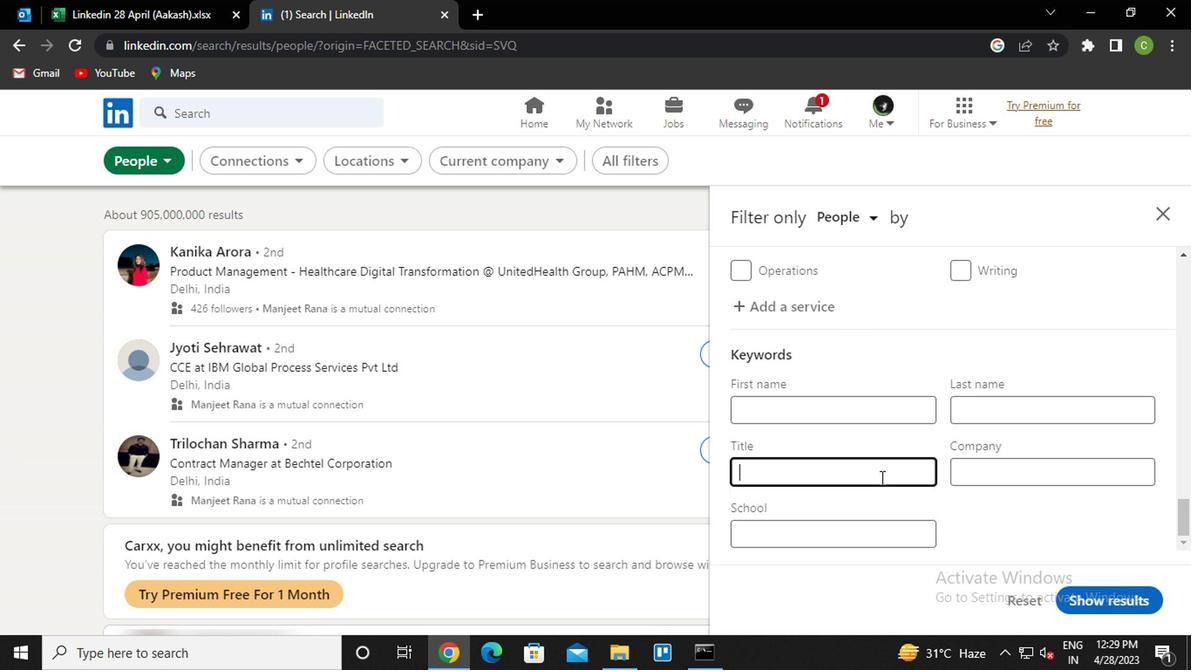 
Action: Key pressed <Key.caps_lock>z<Key.caps_lock>oologist
Screenshot: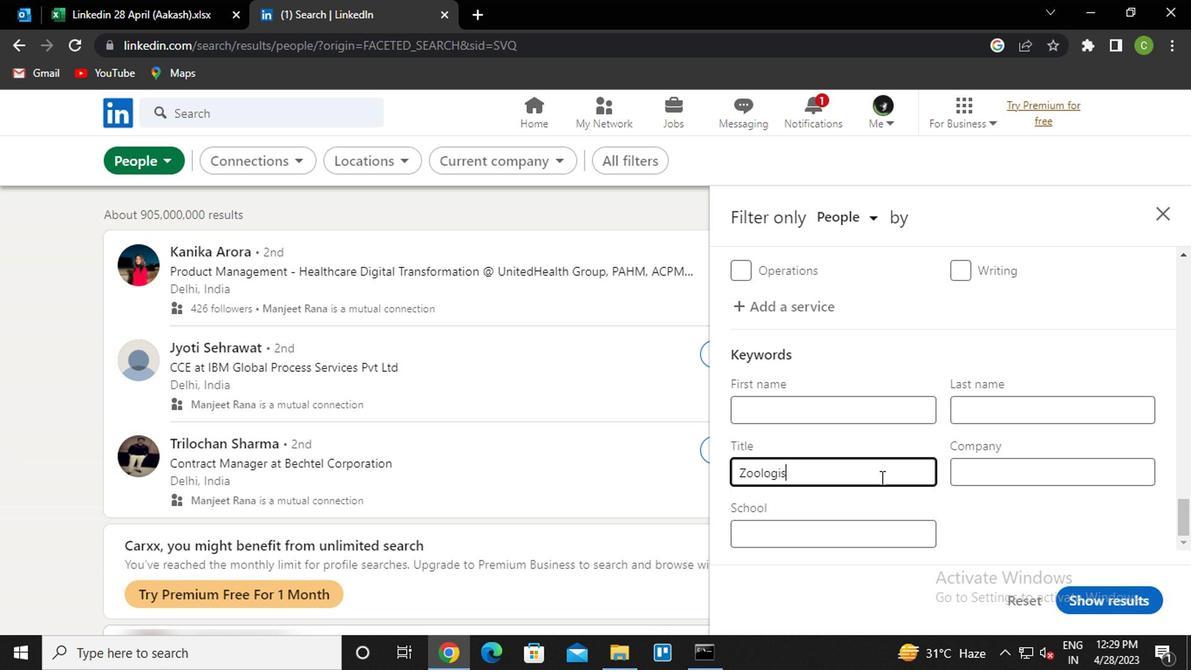 
Action: Mouse moved to (1119, 593)
Screenshot: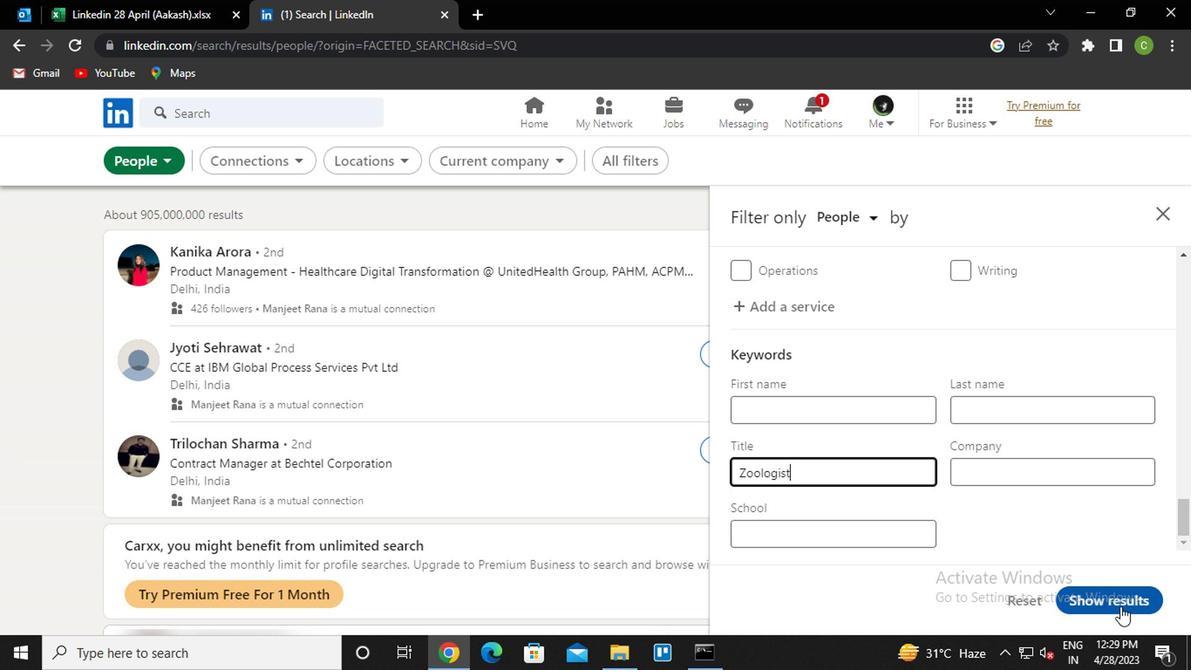 
Action: Mouse pressed left at (1119, 593)
Screenshot: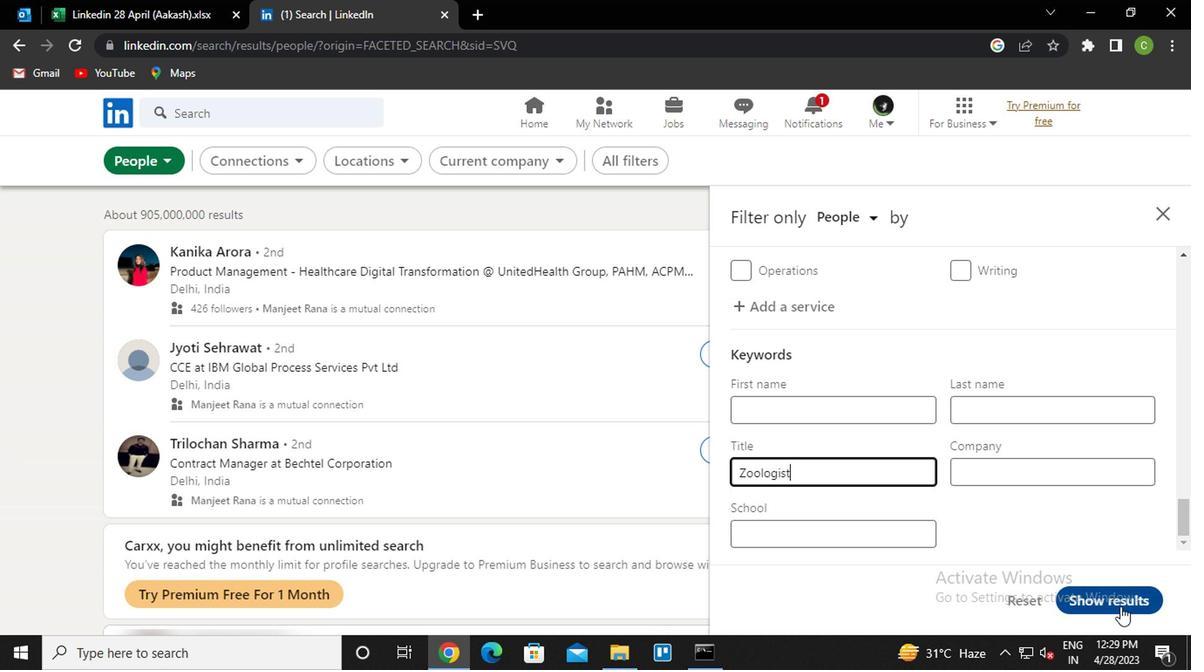 
Action: Key pressed <Key.backspace>
Screenshot: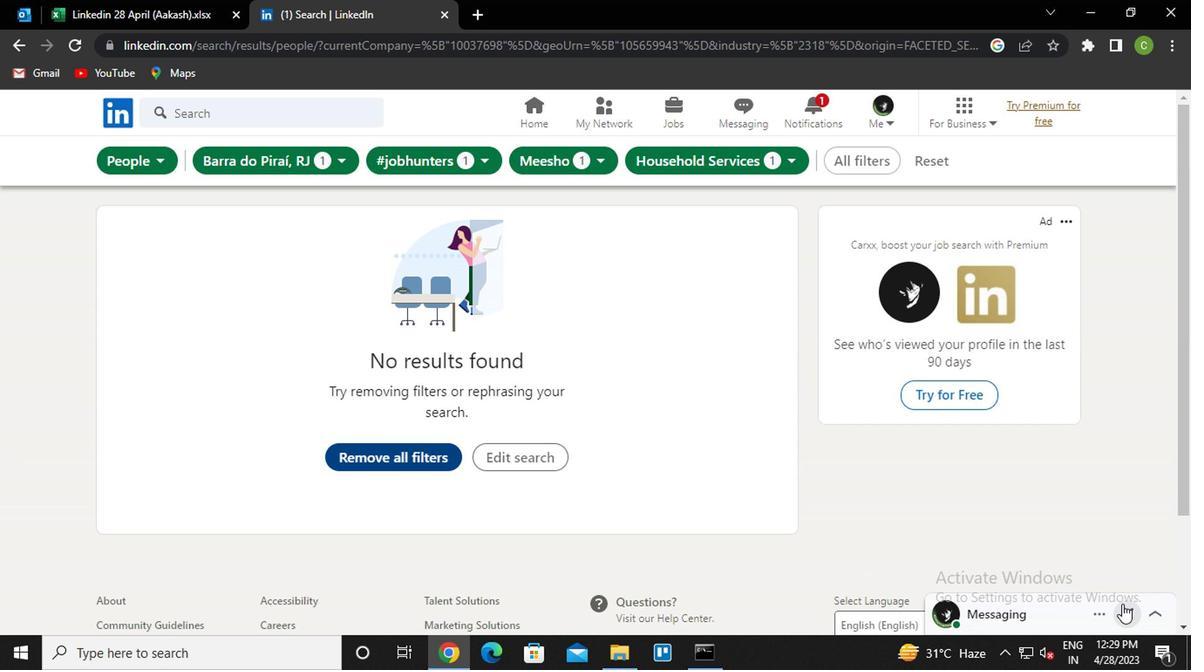 
